 Task: Find a private room in Shanghai, China for 2 adults from 2nd to 12th August, with a price range of ₹5000 to ₹10000.
Action: Mouse moved to (479, 101)
Screenshot: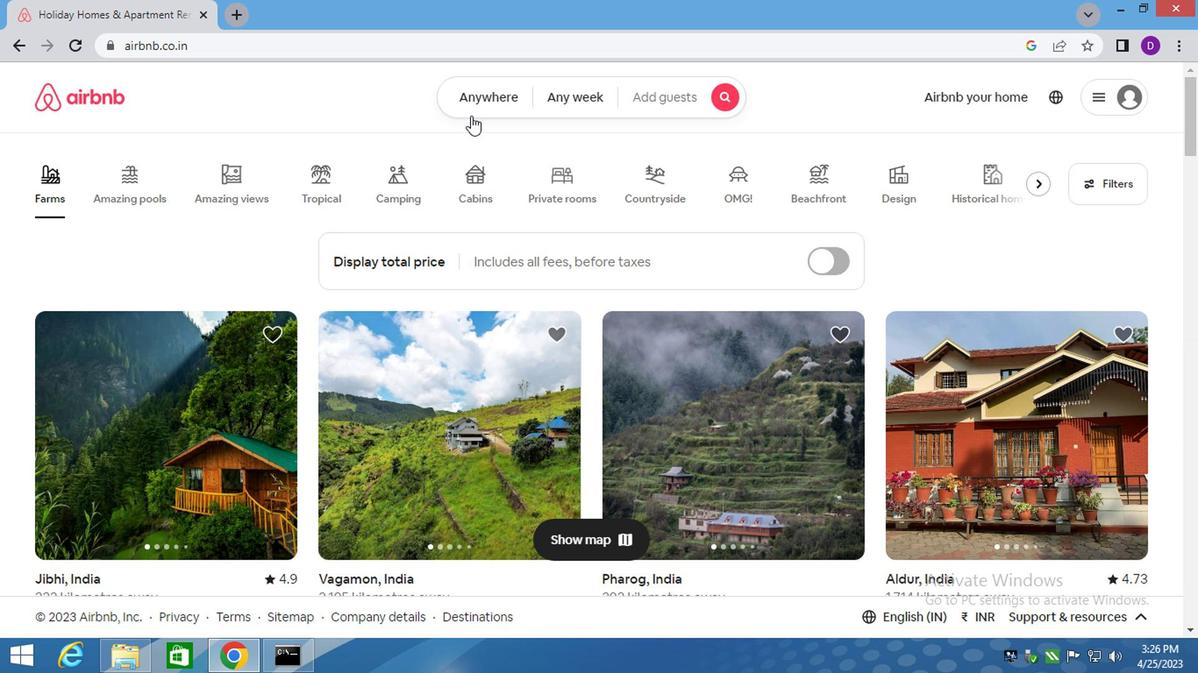
Action: Mouse pressed left at (479, 101)
Screenshot: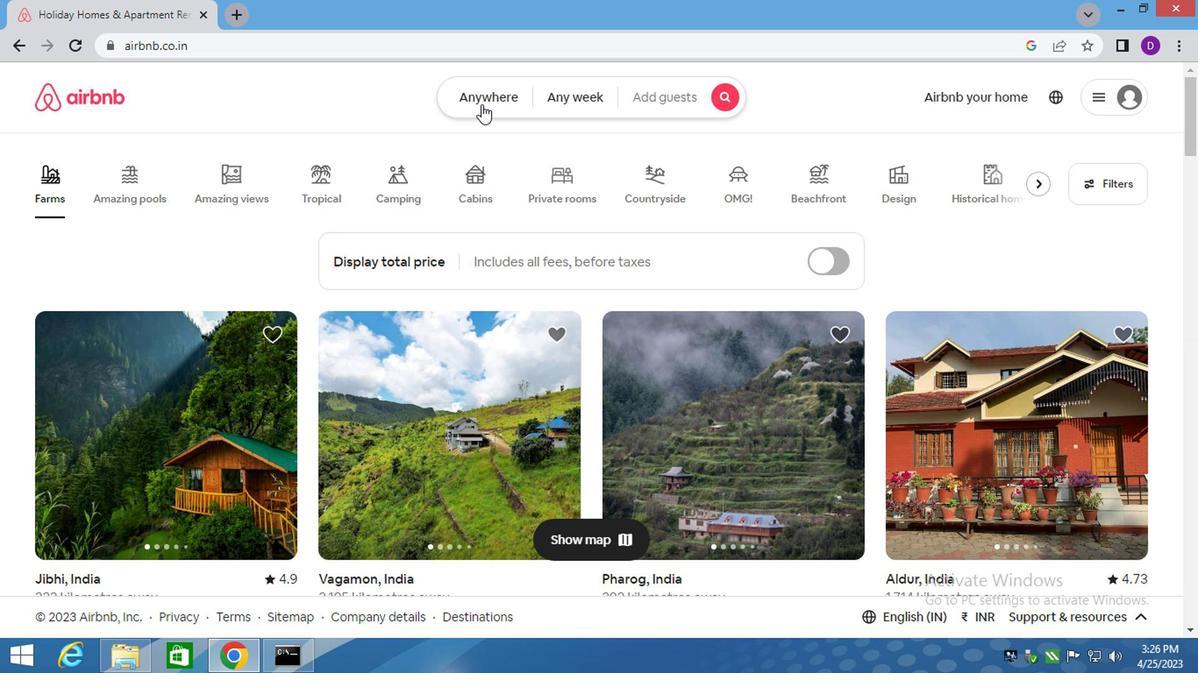 
Action: Mouse moved to (299, 167)
Screenshot: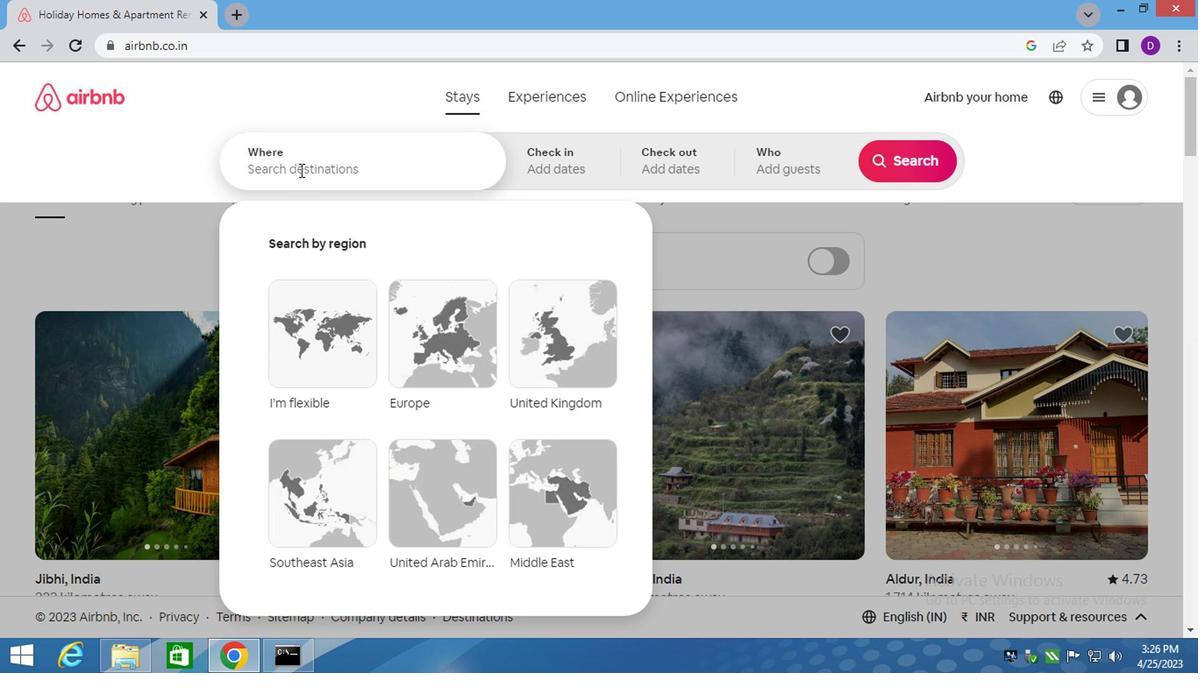 
Action: Mouse pressed left at (299, 167)
Screenshot: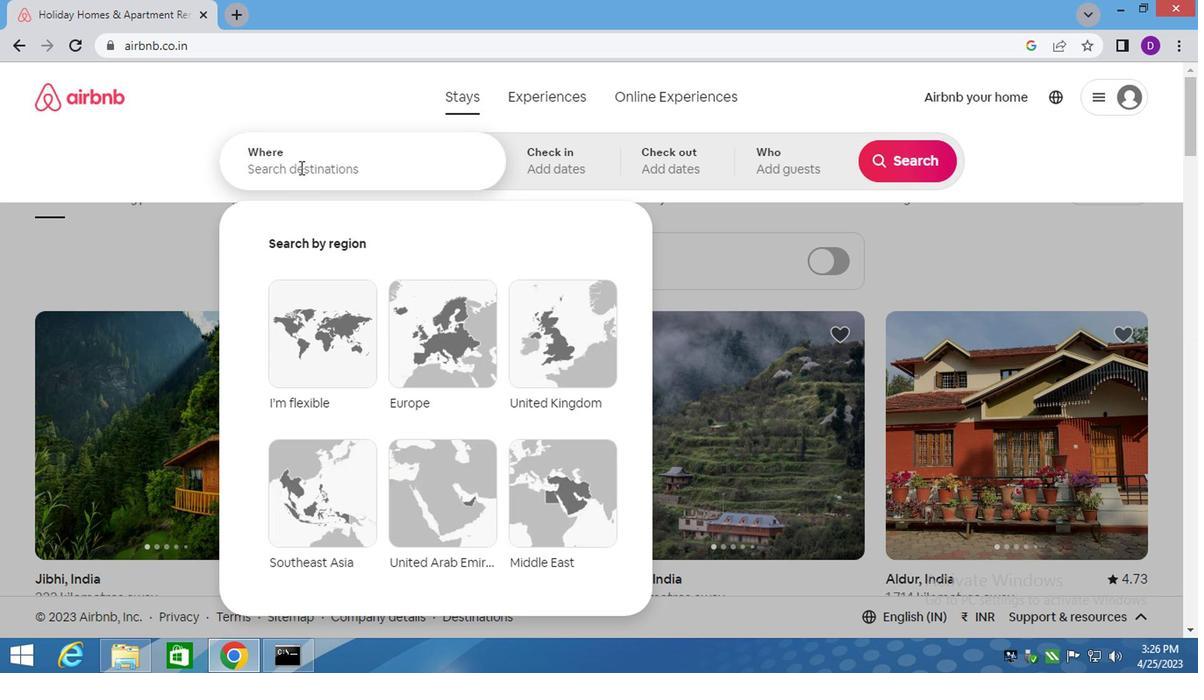 
Action: Mouse moved to (305, 174)
Screenshot: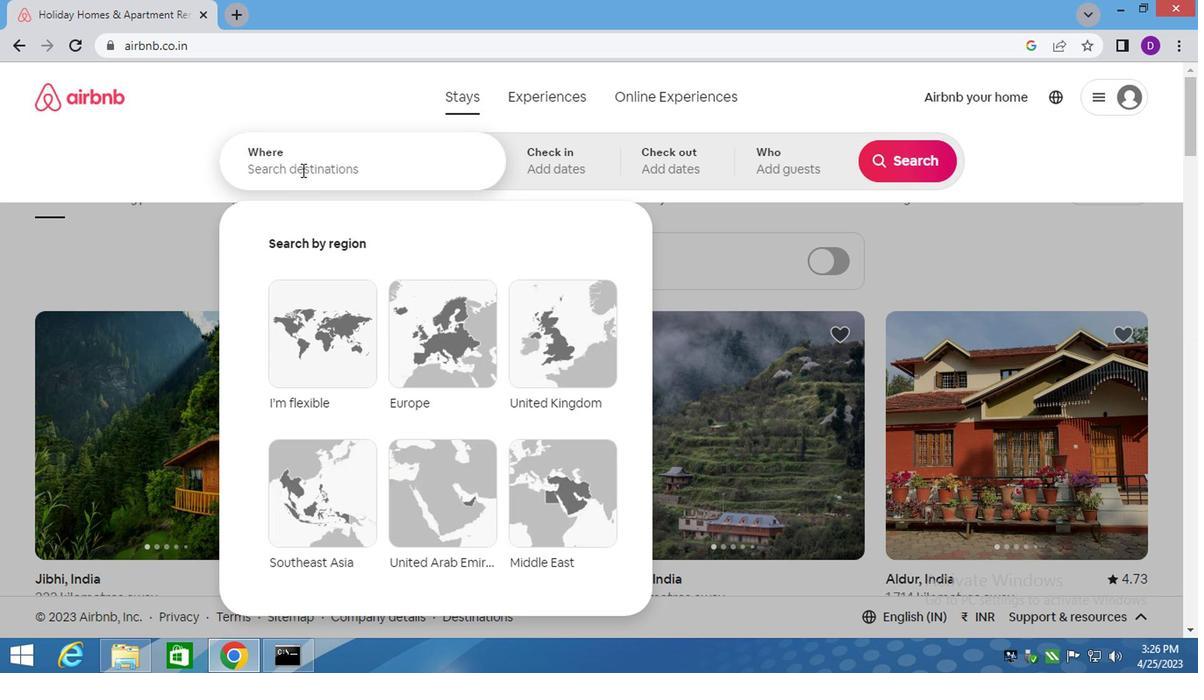 
Action: Key pressed <Key.shift>SHANGHAI,<Key.space><Key.shift>CHINA<Key.enter>
Screenshot: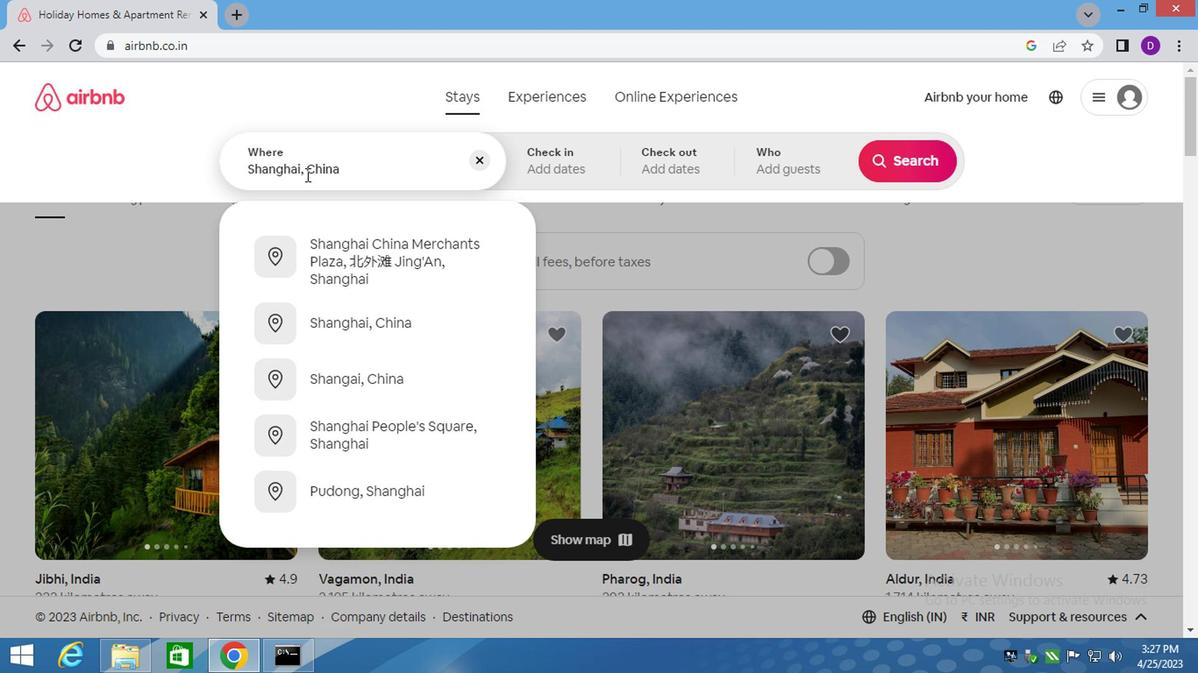 
Action: Mouse moved to (899, 306)
Screenshot: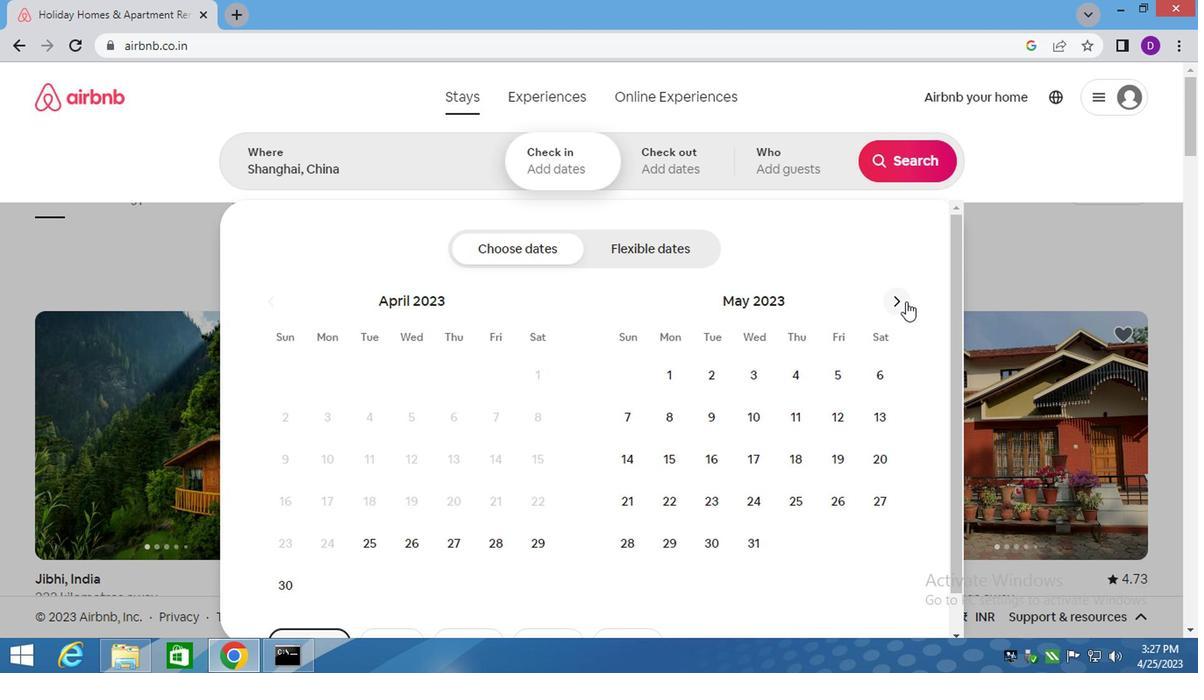 
Action: Mouse pressed left at (899, 306)
Screenshot: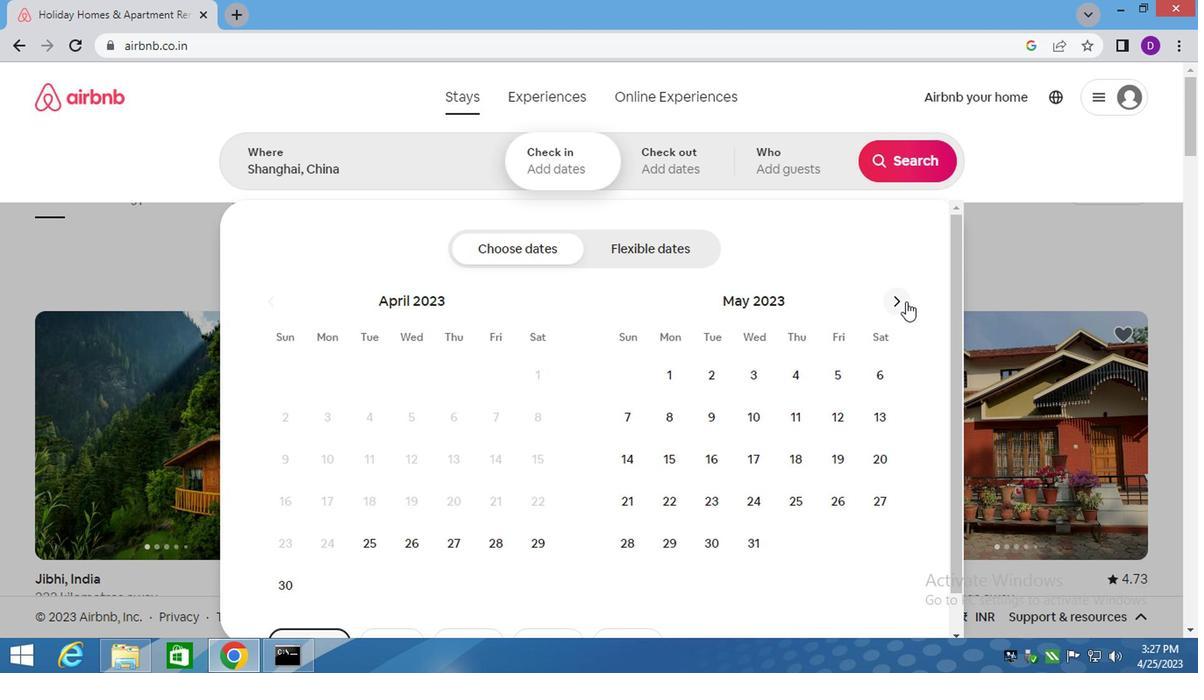 
Action: Mouse pressed left at (899, 306)
Screenshot: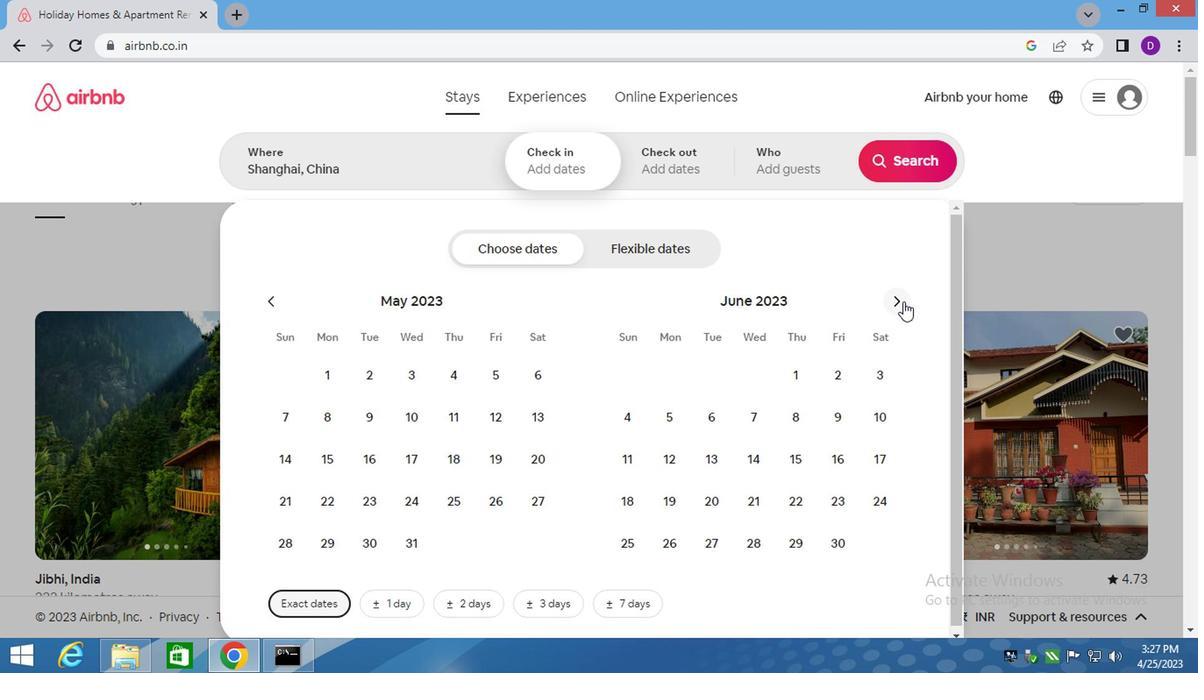 
Action: Mouse pressed left at (899, 306)
Screenshot: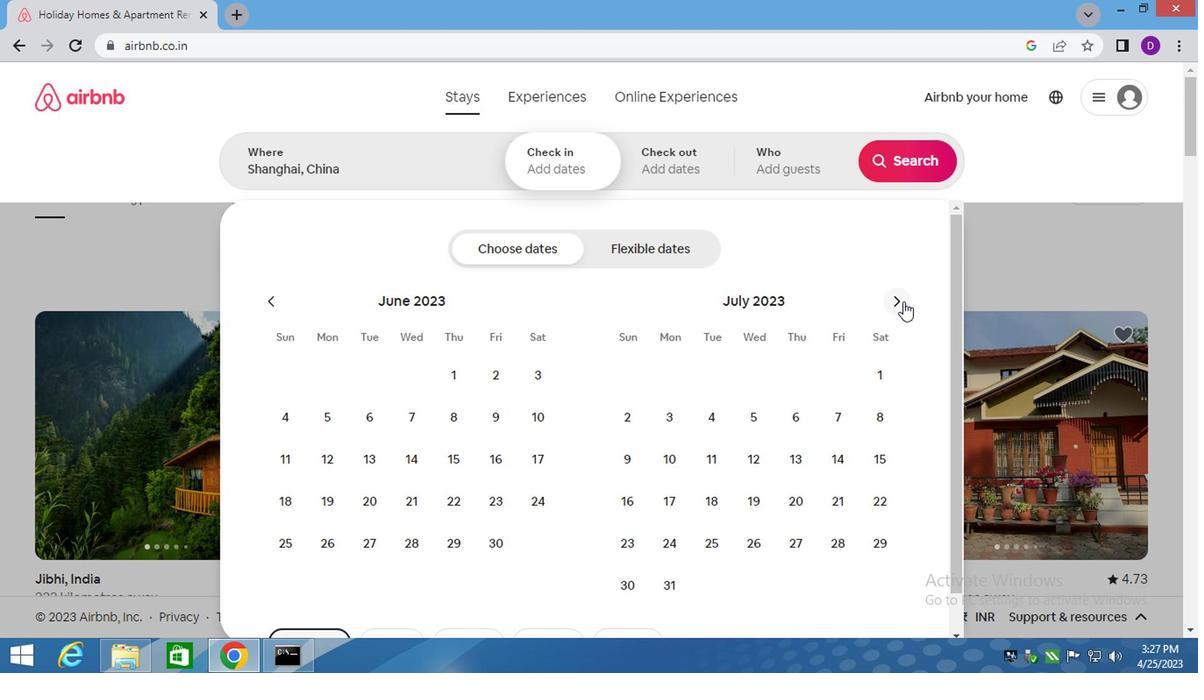 
Action: Mouse moved to (746, 384)
Screenshot: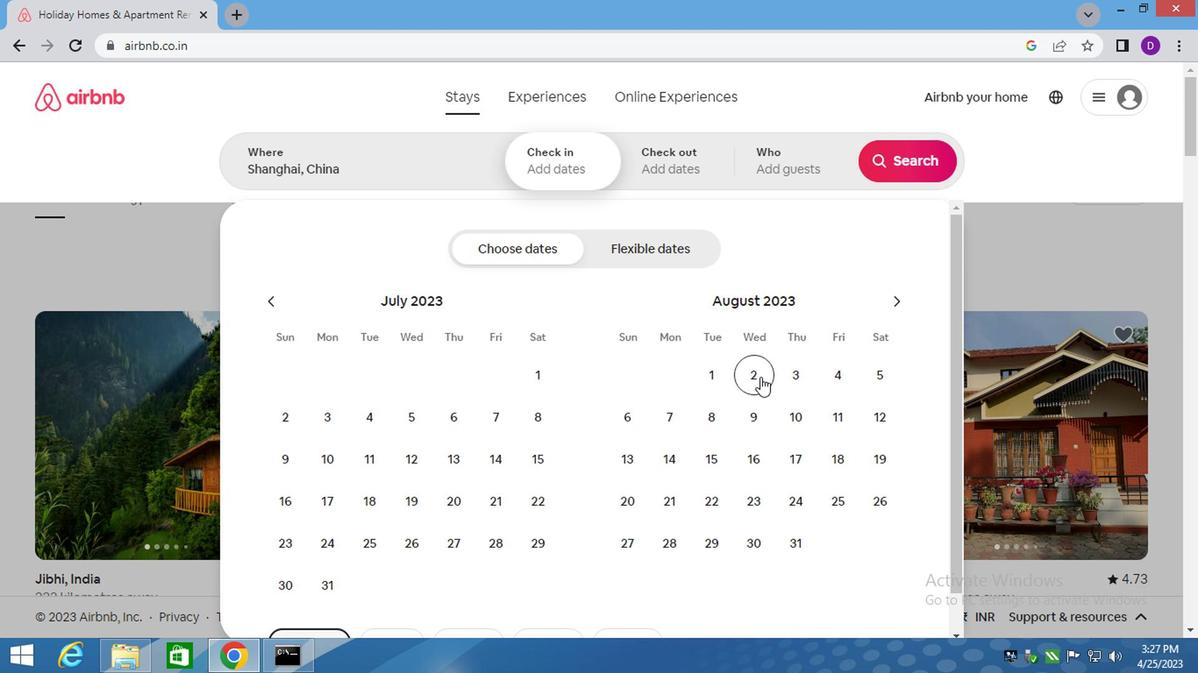 
Action: Mouse pressed left at (746, 384)
Screenshot: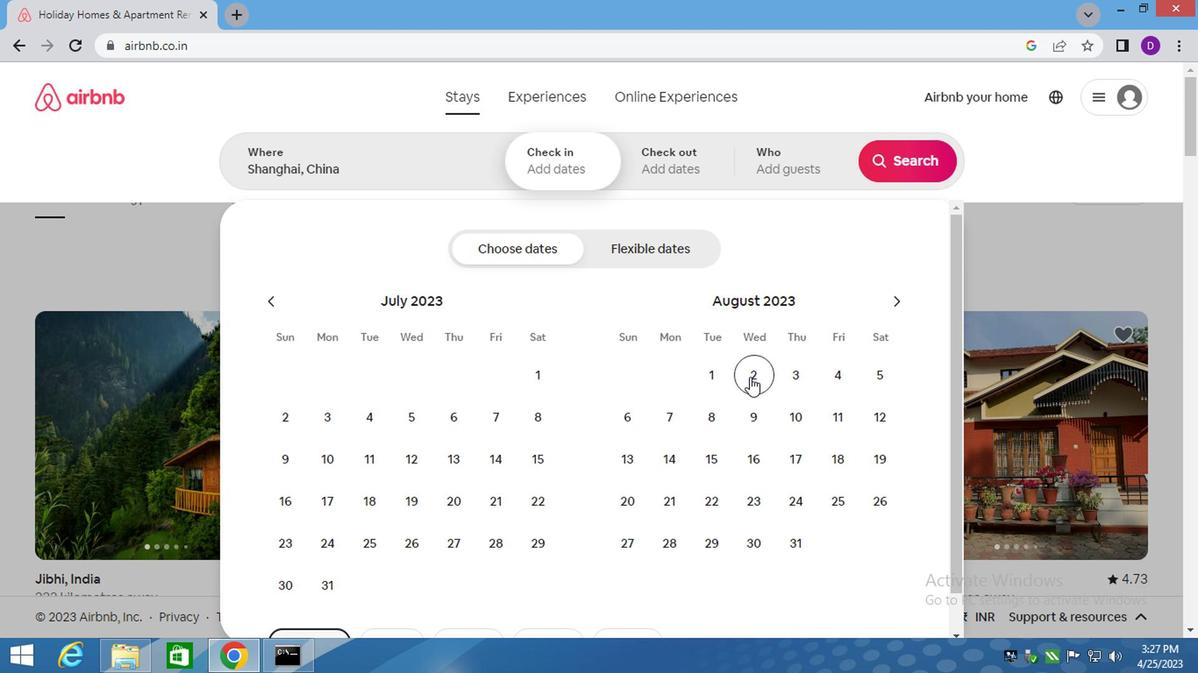 
Action: Mouse moved to (862, 427)
Screenshot: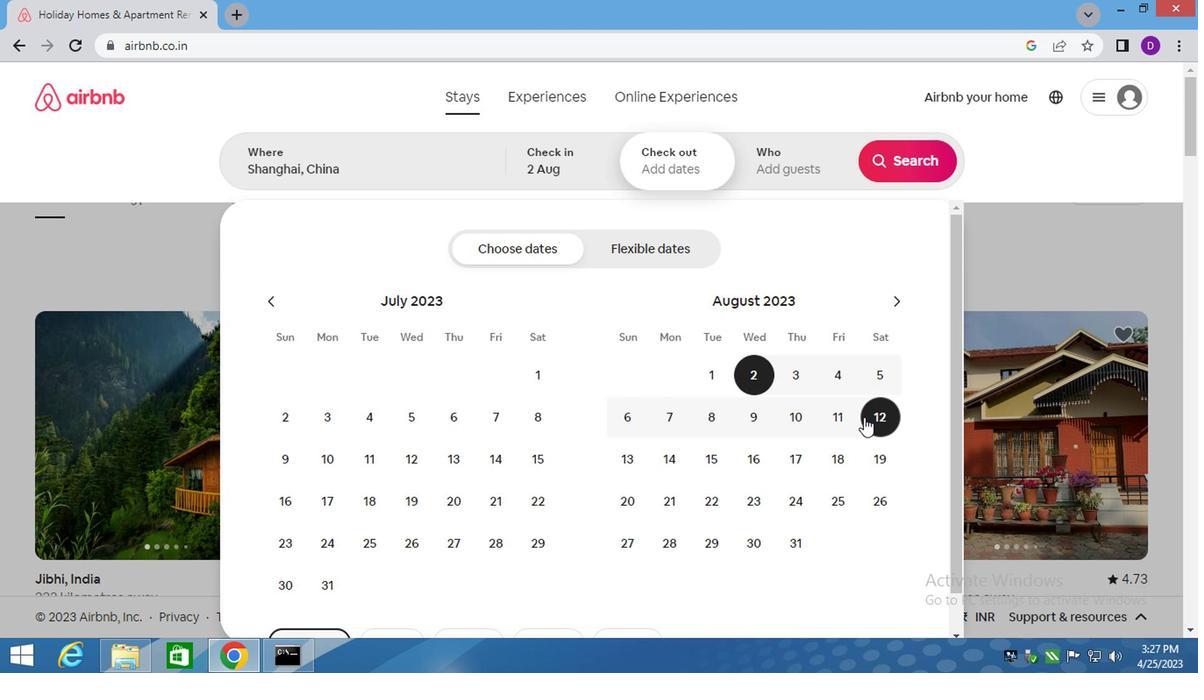 
Action: Mouse pressed left at (862, 427)
Screenshot: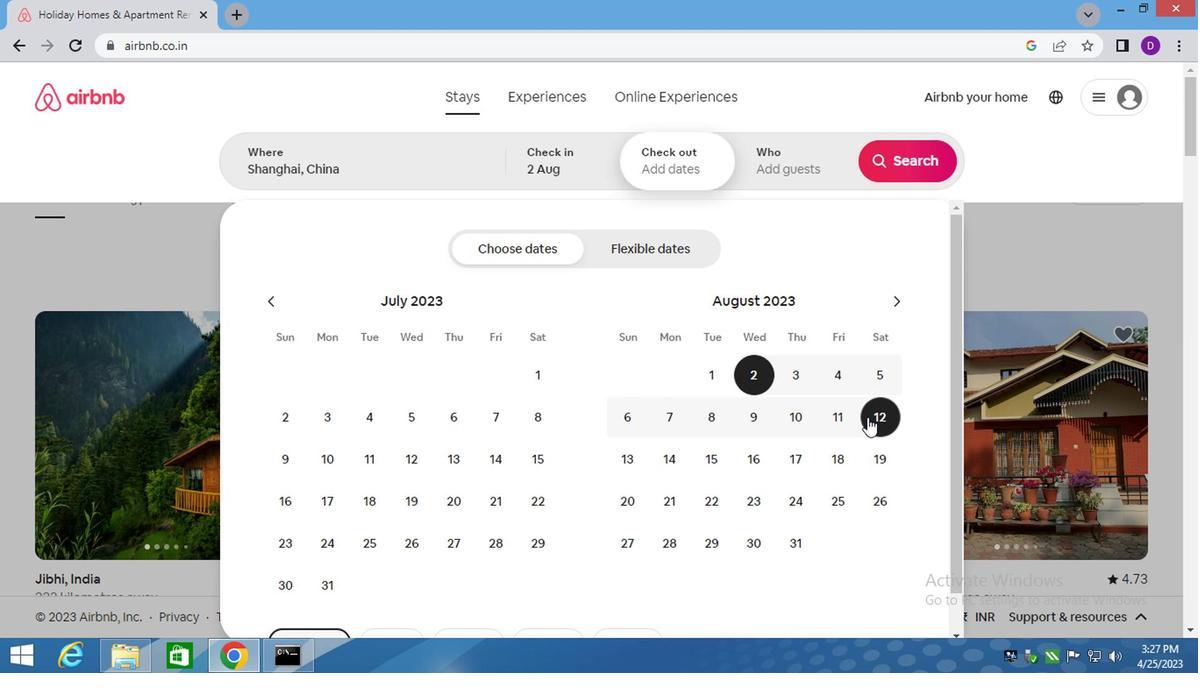 
Action: Mouse moved to (784, 154)
Screenshot: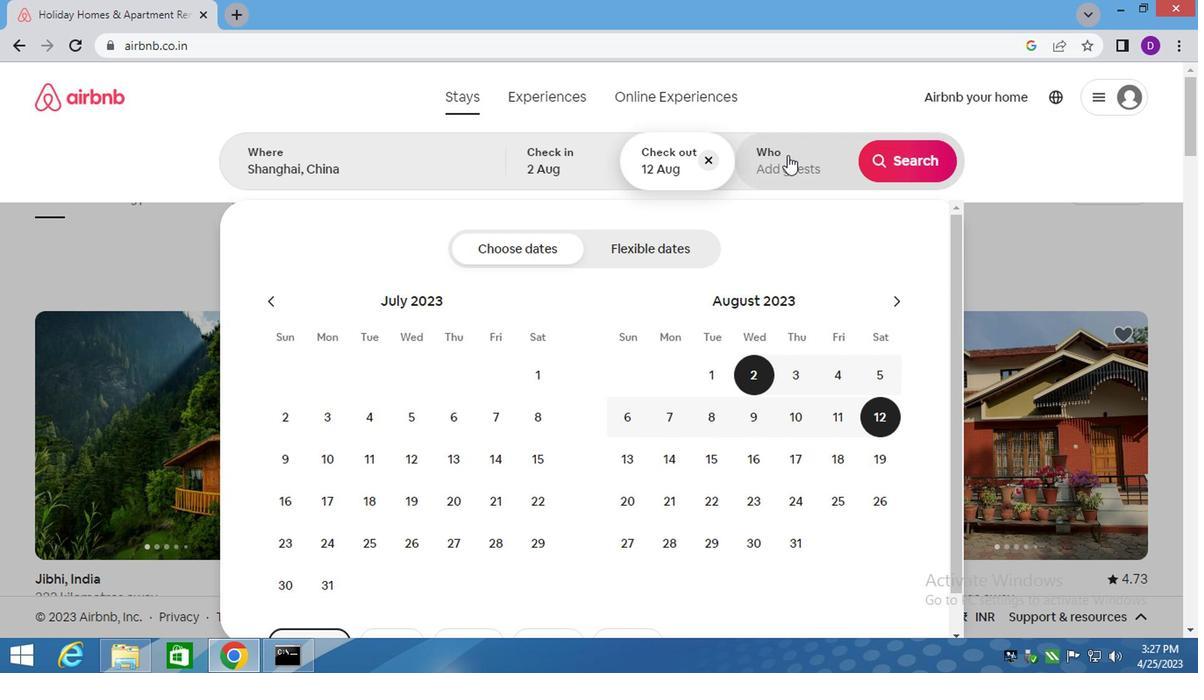 
Action: Mouse pressed left at (784, 154)
Screenshot: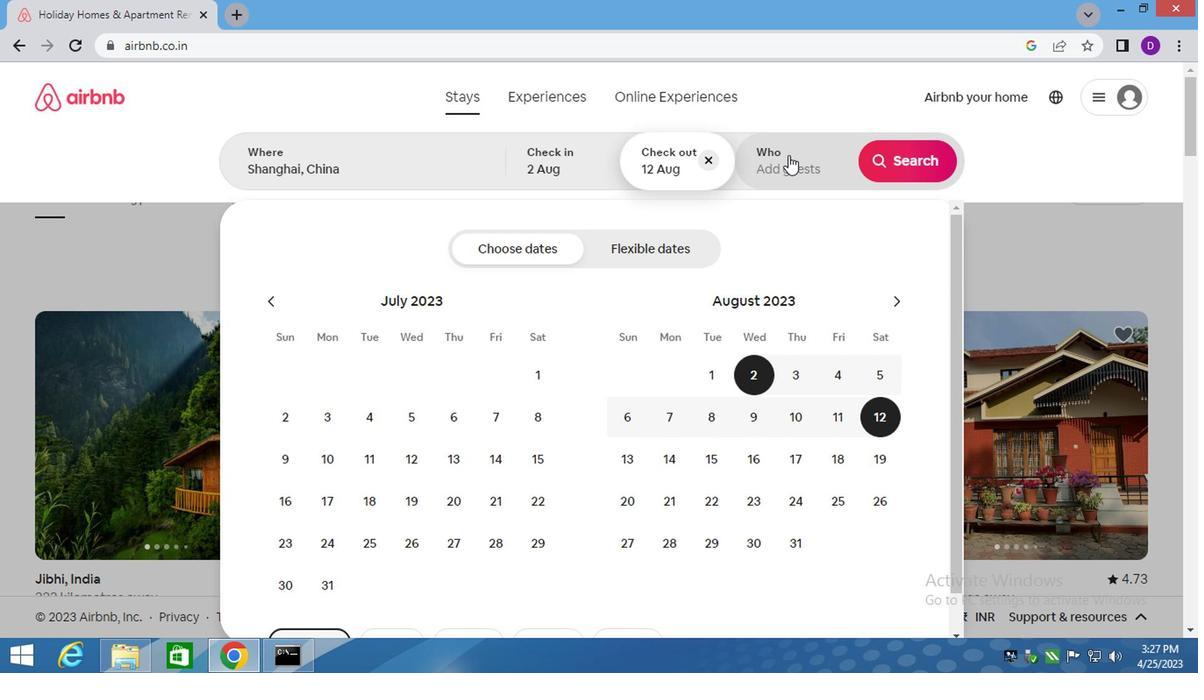 
Action: Mouse moved to (917, 250)
Screenshot: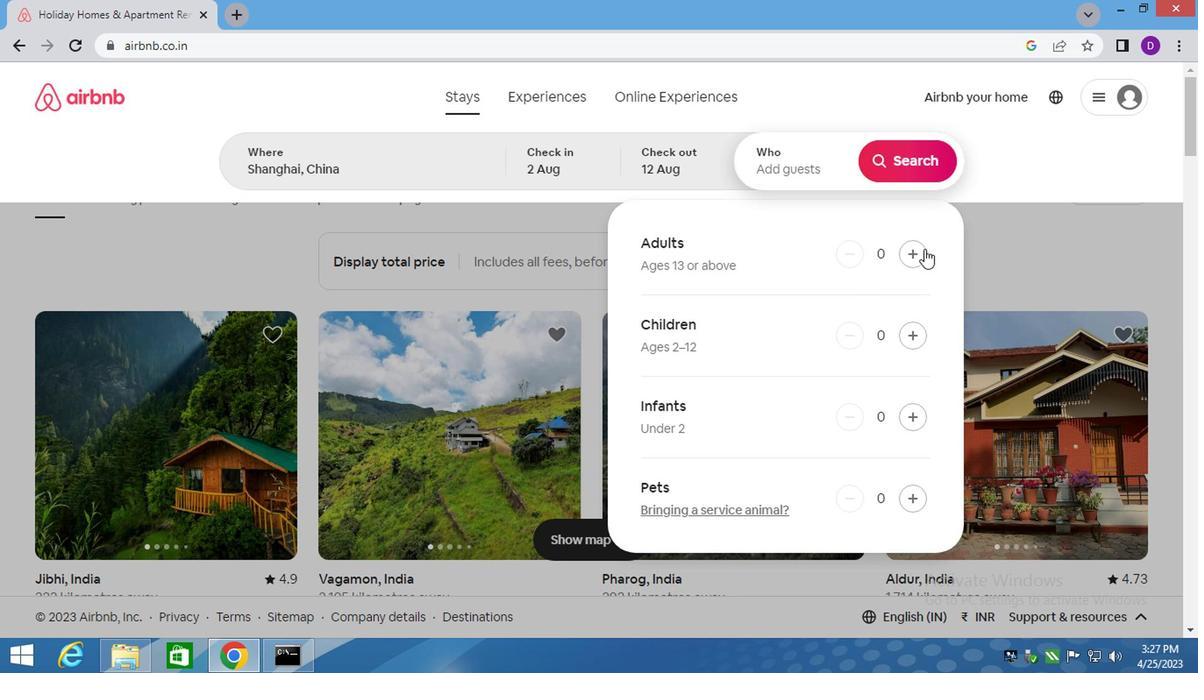 
Action: Mouse pressed left at (917, 250)
Screenshot: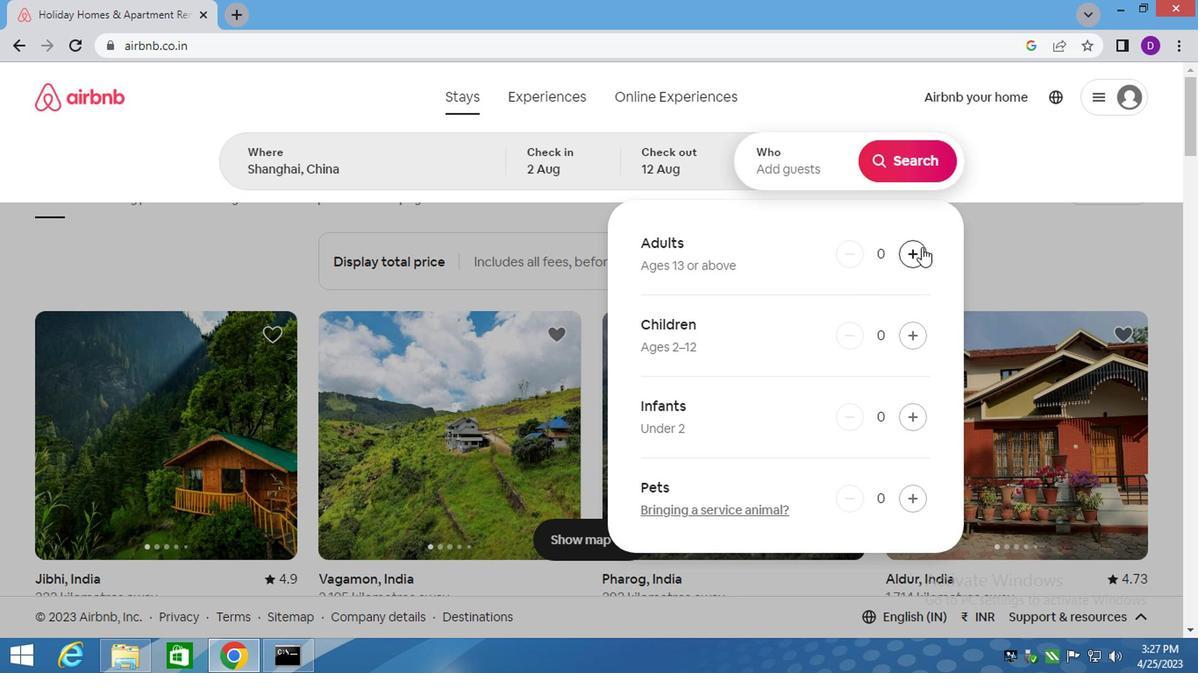 
Action: Mouse pressed left at (917, 250)
Screenshot: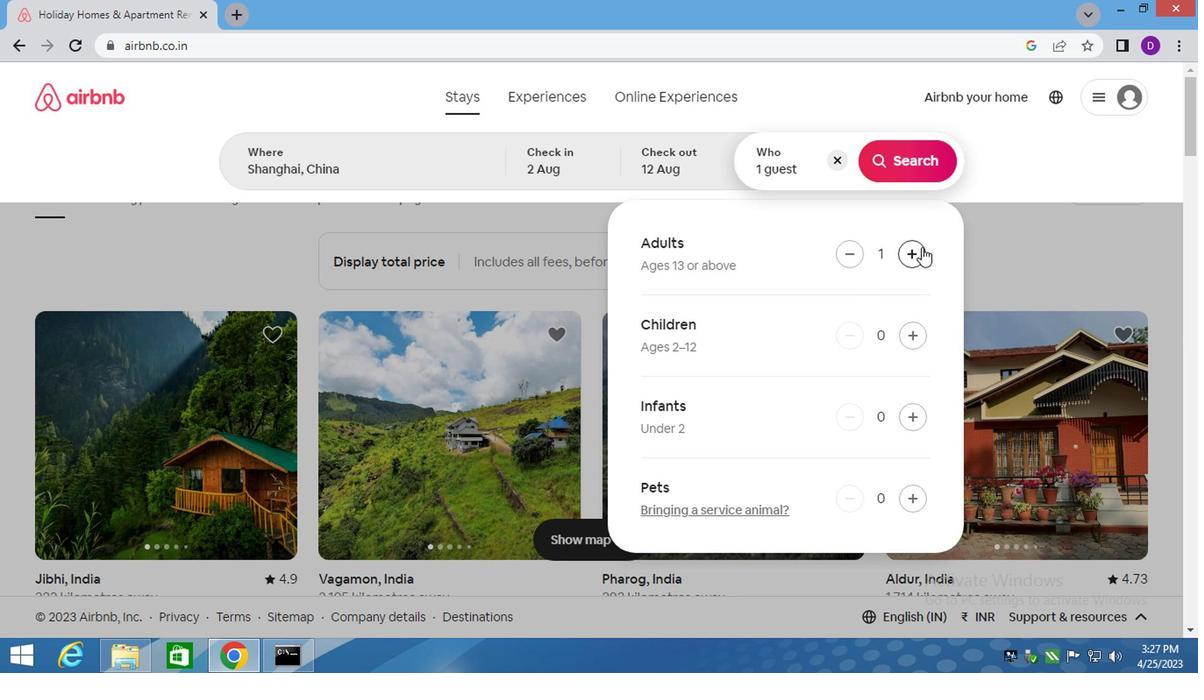 
Action: Mouse moved to (897, 173)
Screenshot: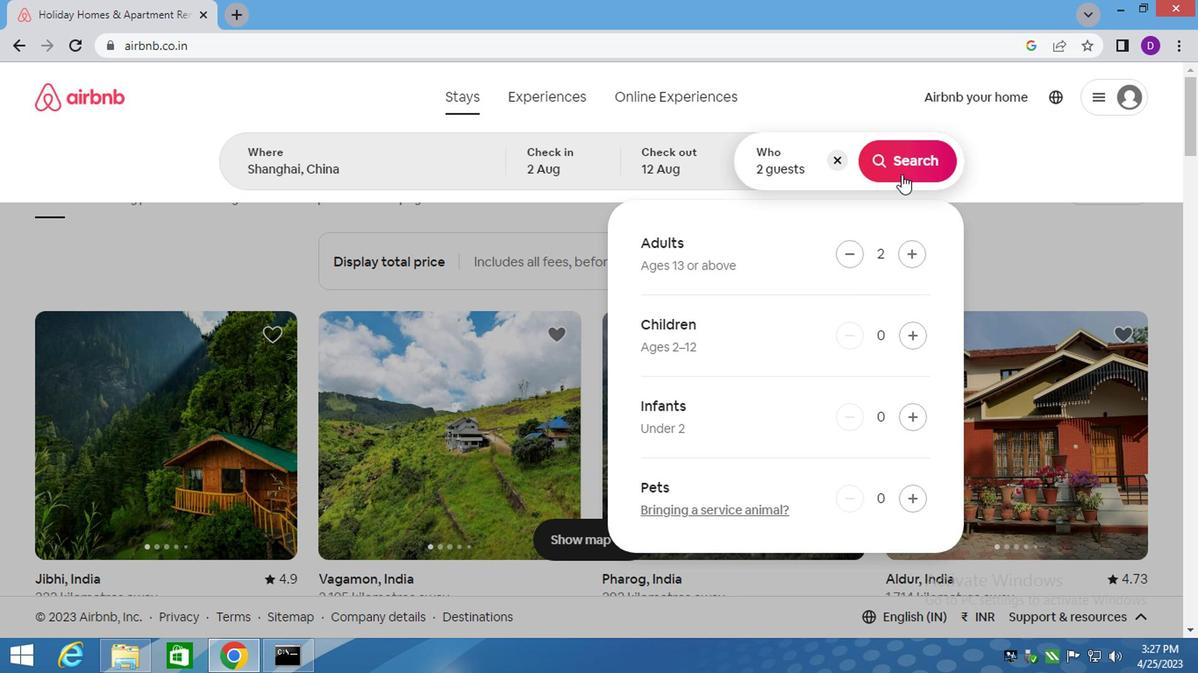 
Action: Mouse pressed left at (897, 173)
Screenshot: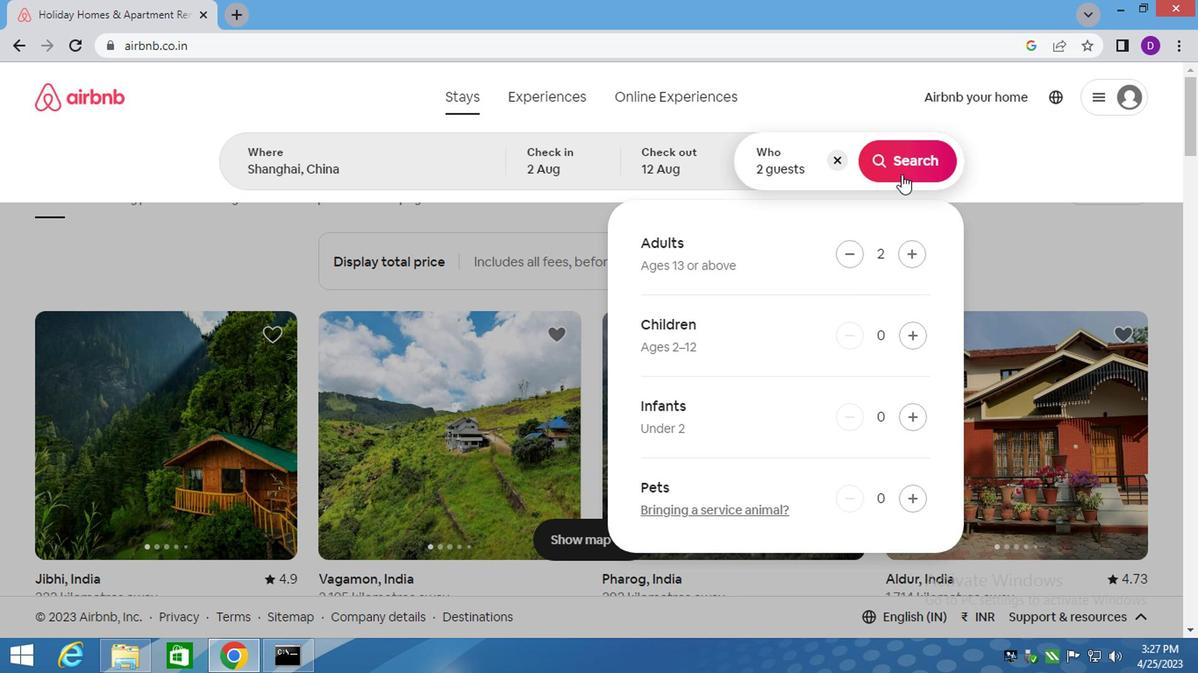 
Action: Mouse moved to (1091, 167)
Screenshot: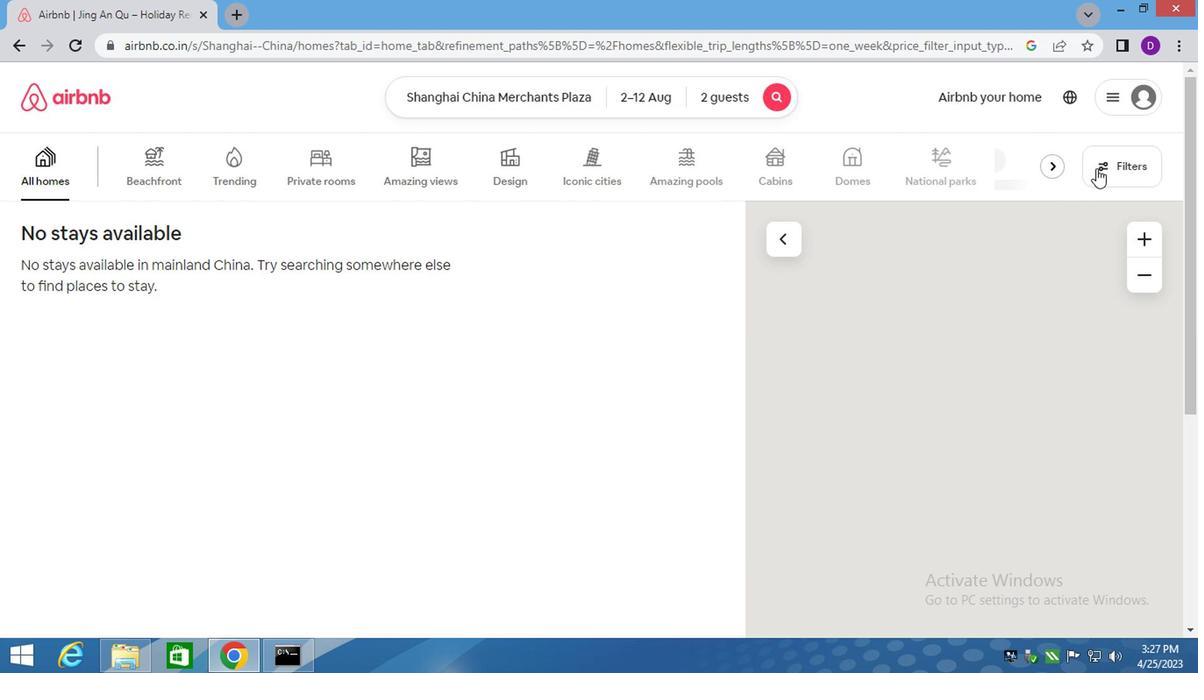 
Action: Mouse pressed left at (1091, 167)
Screenshot: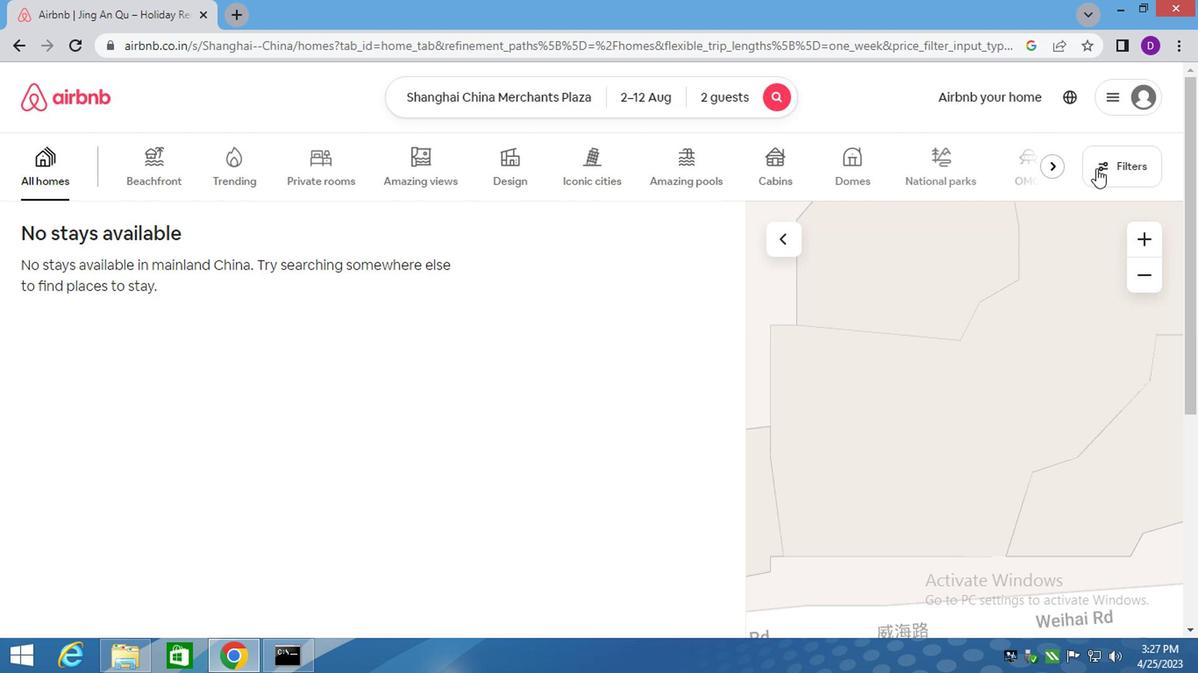 
Action: Mouse moved to (368, 264)
Screenshot: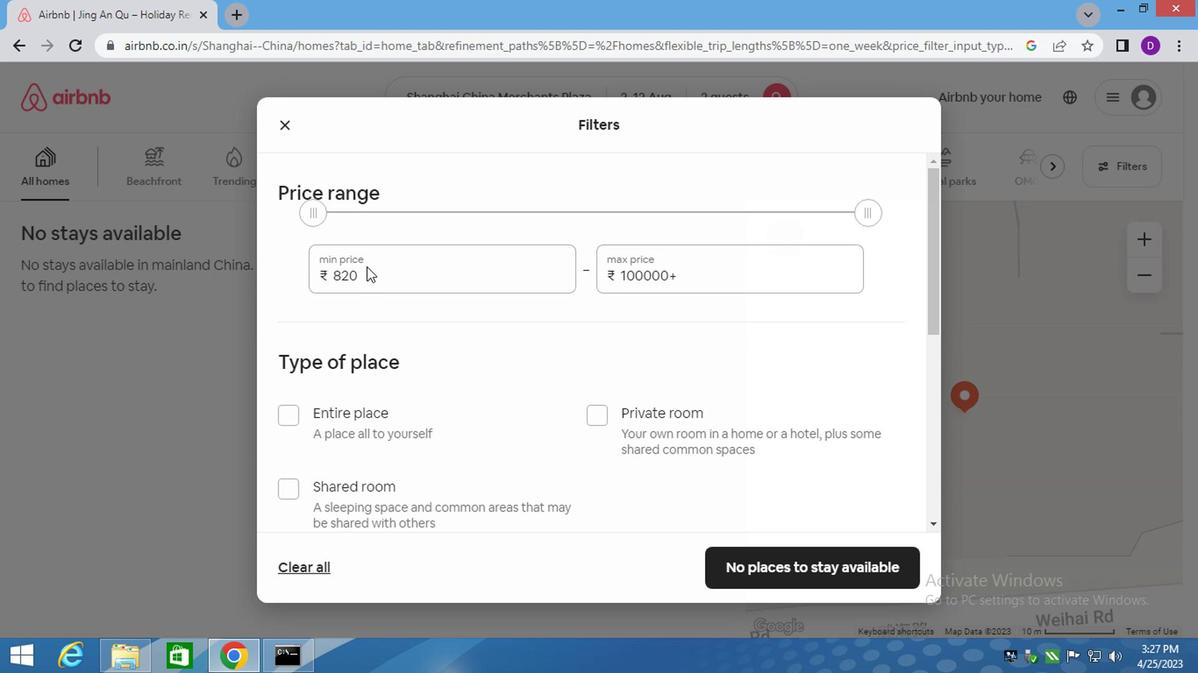
Action: Mouse pressed left at (368, 264)
Screenshot: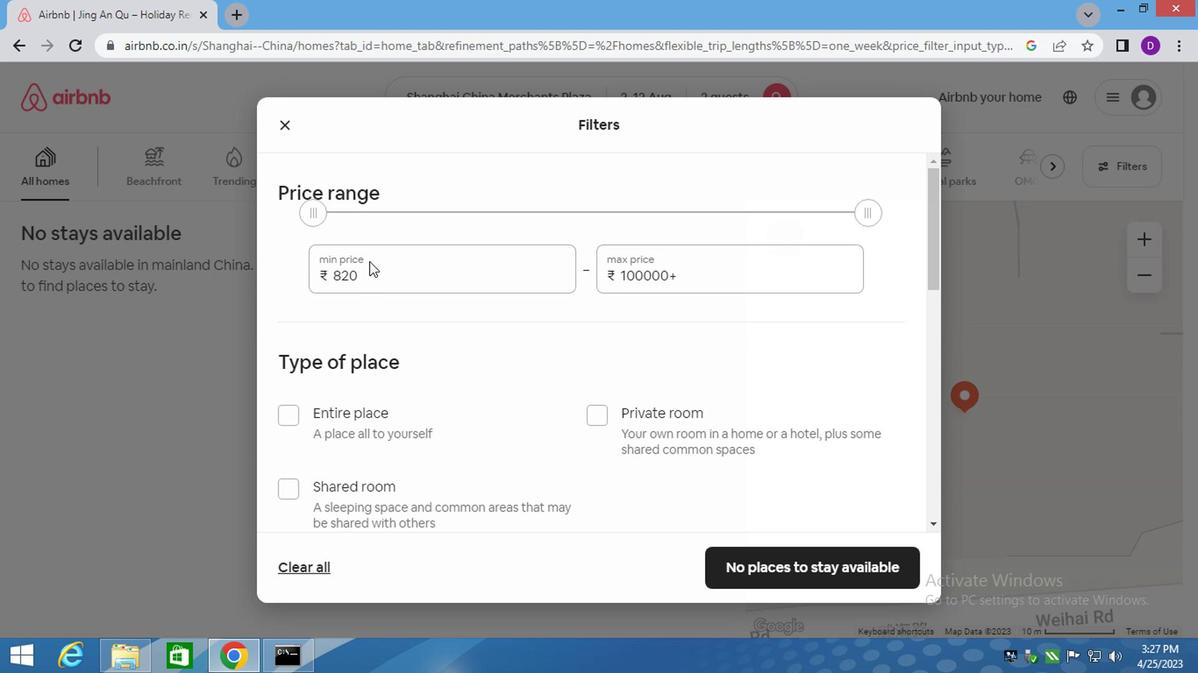
Action: Mouse moved to (367, 280)
Screenshot: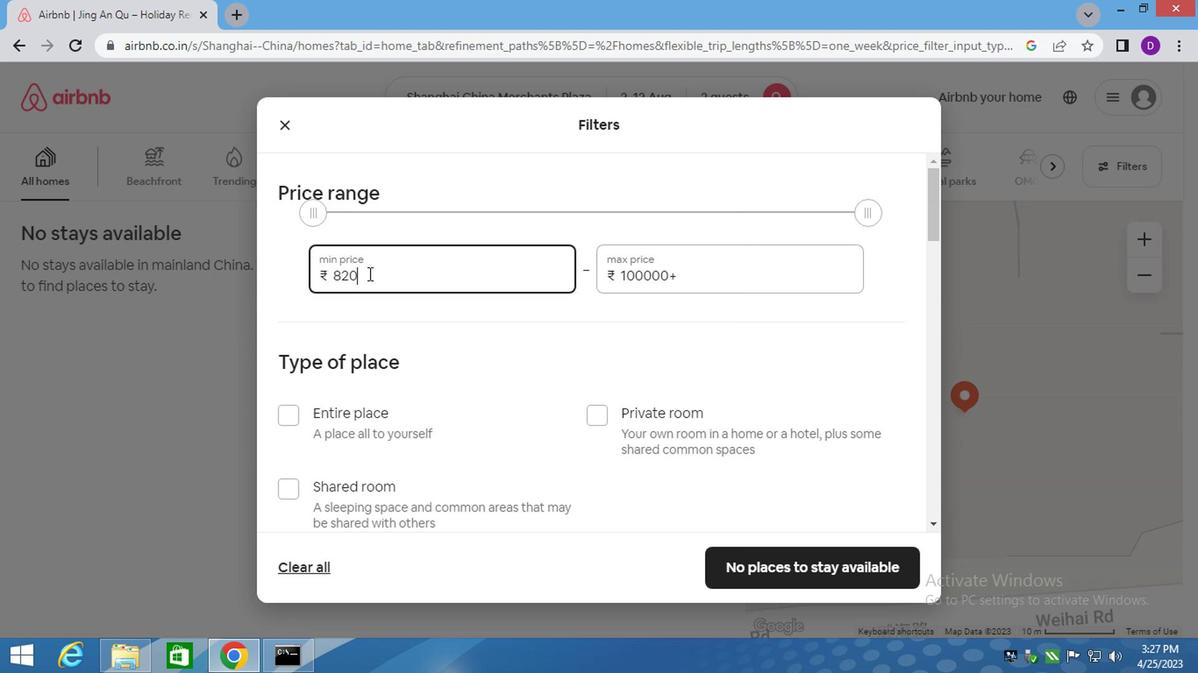 
Action: Mouse pressed left at (367, 280)
Screenshot: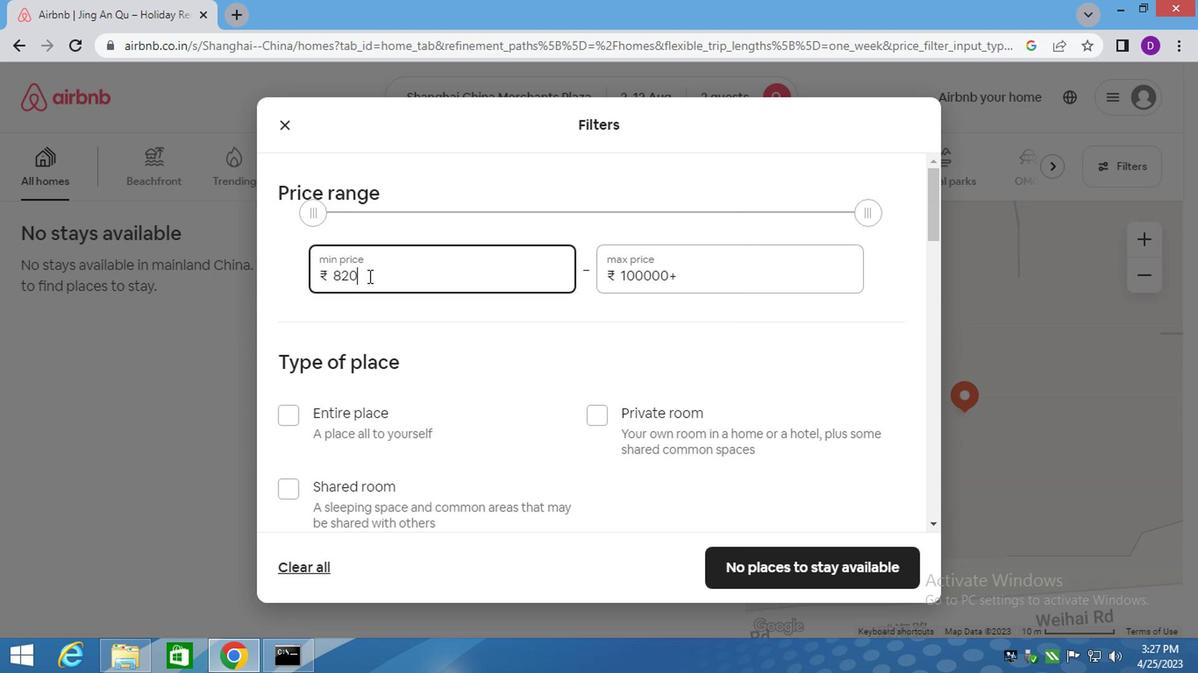 
Action: Mouse pressed left at (367, 280)
Screenshot: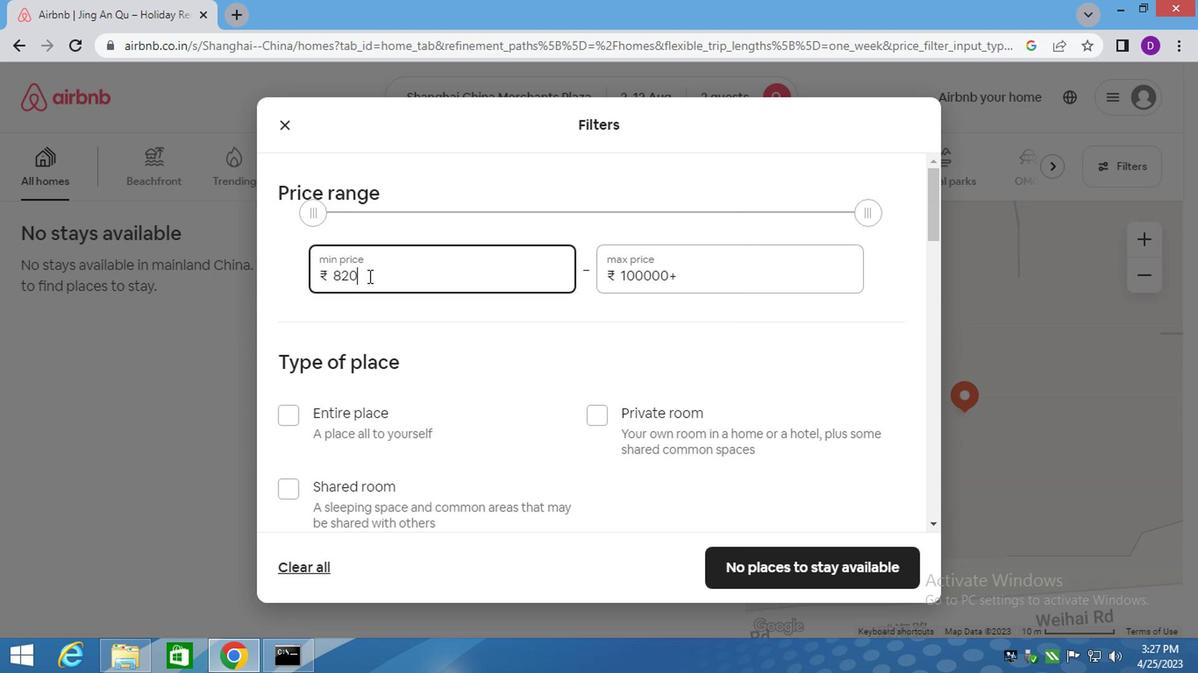 
Action: Mouse moved to (366, 280)
Screenshot: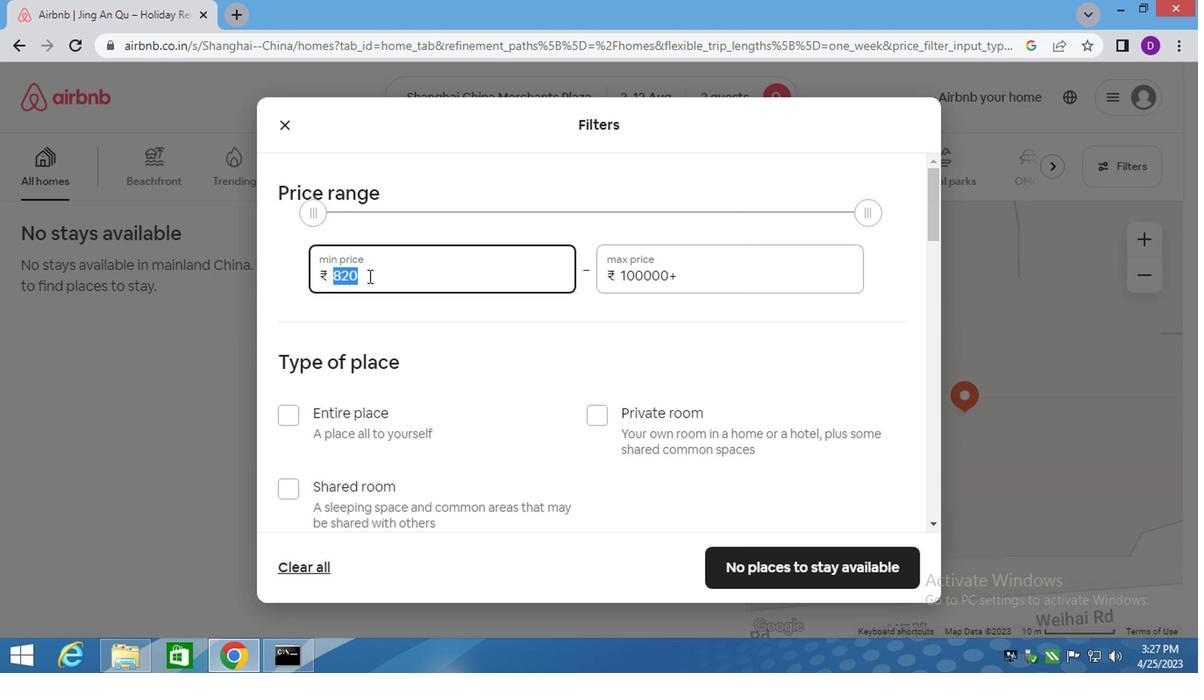 
Action: Key pressed 5000<Key.tab>10000
Screenshot: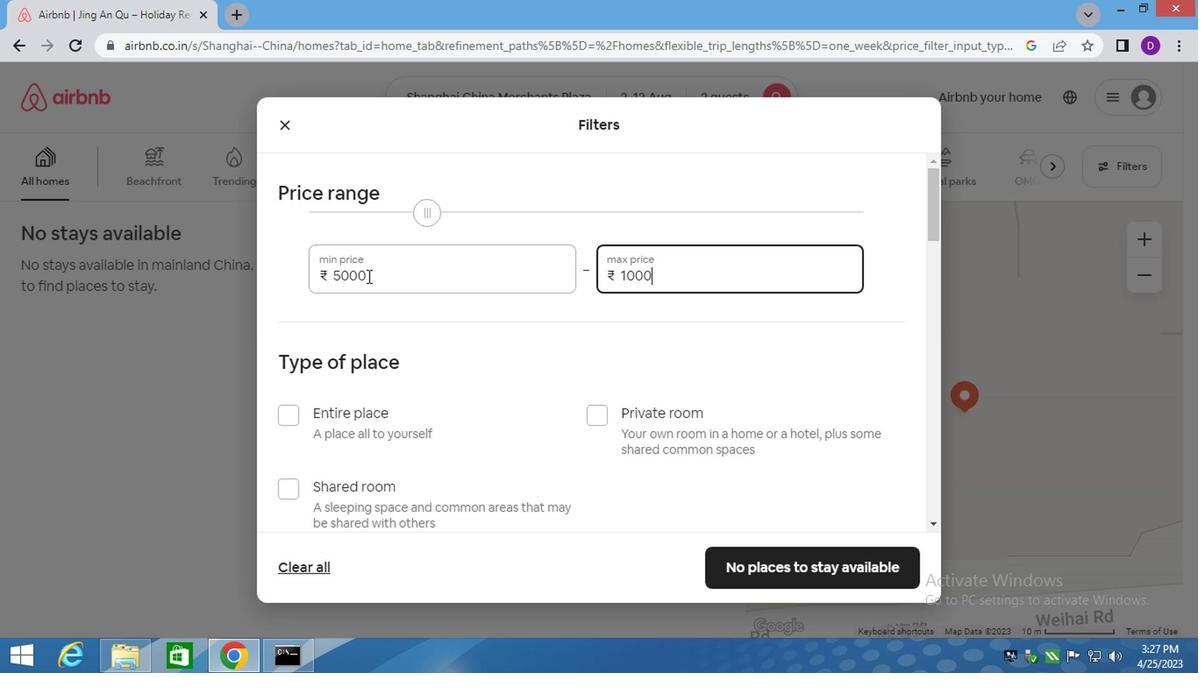 
Action: Mouse moved to (355, 340)
Screenshot: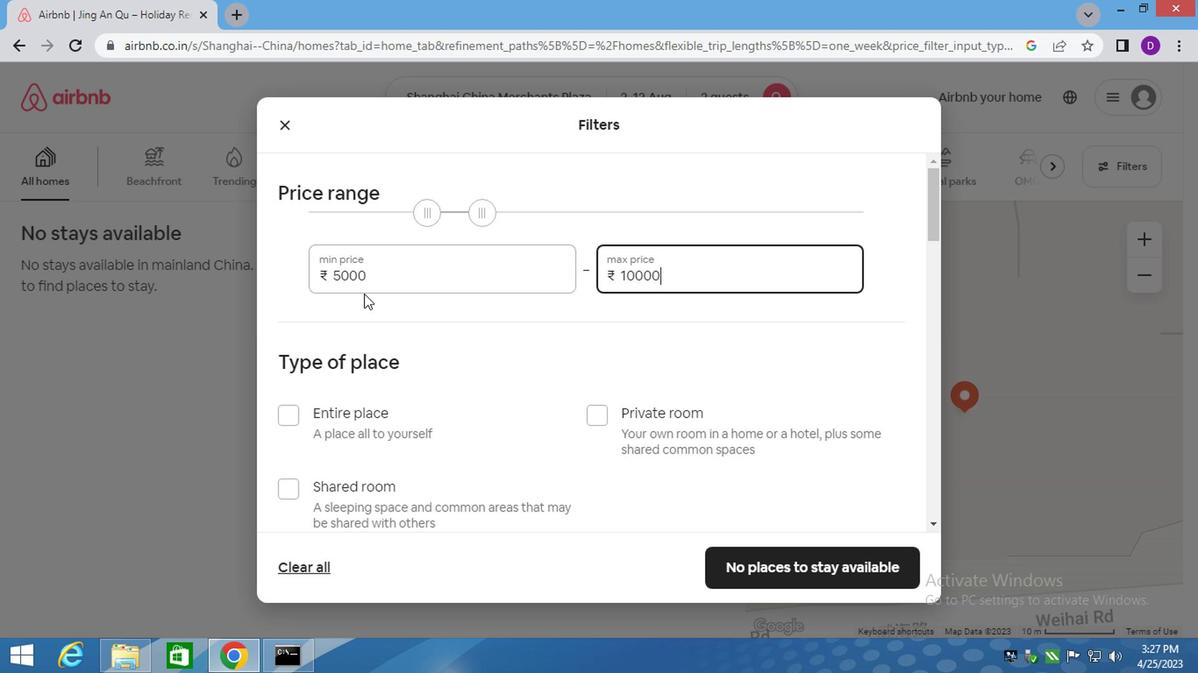 
Action: Mouse scrolled (355, 339) with delta (0, -1)
Screenshot: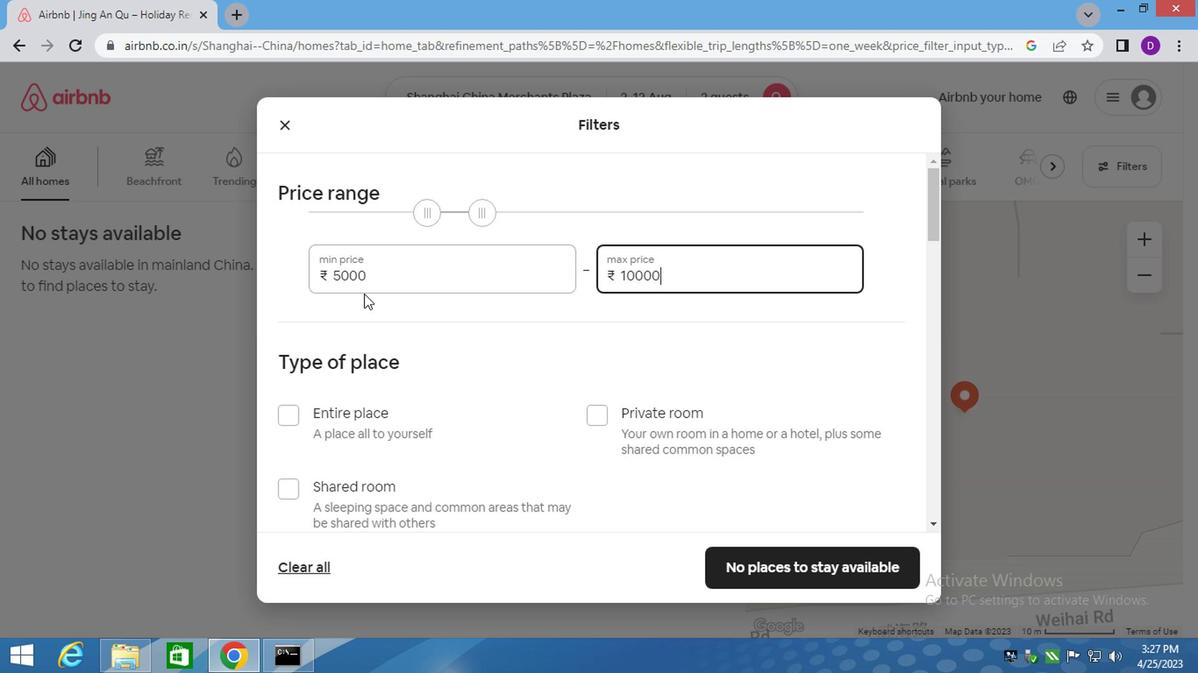 
Action: Mouse moved to (350, 366)
Screenshot: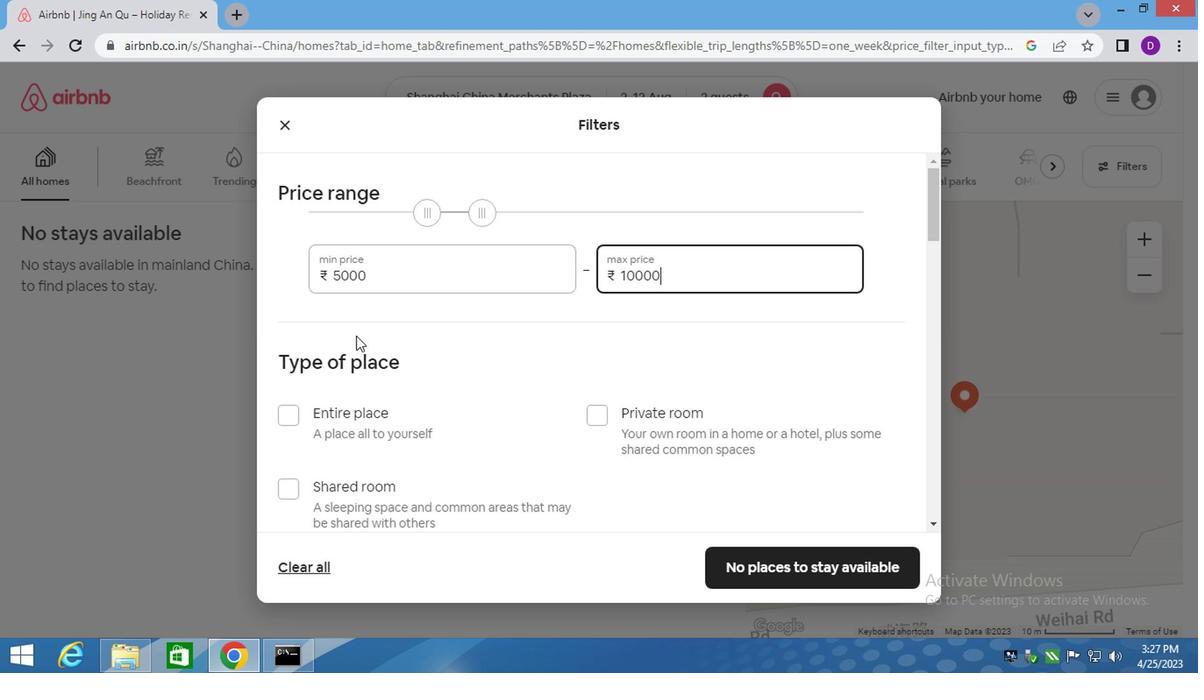 
Action: Mouse scrolled (350, 366) with delta (0, 0)
Screenshot: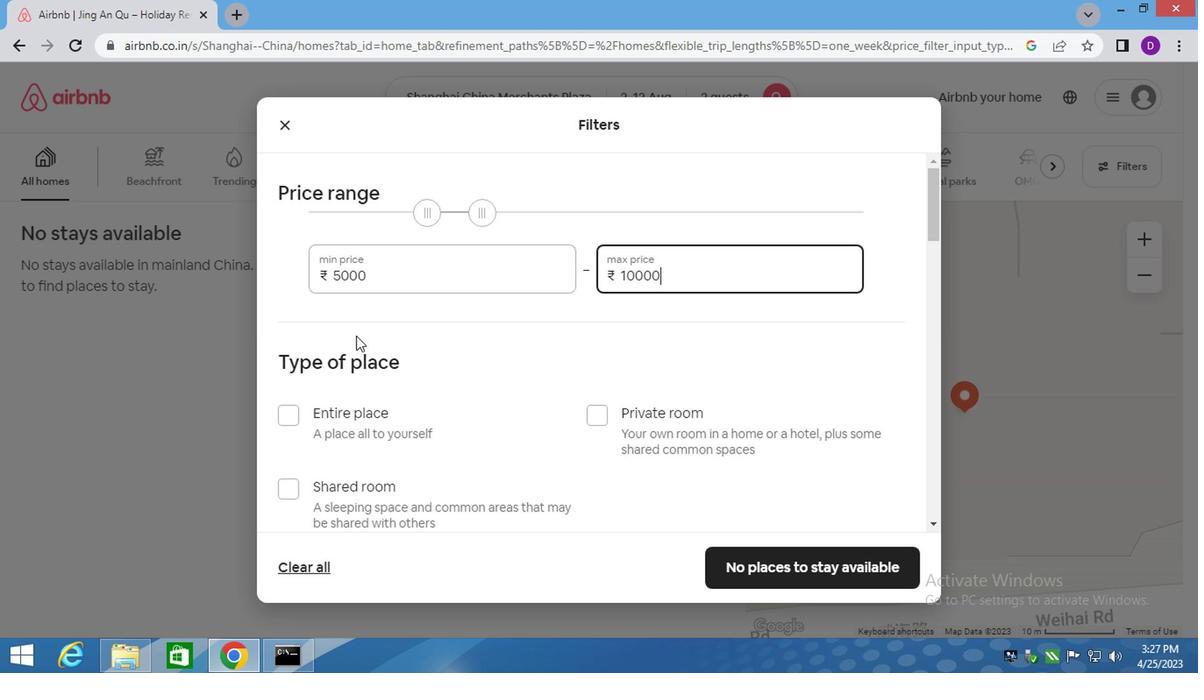 
Action: Mouse moved to (592, 246)
Screenshot: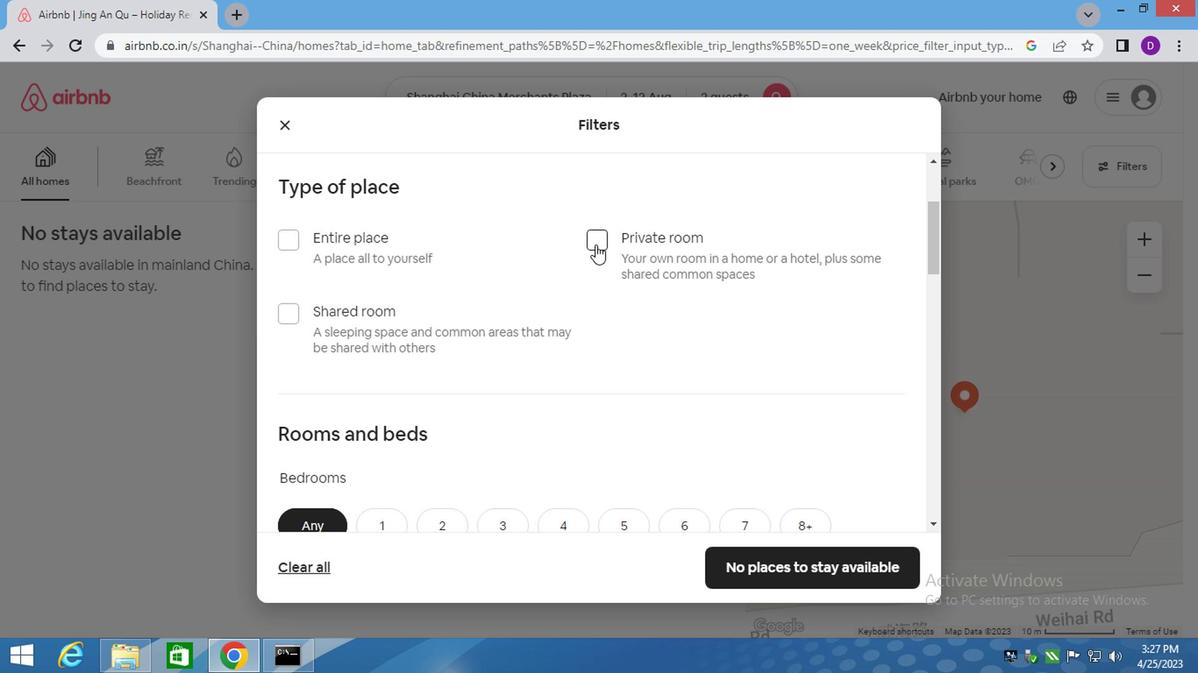 
Action: Mouse pressed left at (592, 246)
Screenshot: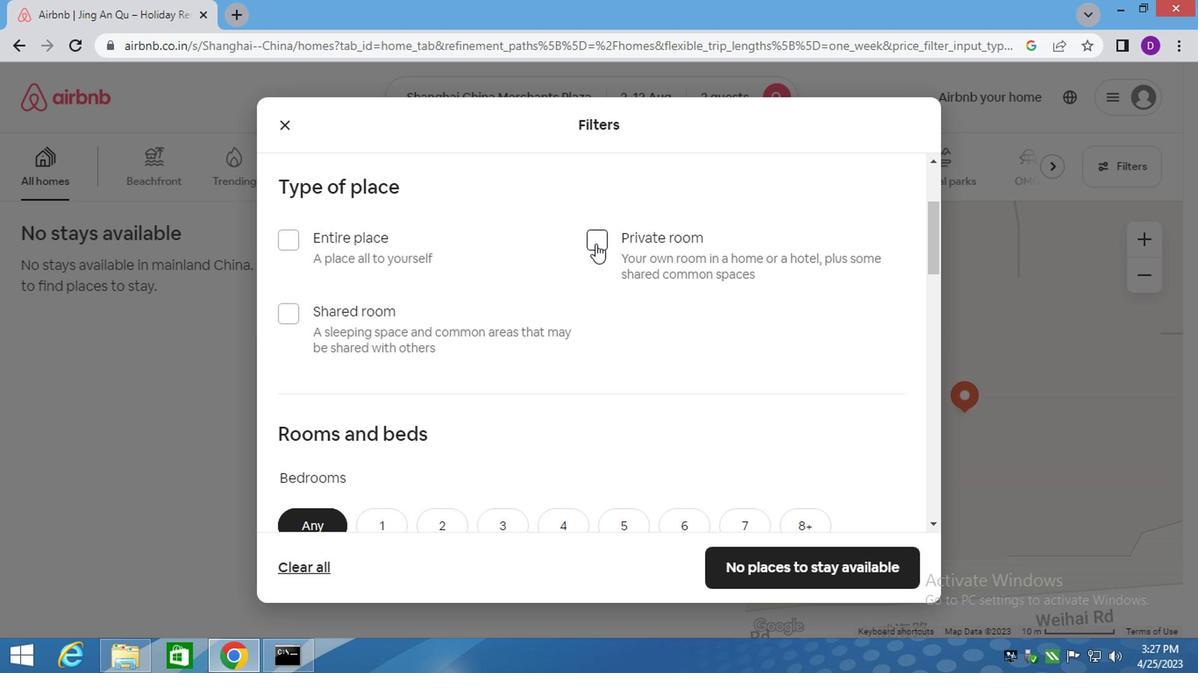 
Action: Mouse moved to (358, 505)
Screenshot: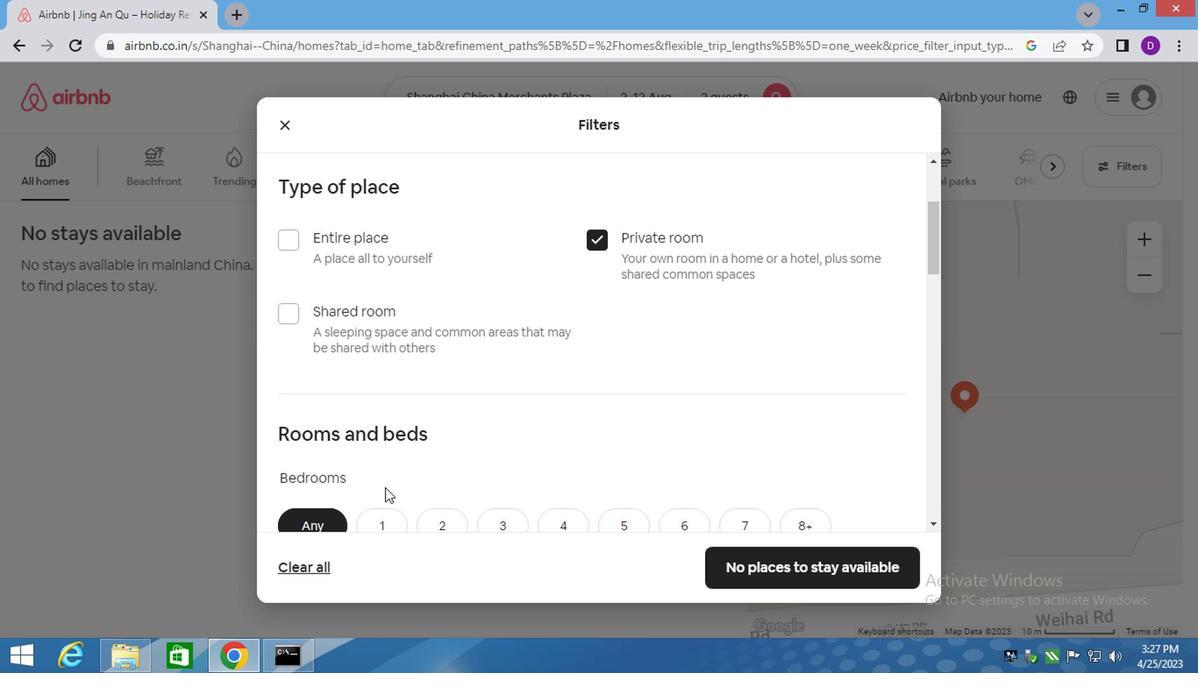 
Action: Mouse scrolled (361, 503) with delta (0, -1)
Screenshot: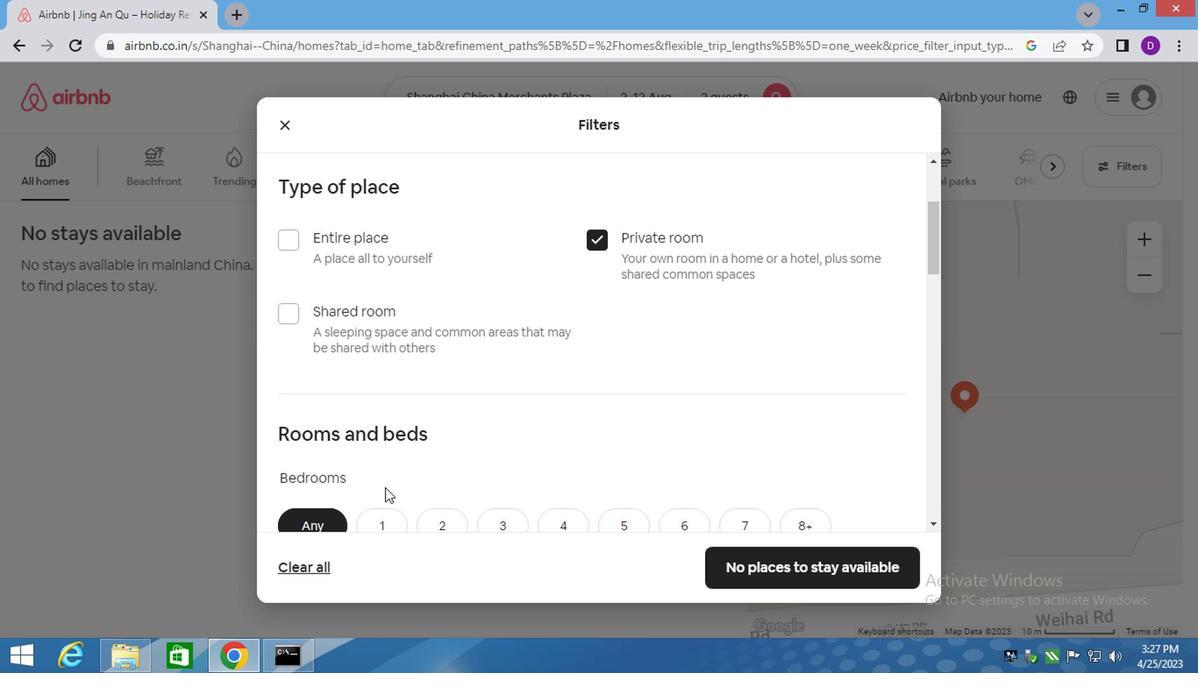 
Action: Mouse moved to (355, 505)
Screenshot: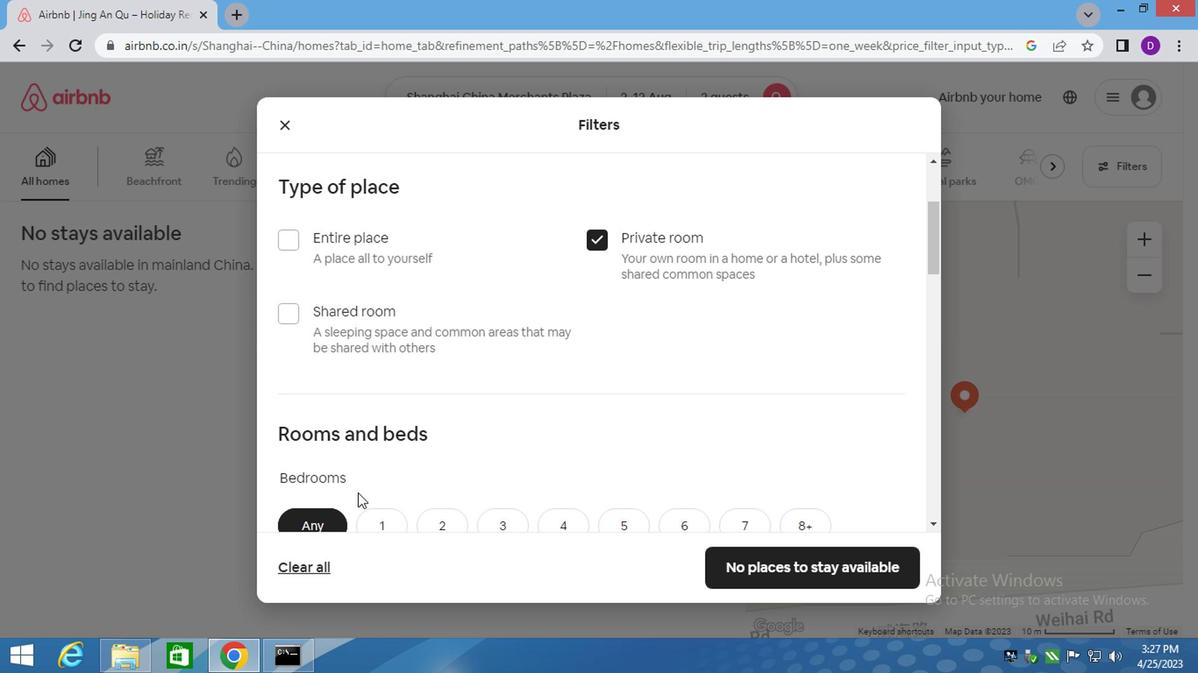 
Action: Mouse scrolled (355, 504) with delta (0, 0)
Screenshot: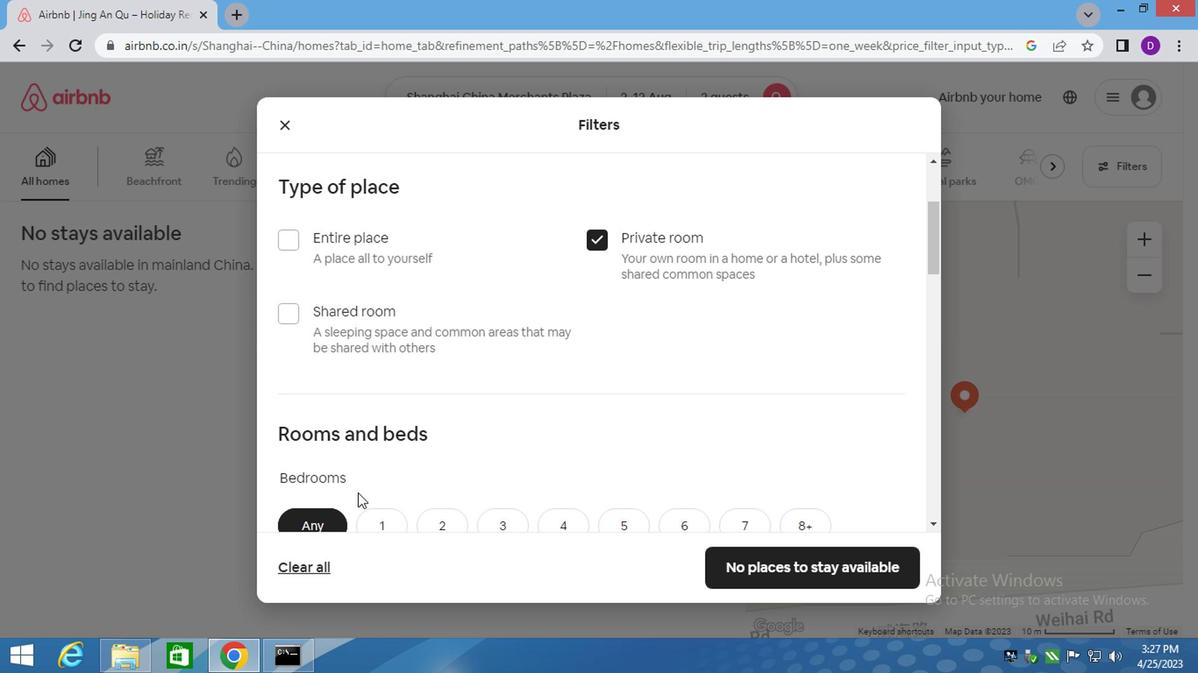 
Action: Mouse moved to (388, 479)
Screenshot: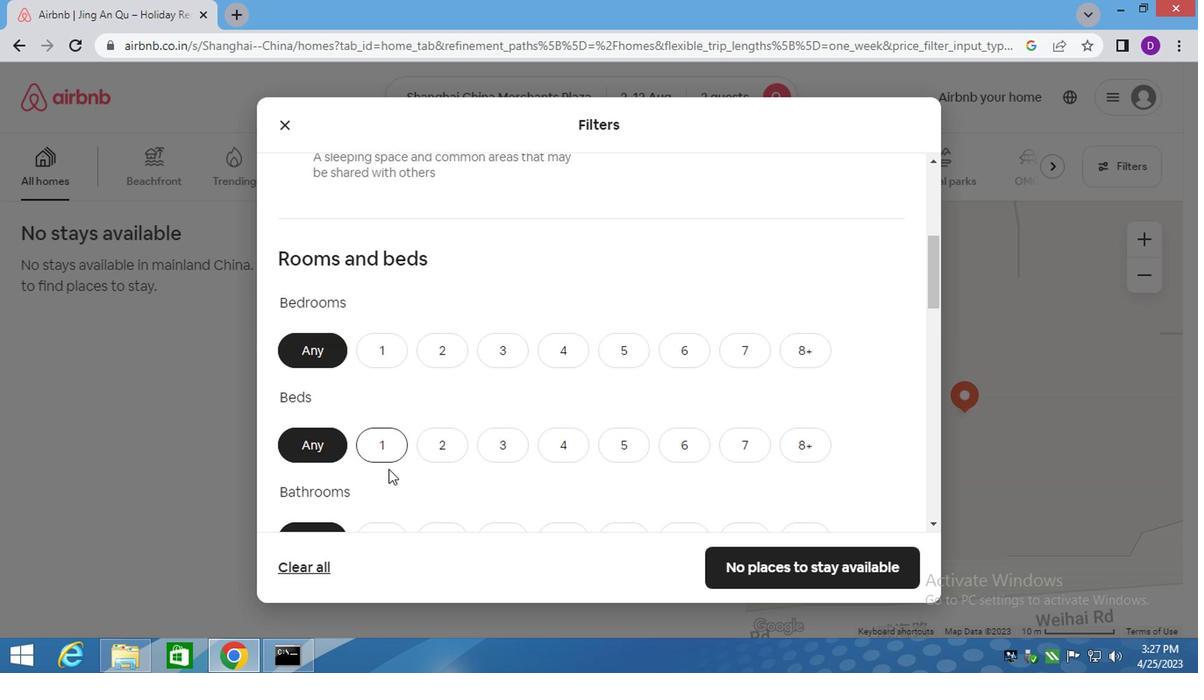 
Action: Mouse scrolled (388, 477) with delta (0, -1)
Screenshot: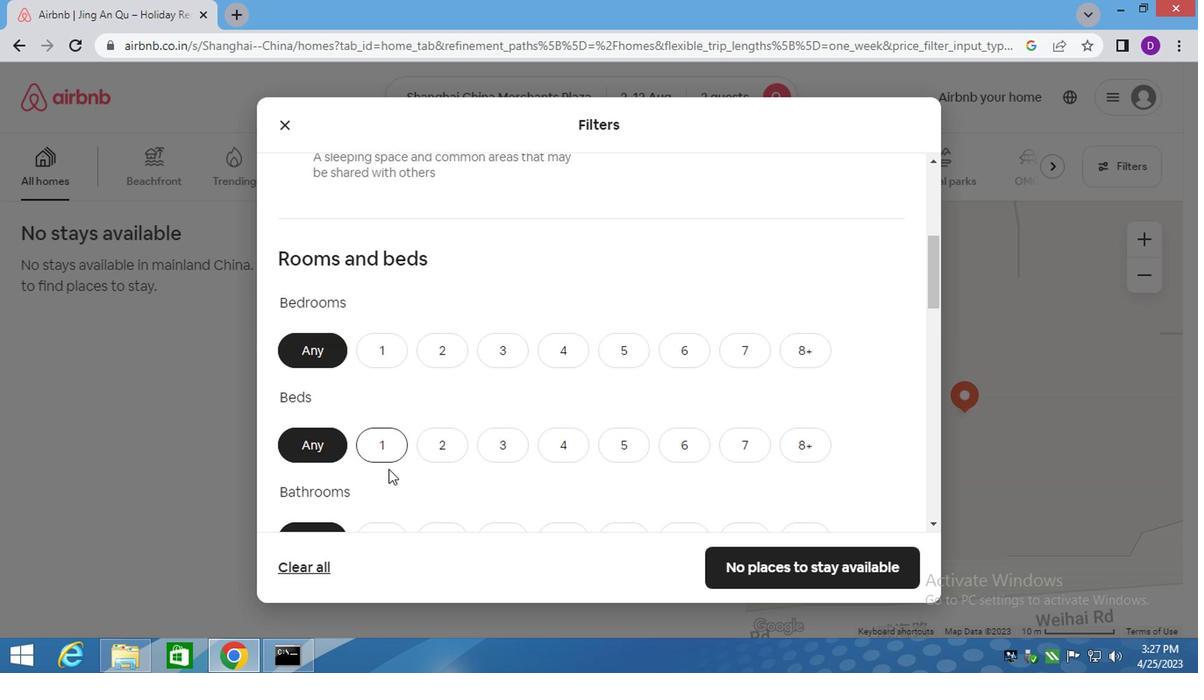 
Action: Mouse moved to (384, 267)
Screenshot: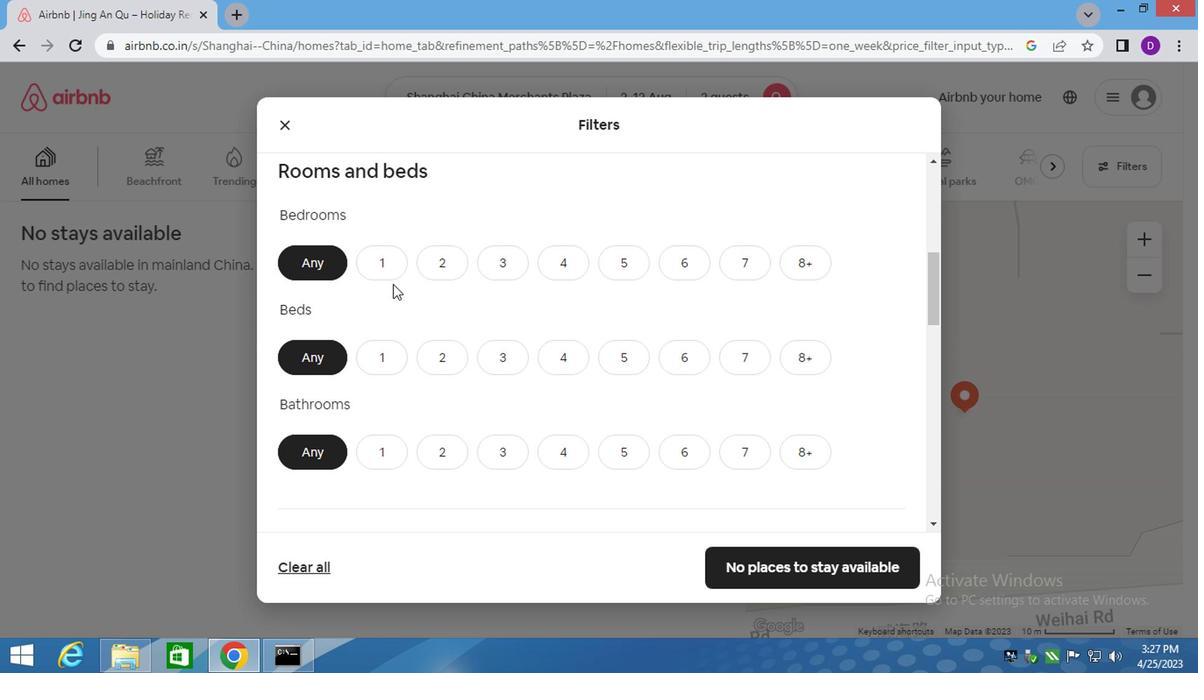 
Action: Mouse pressed left at (384, 267)
Screenshot: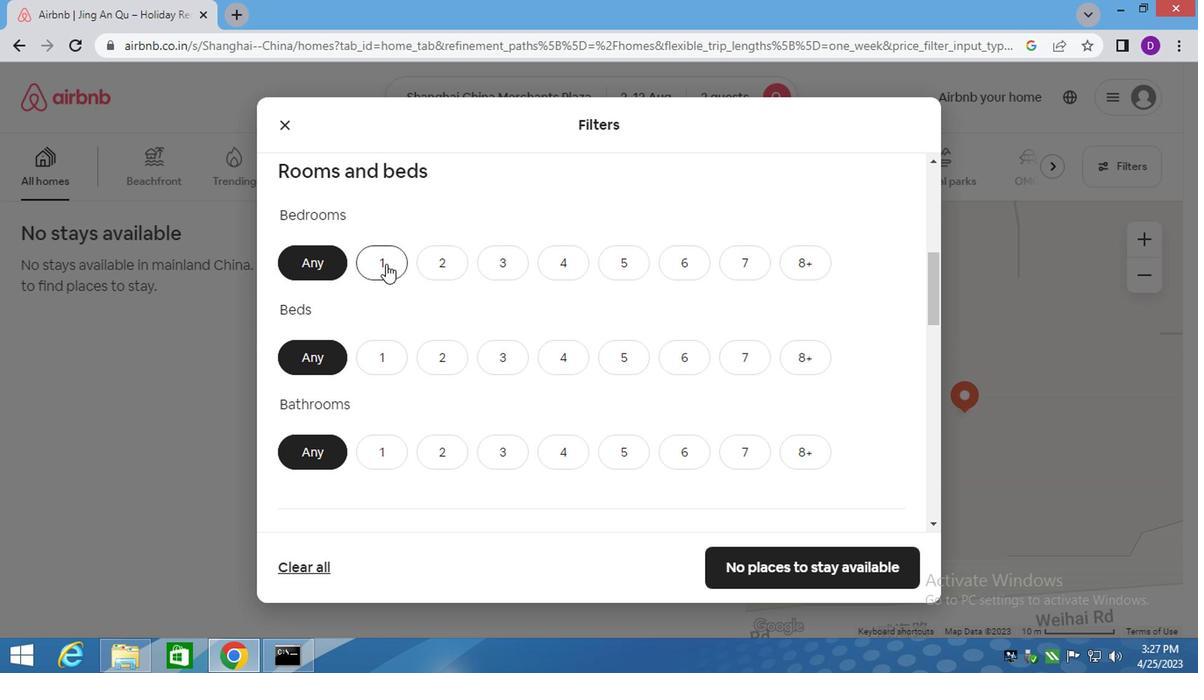 
Action: Mouse moved to (389, 376)
Screenshot: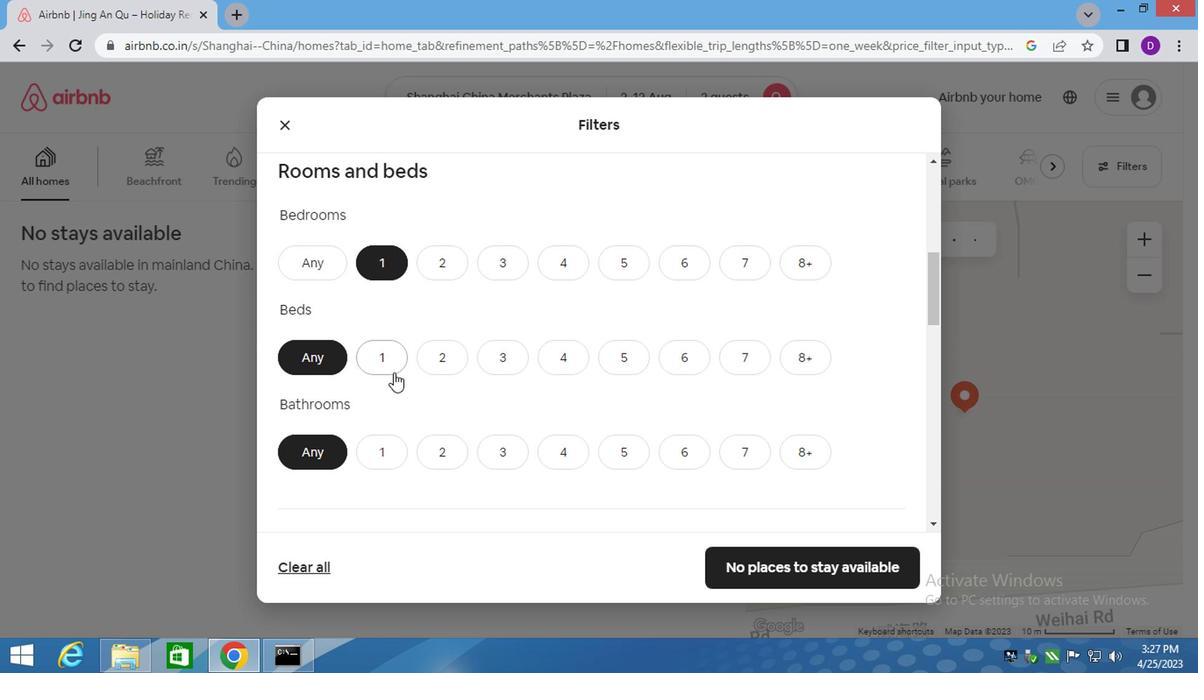 
Action: Mouse pressed left at (389, 376)
Screenshot: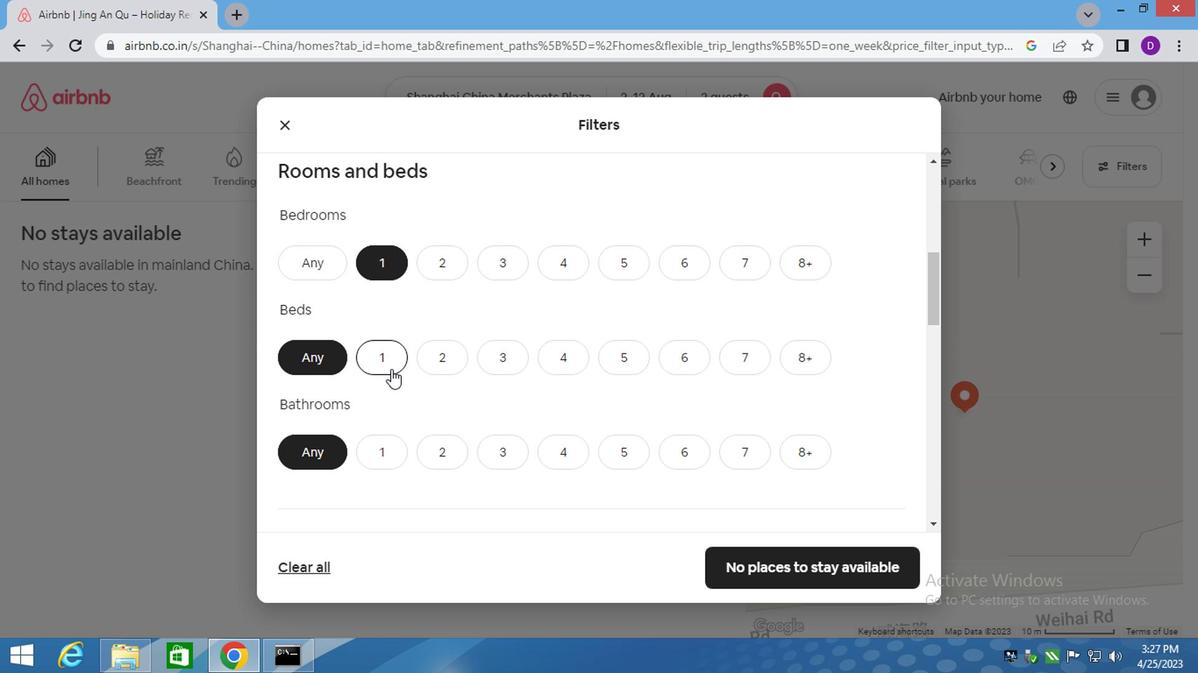 
Action: Mouse moved to (378, 455)
Screenshot: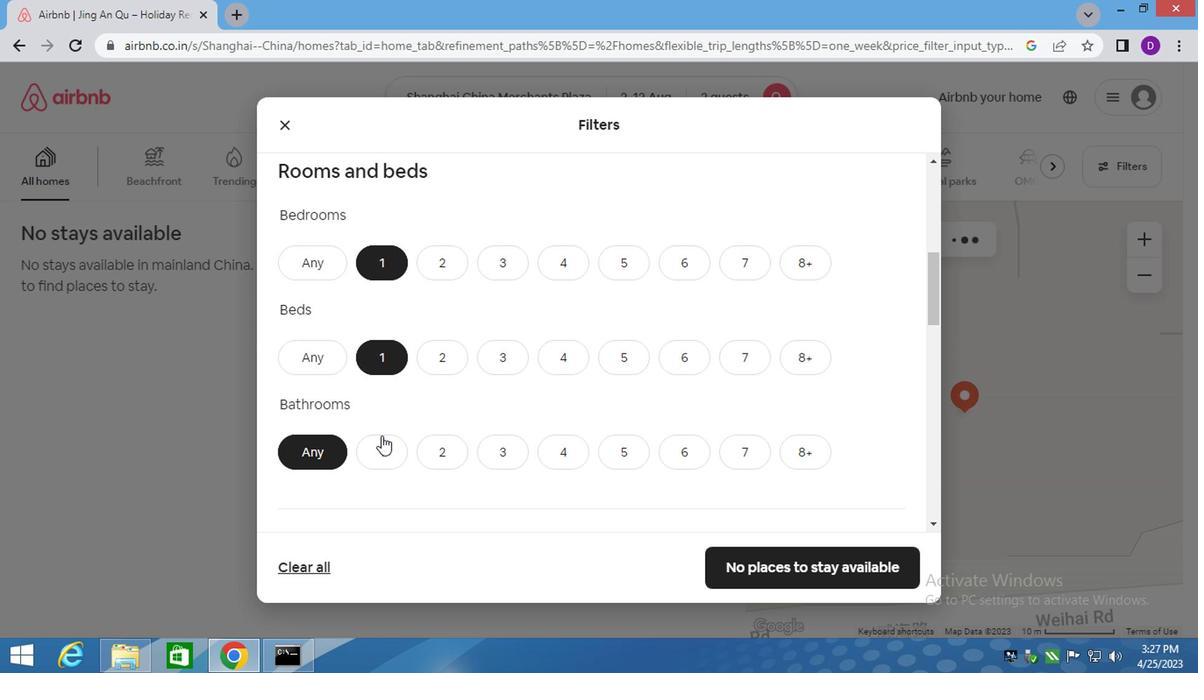 
Action: Mouse pressed left at (378, 455)
Screenshot: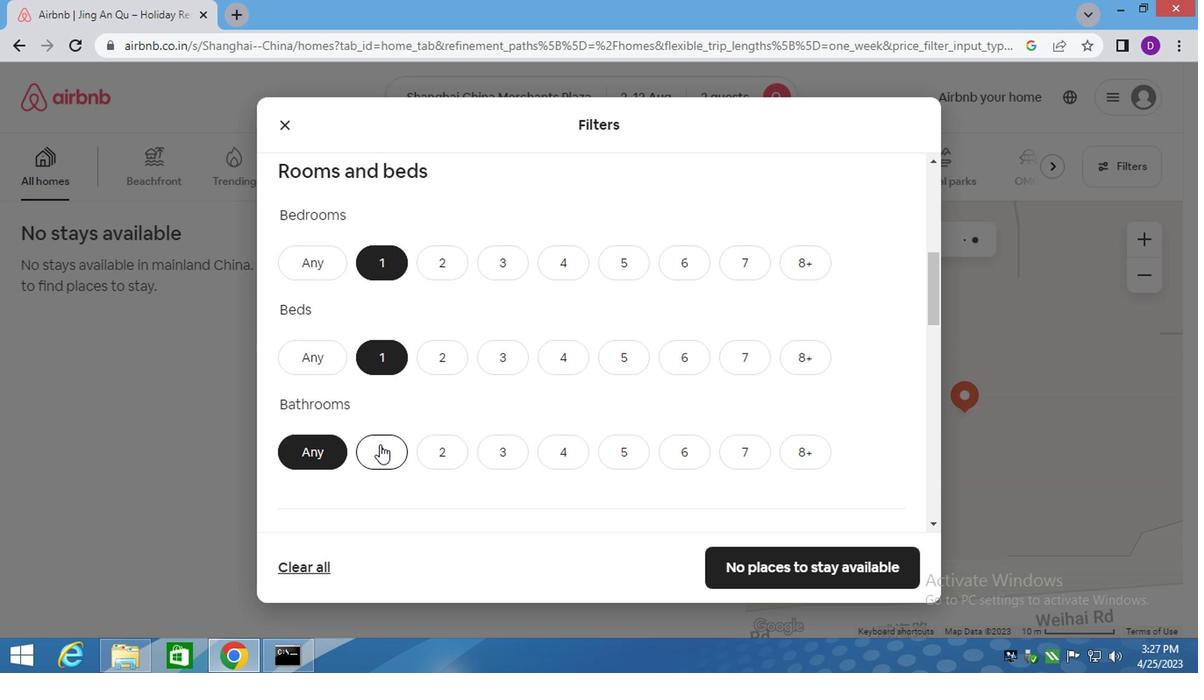 
Action: Mouse moved to (384, 459)
Screenshot: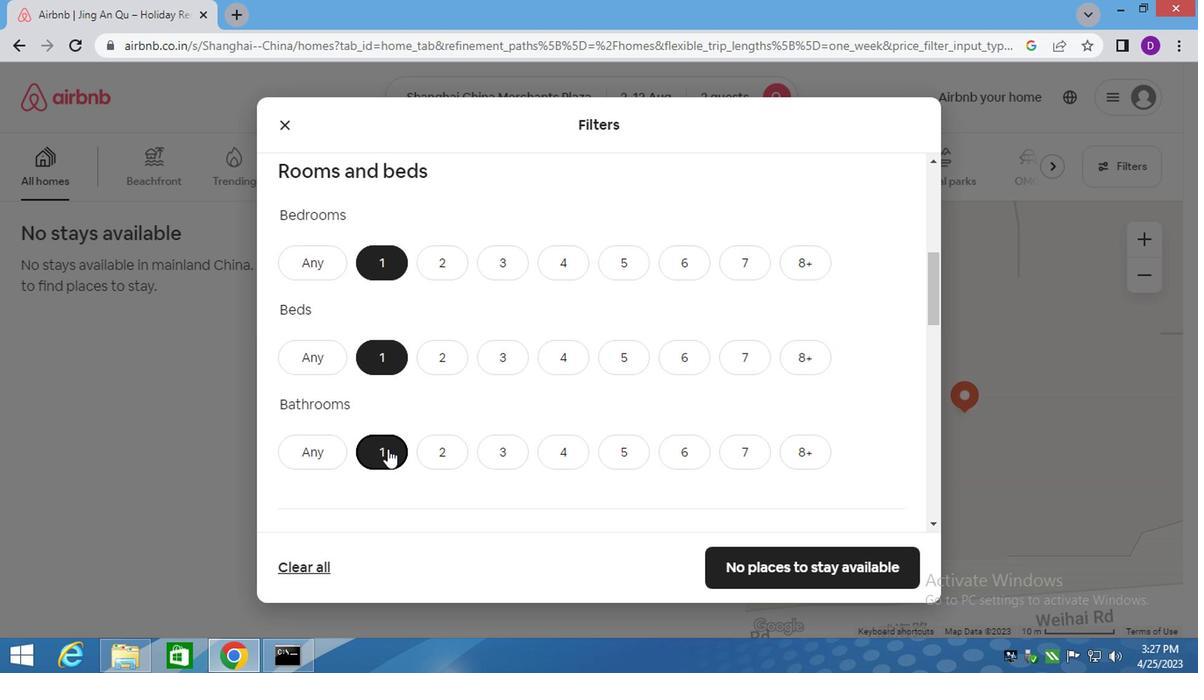 
Action: Mouse scrolled (384, 459) with delta (0, 0)
Screenshot: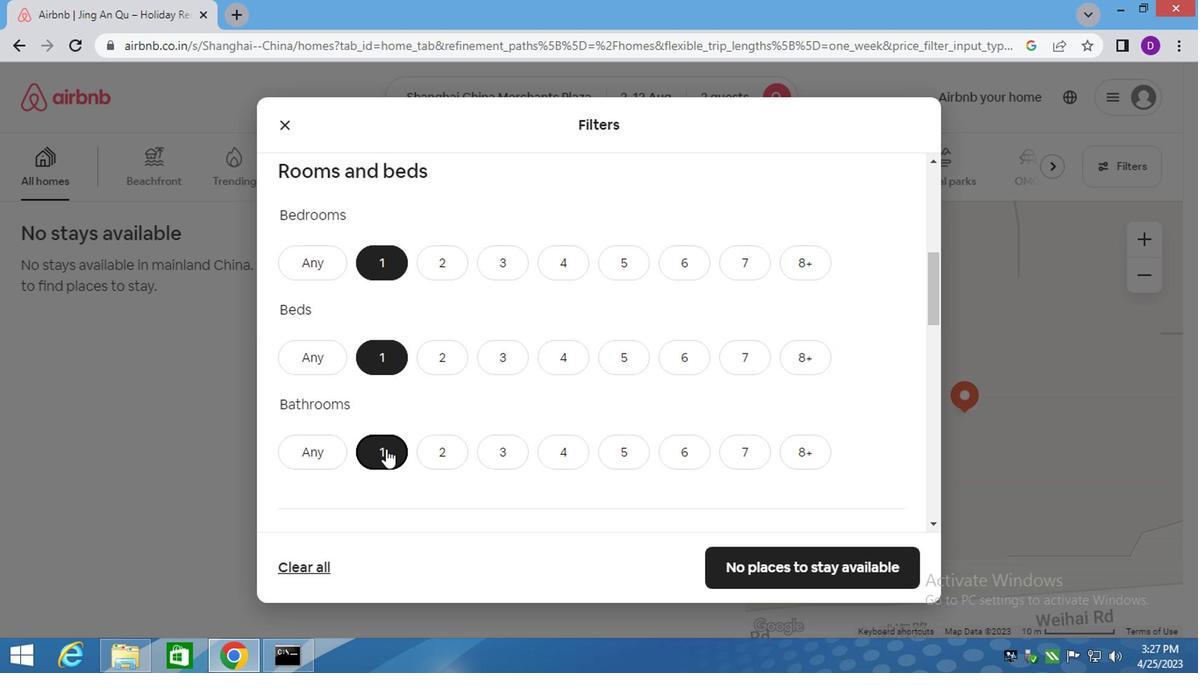 
Action: Mouse moved to (383, 459)
Screenshot: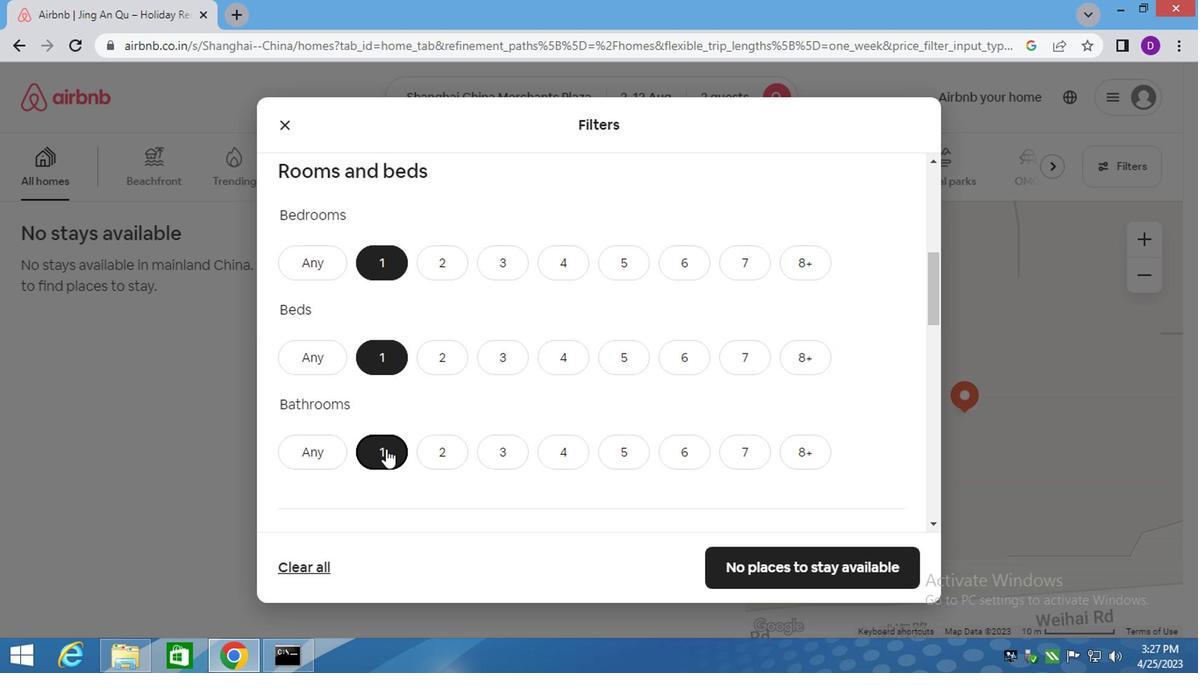 
Action: Mouse scrolled (383, 459) with delta (0, 0)
Screenshot: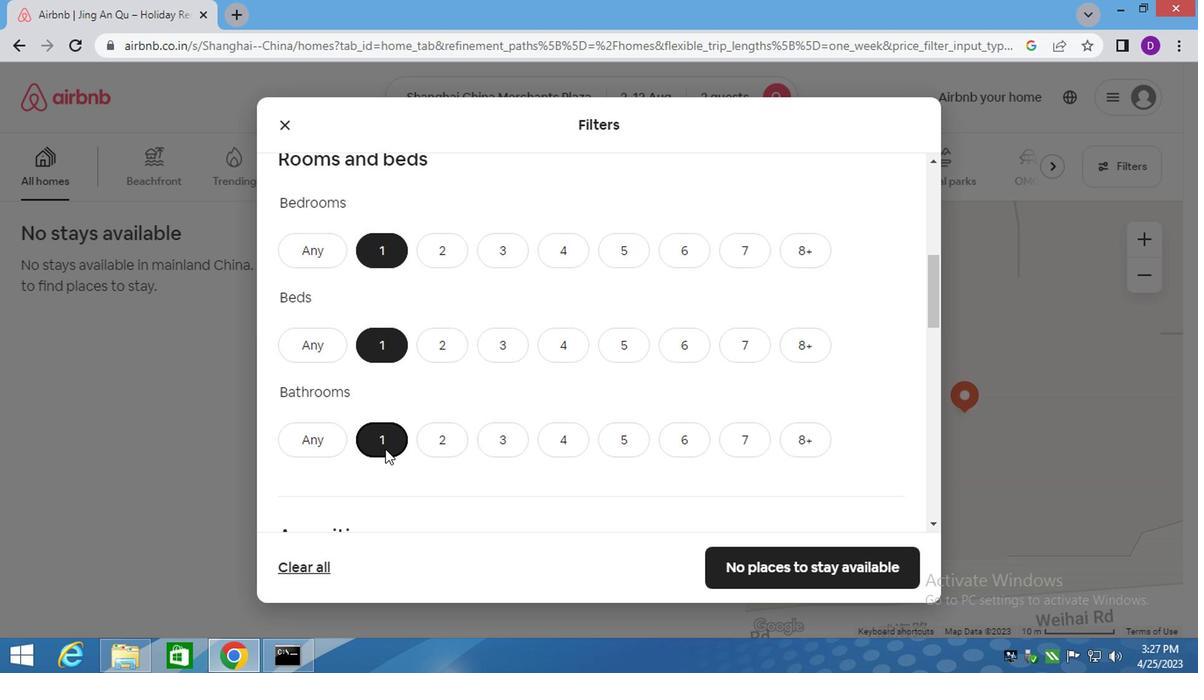 
Action: Mouse moved to (383, 459)
Screenshot: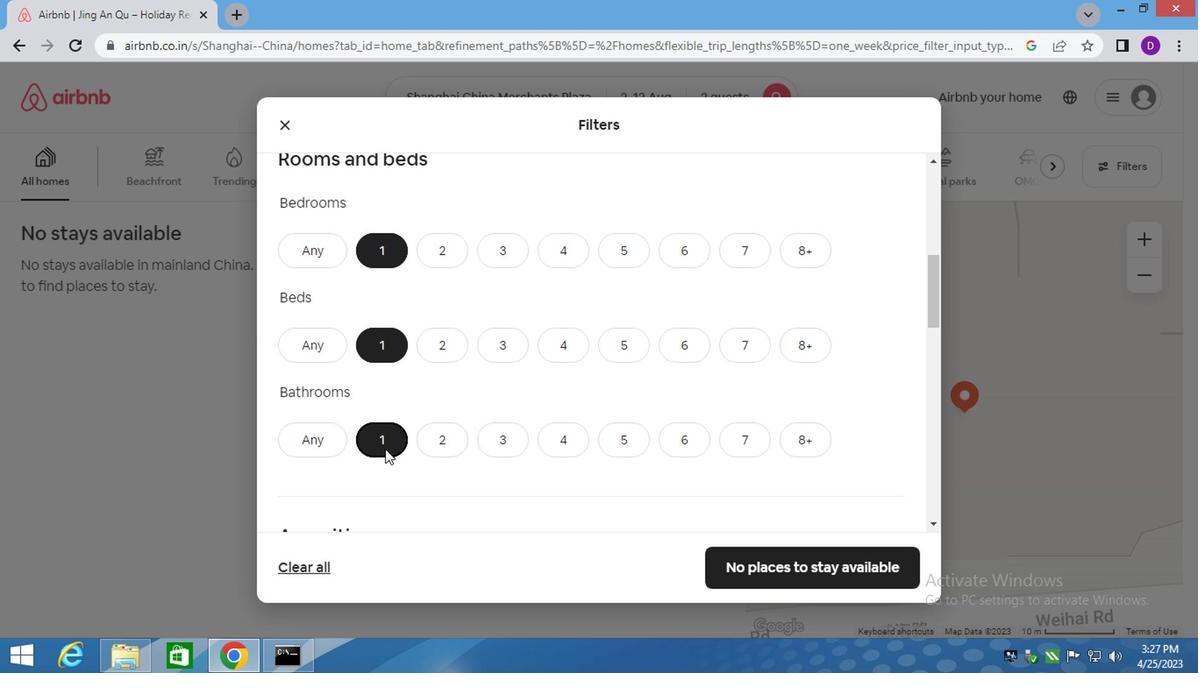 
Action: Mouse scrolled (383, 459) with delta (0, 0)
Screenshot: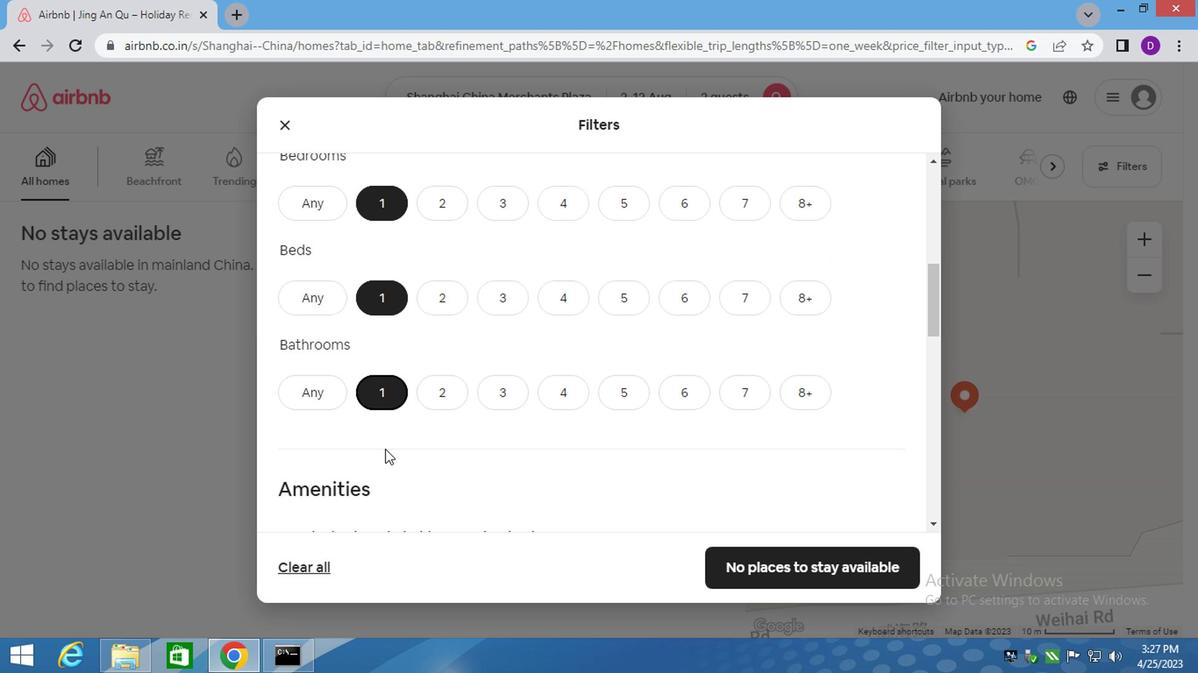 
Action: Mouse moved to (398, 449)
Screenshot: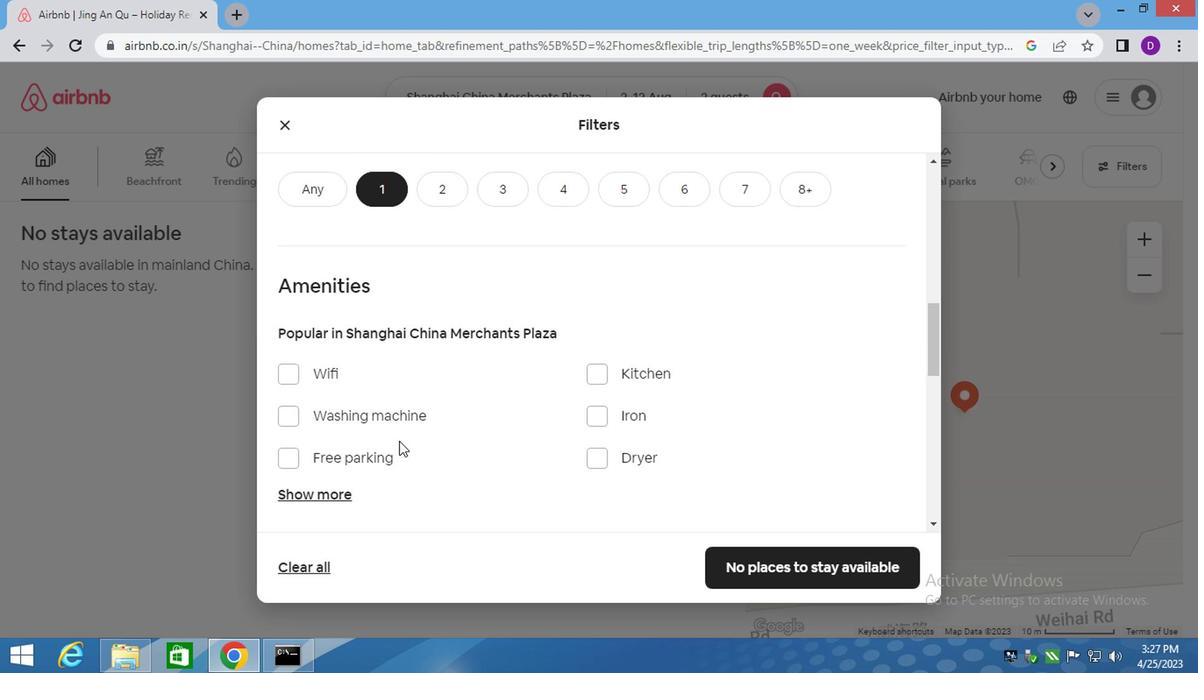 
Action: Mouse scrolled (398, 449) with delta (0, 0)
Screenshot: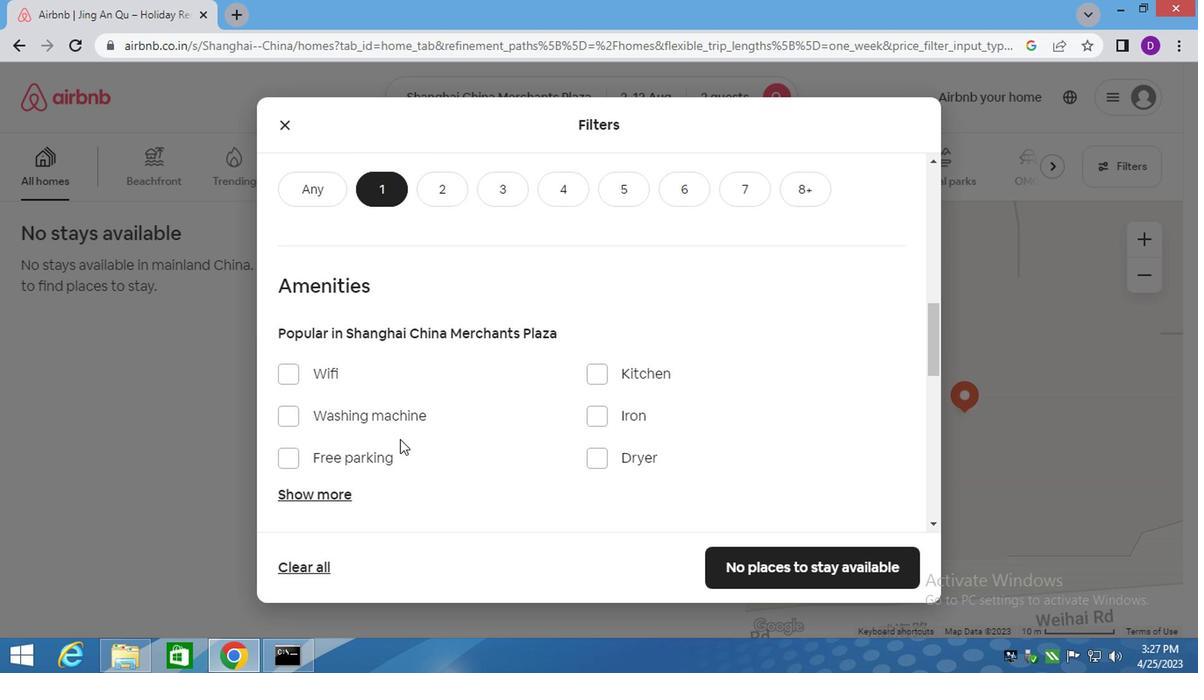 
Action: Mouse scrolled (398, 449) with delta (0, 0)
Screenshot: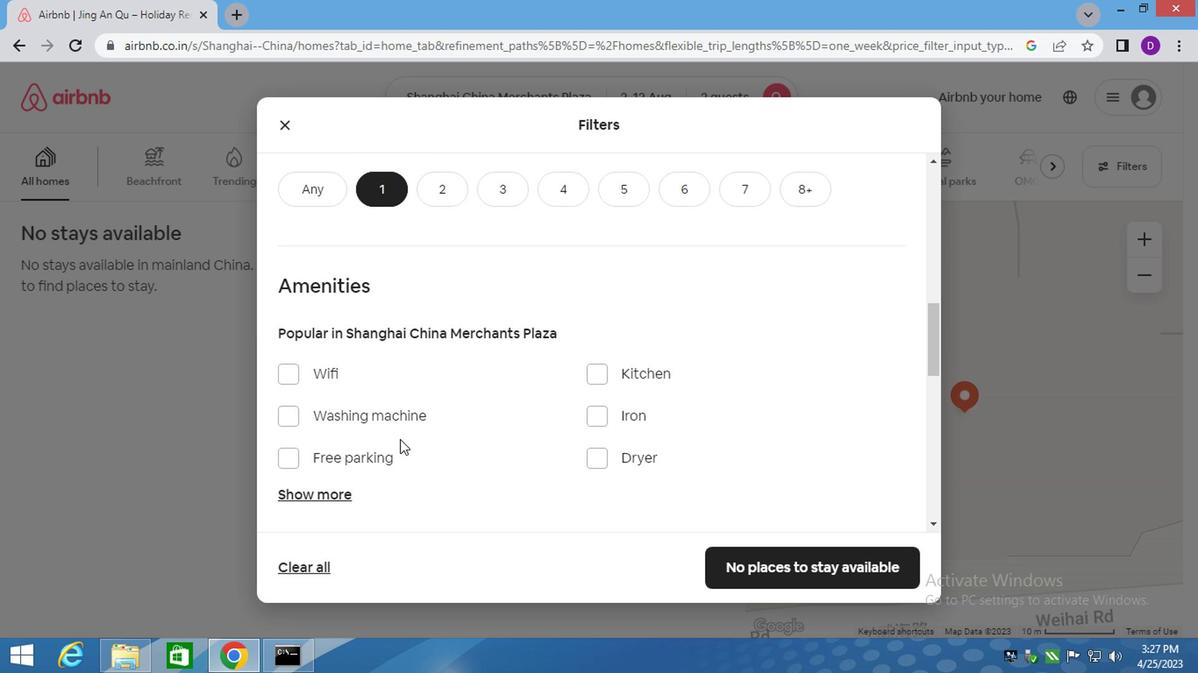 
Action: Mouse moved to (499, 449)
Screenshot: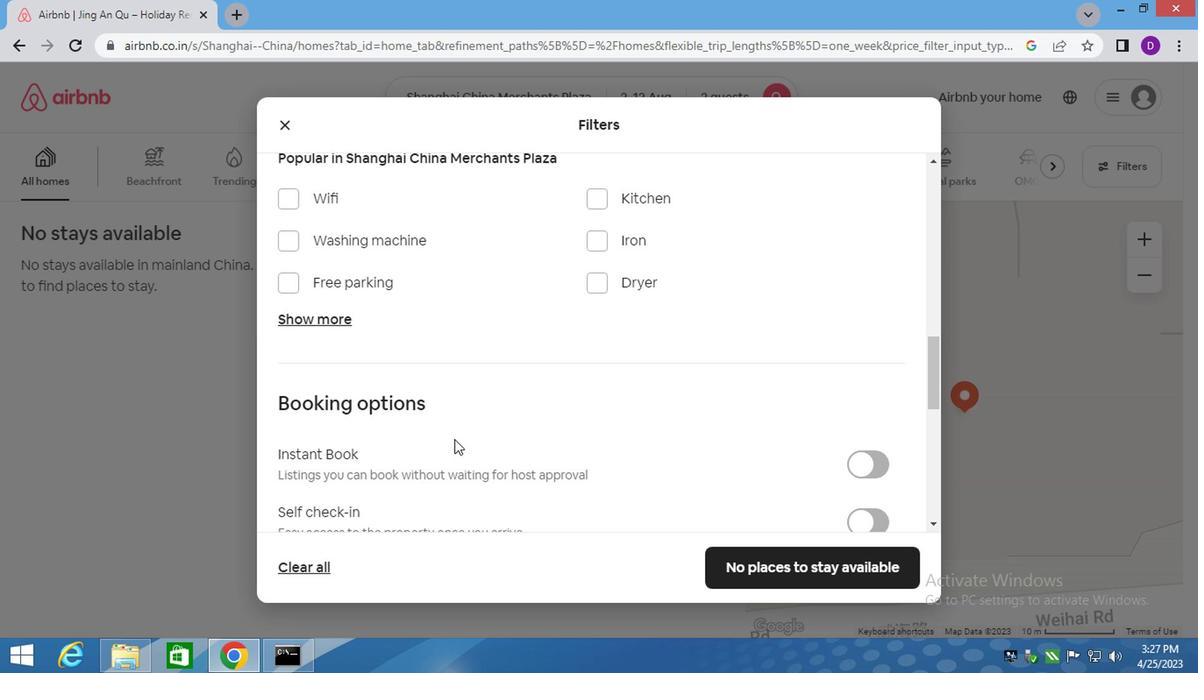 
Action: Mouse scrolled (499, 449) with delta (0, 0)
Screenshot: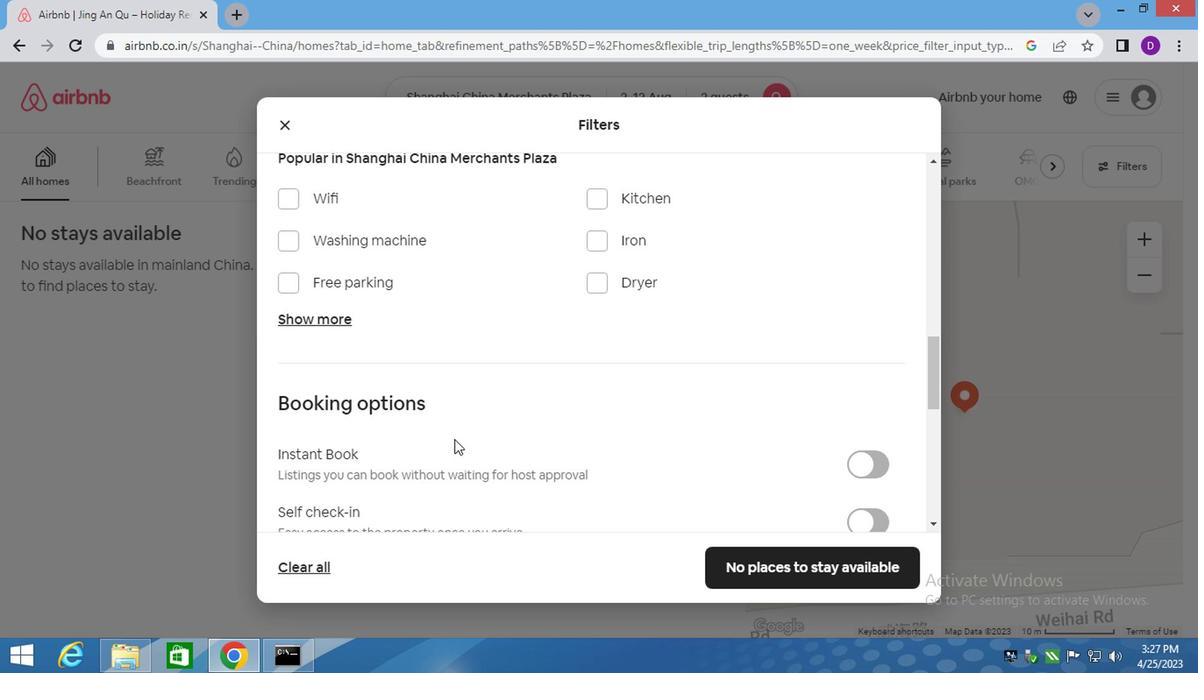 
Action: Mouse moved to (544, 449)
Screenshot: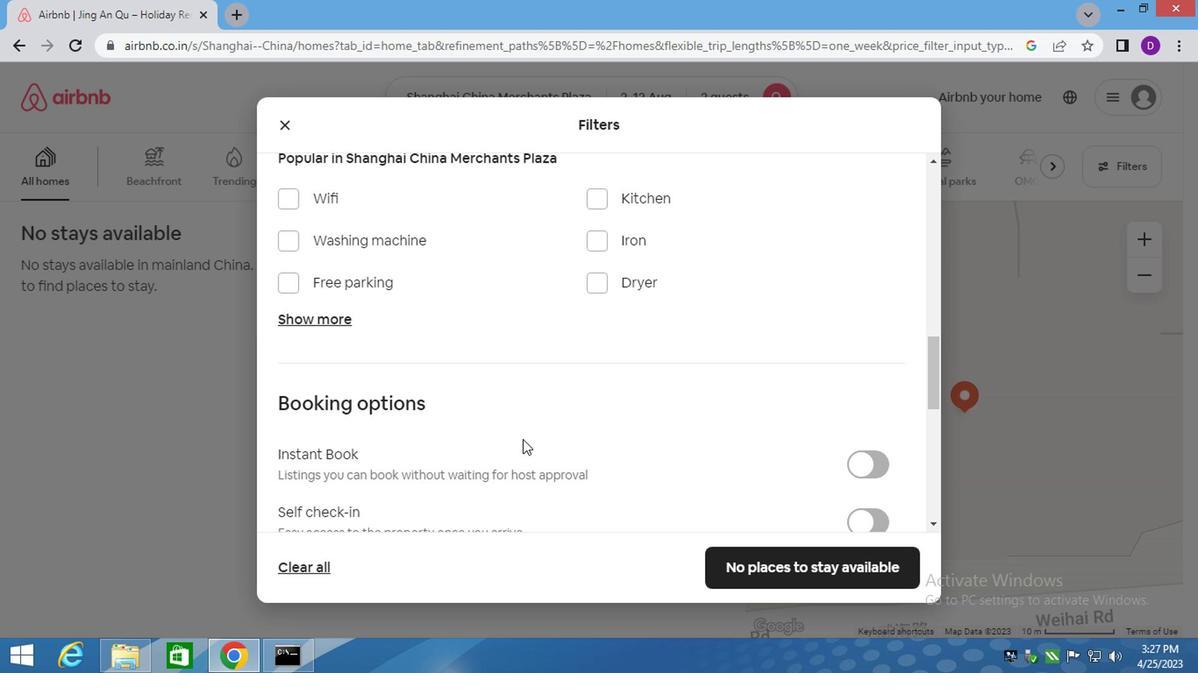 
Action: Mouse scrolled (541, 449) with delta (0, 0)
Screenshot: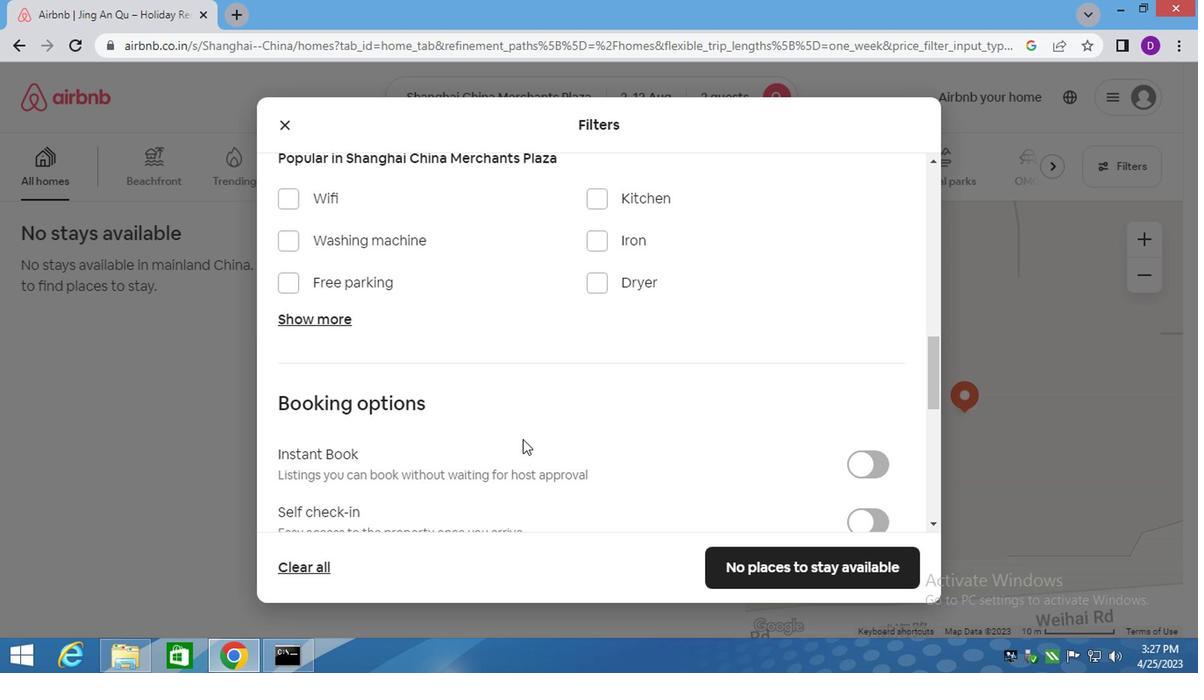 
Action: Mouse moved to (852, 359)
Screenshot: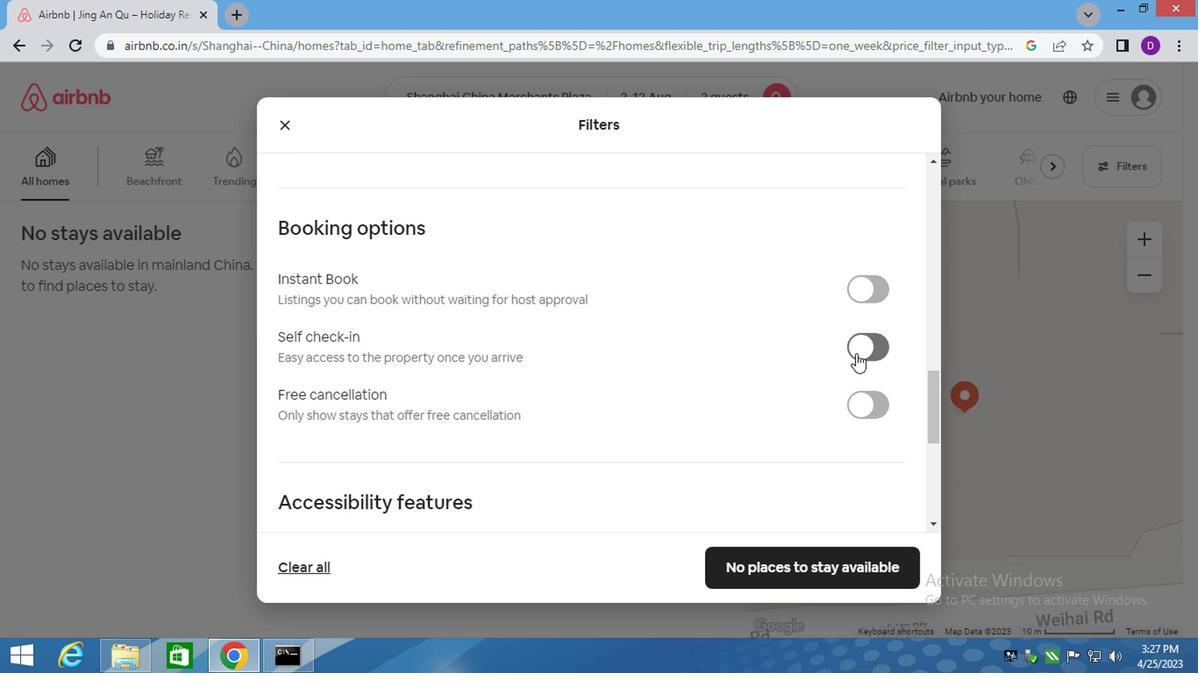 
Action: Mouse pressed left at (852, 359)
Screenshot: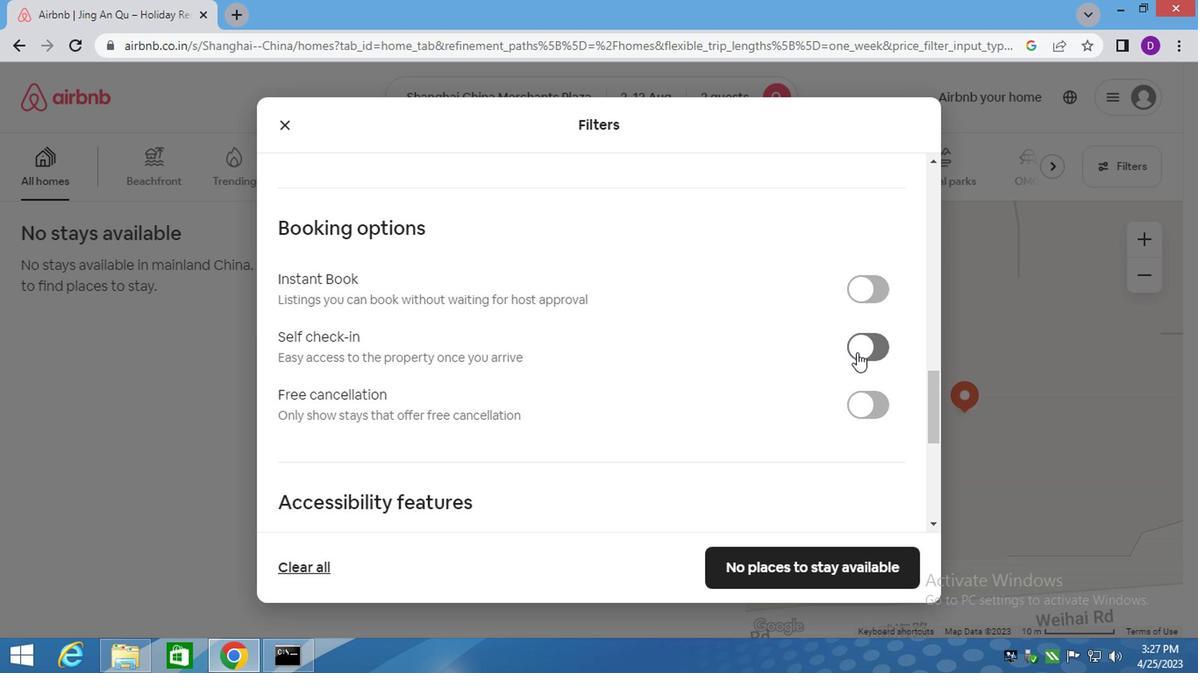 
Action: Mouse moved to (557, 402)
Screenshot: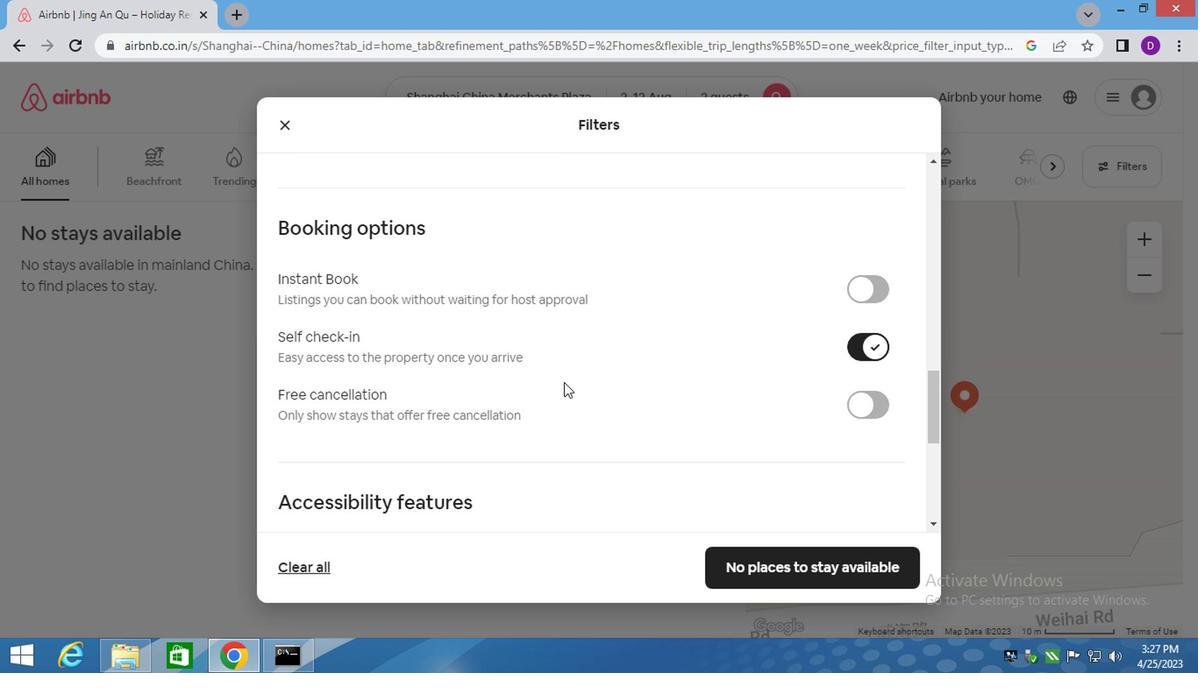 
Action: Mouse scrolled (557, 401) with delta (0, 0)
Screenshot: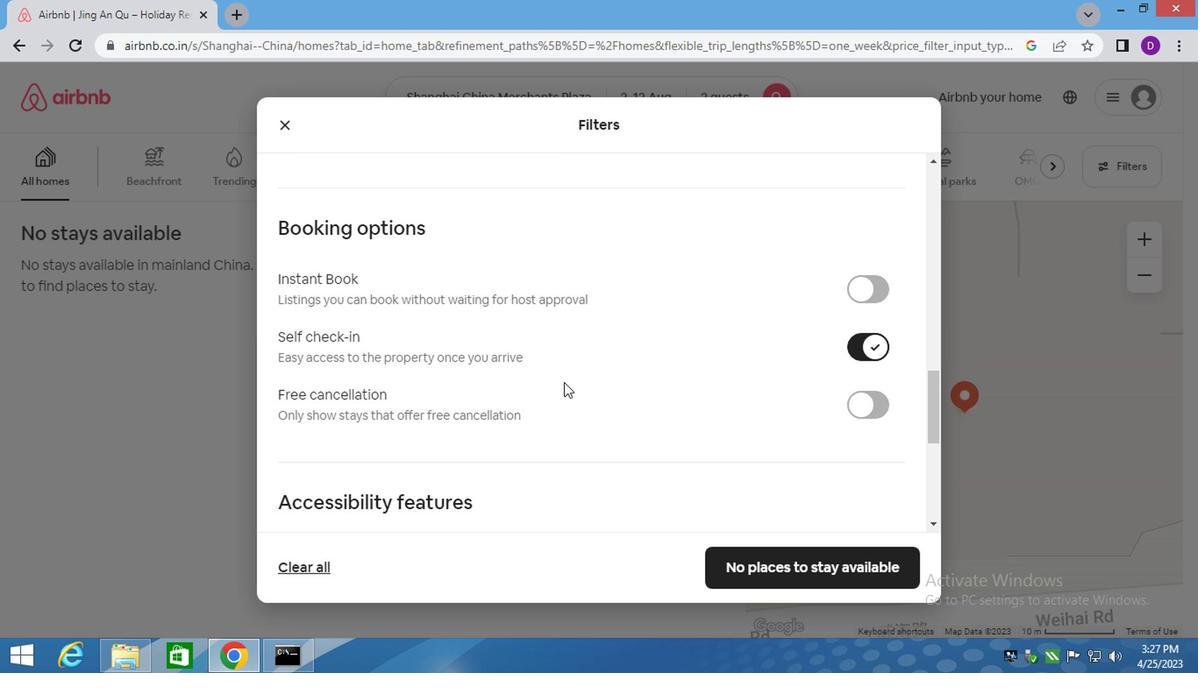 
Action: Mouse moved to (555, 410)
Screenshot: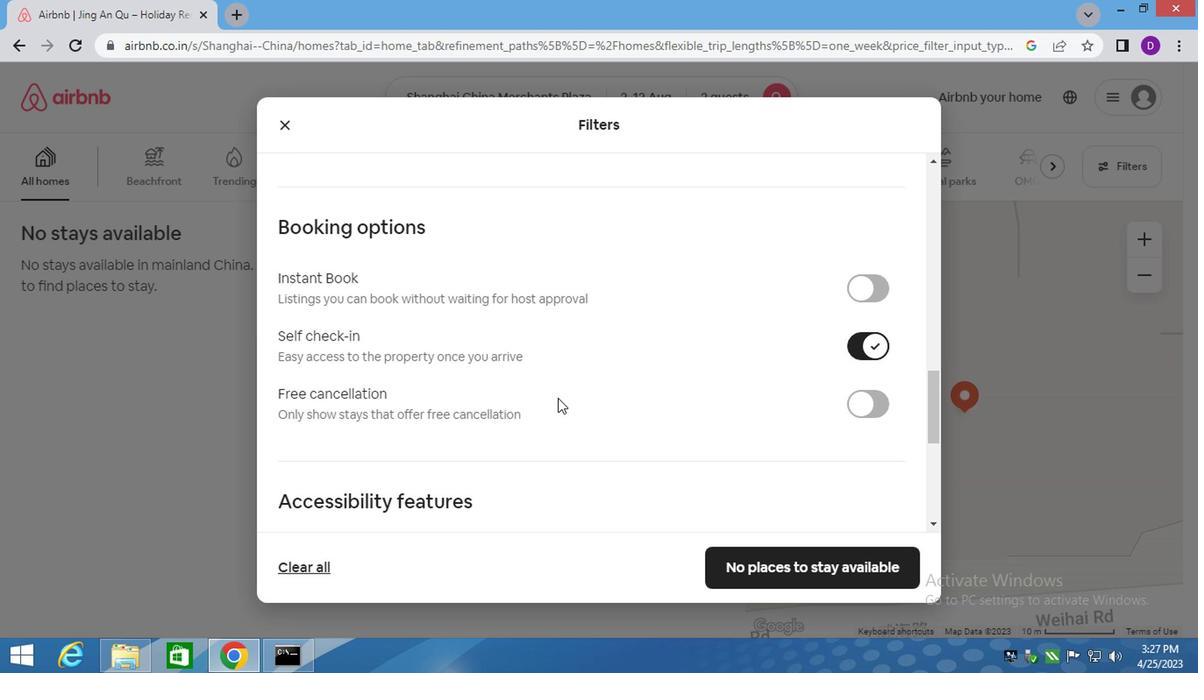 
Action: Mouse scrolled (555, 406) with delta (0, -1)
Screenshot: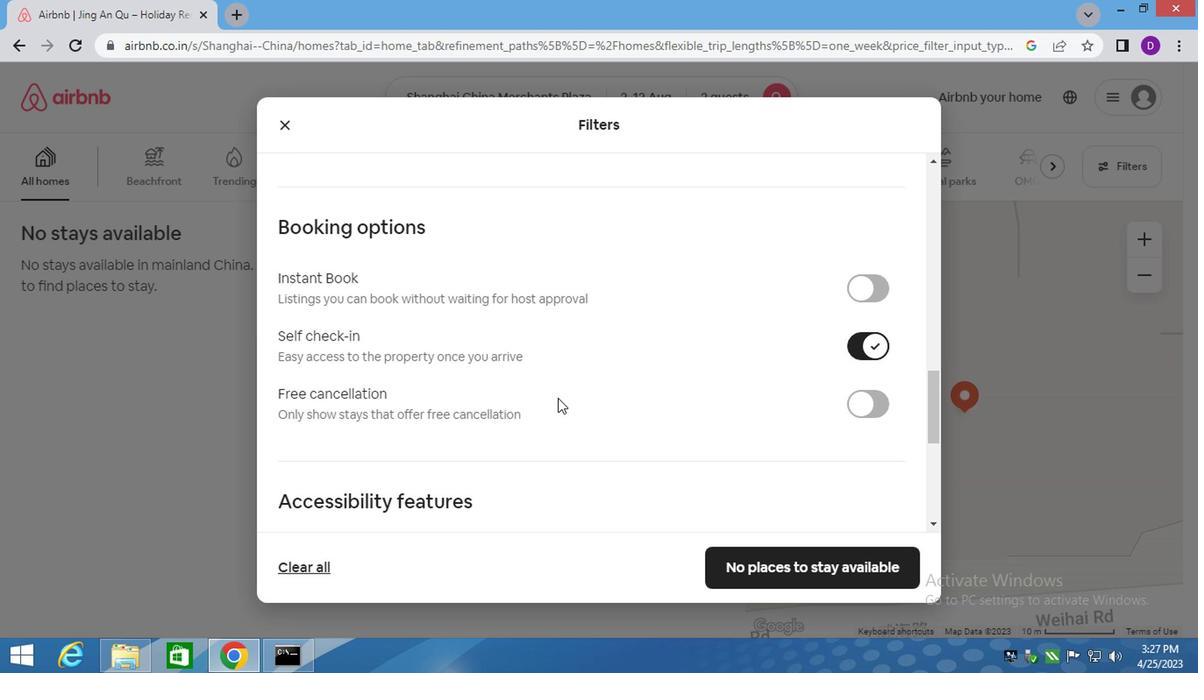 
Action: Mouse scrolled (555, 409) with delta (0, 0)
Screenshot: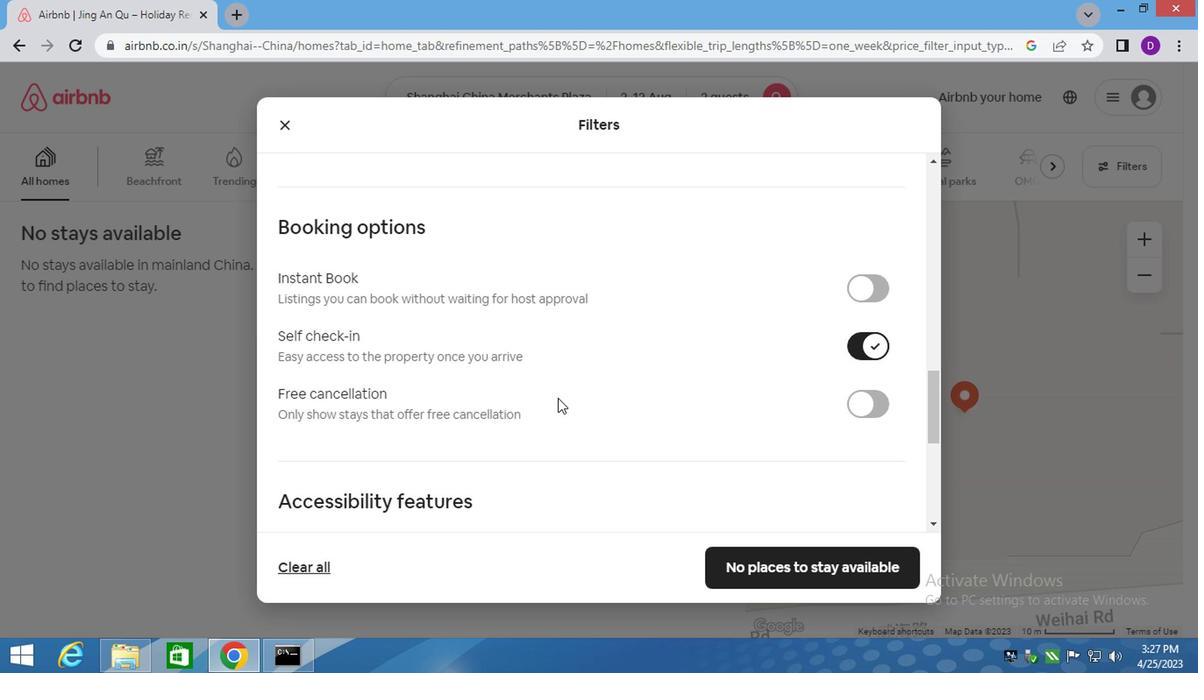 
Action: Mouse moved to (555, 418)
Screenshot: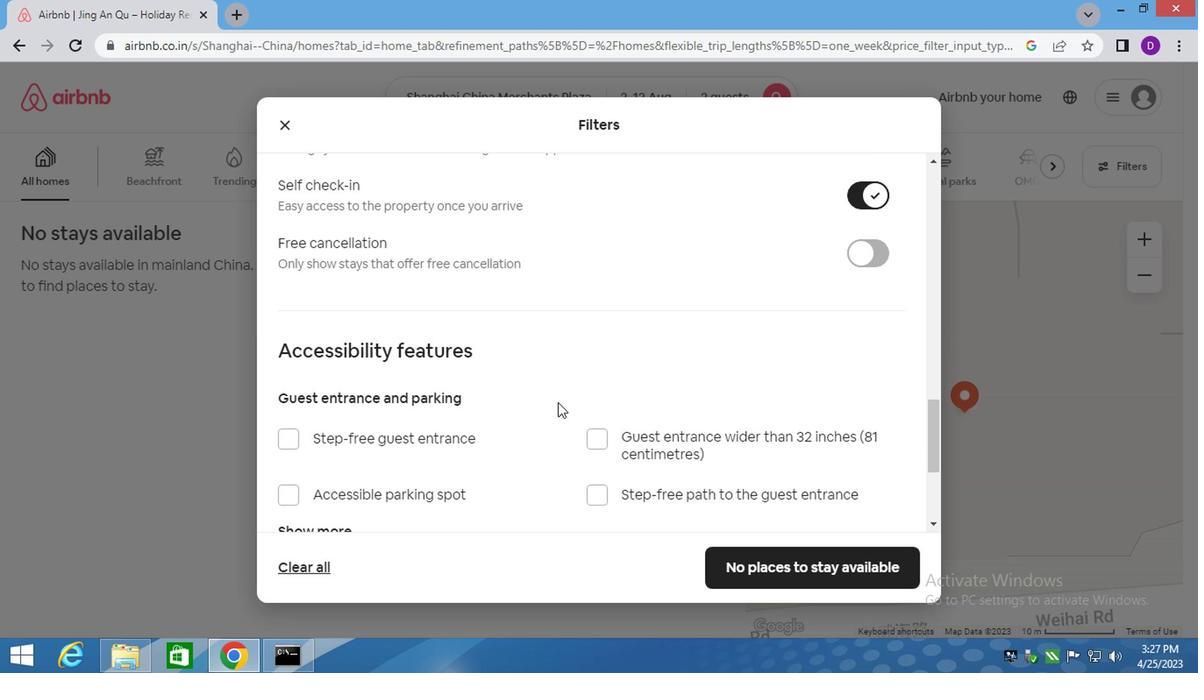 
Action: Mouse scrolled (555, 411) with delta (0, 0)
Screenshot: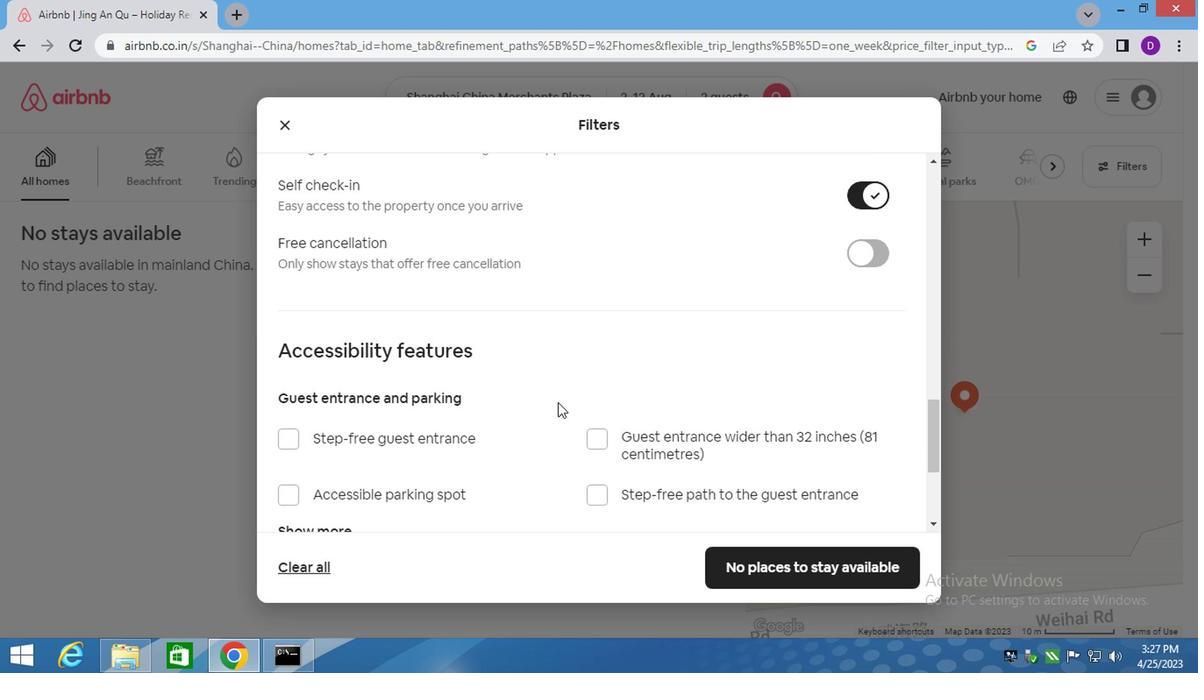 
Action: Mouse scrolled (555, 414) with delta (0, -1)
Screenshot: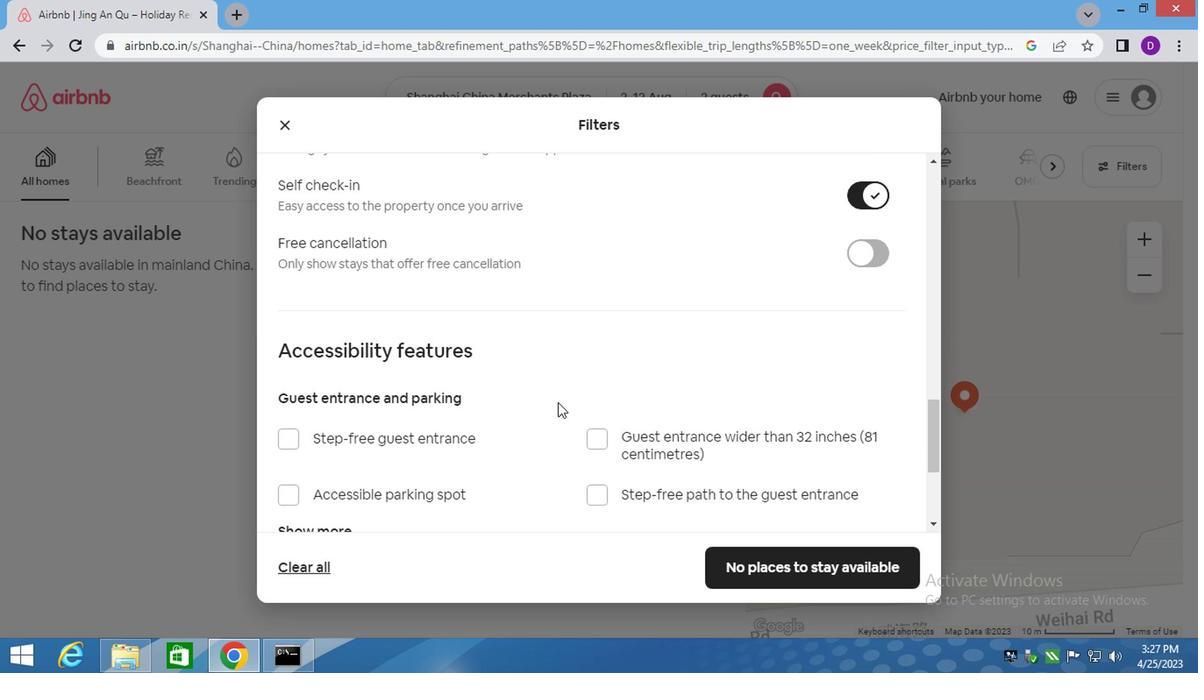 
Action: Mouse moved to (555, 430)
Screenshot: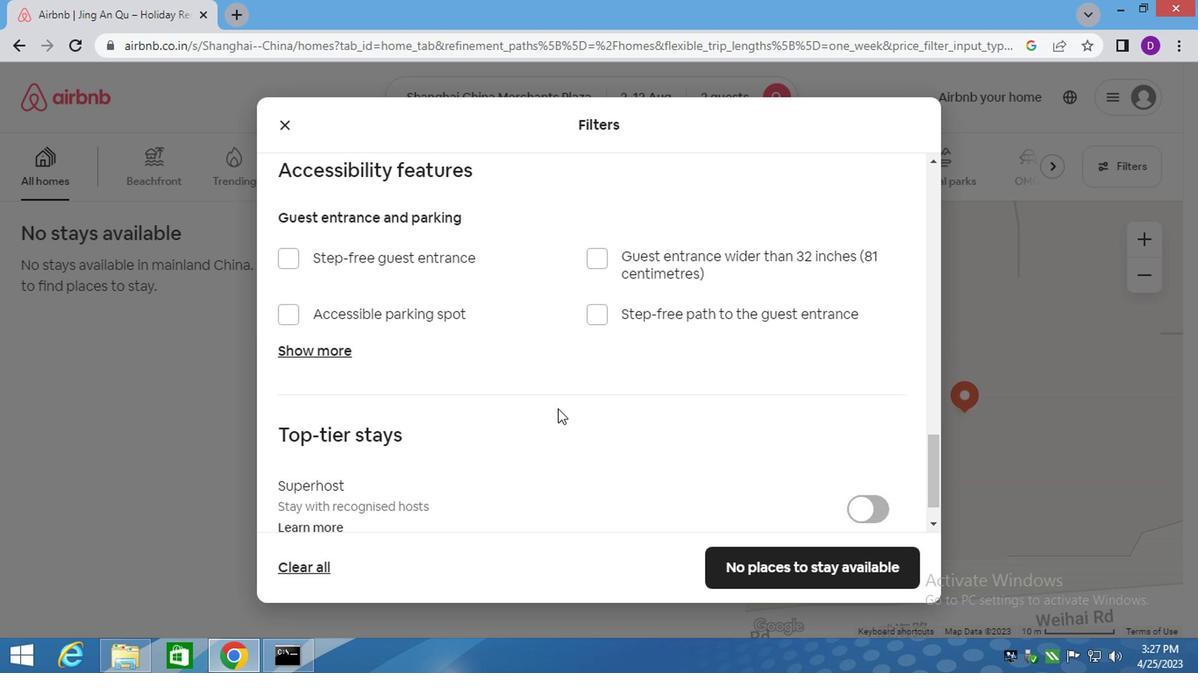 
Action: Mouse scrolled (555, 420) with delta (0, -1)
Screenshot: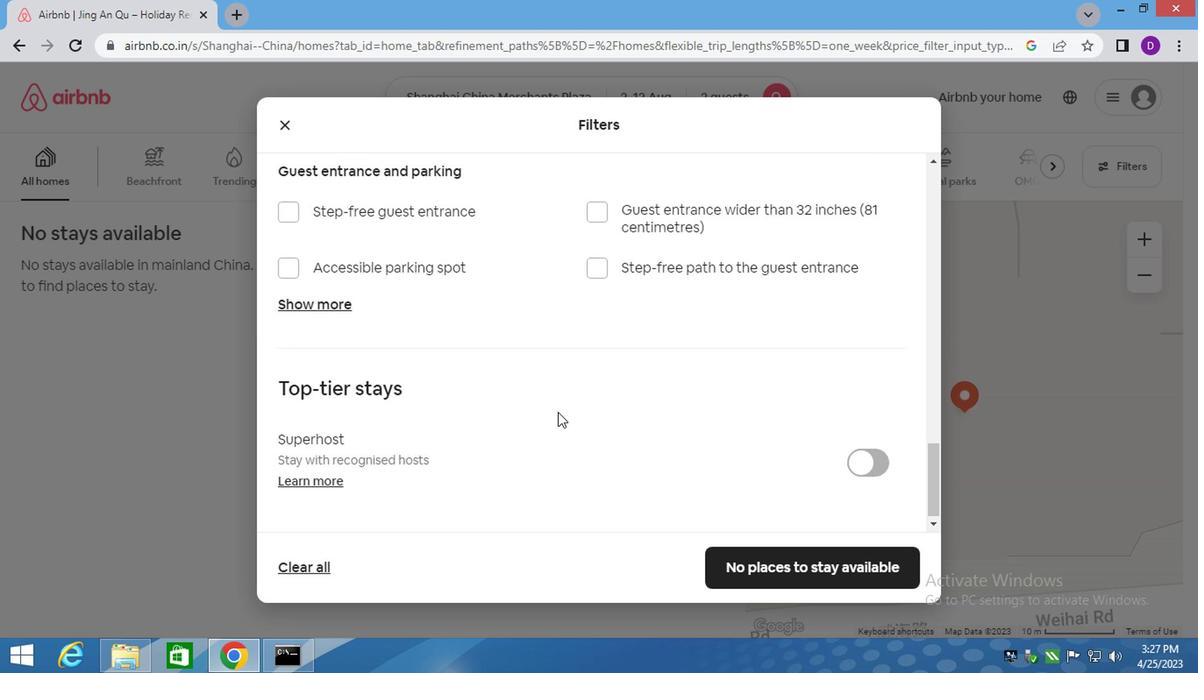 
Action: Mouse moved to (555, 432)
Screenshot: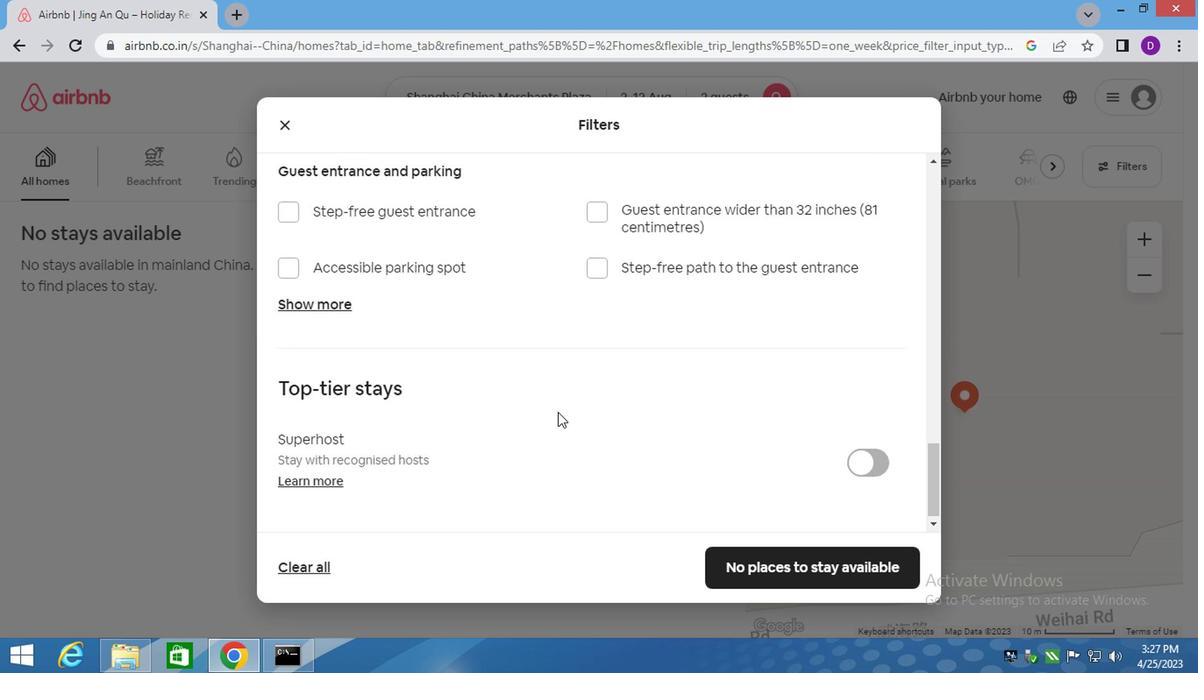 
Action: Mouse scrolled (555, 427) with delta (0, 0)
Screenshot: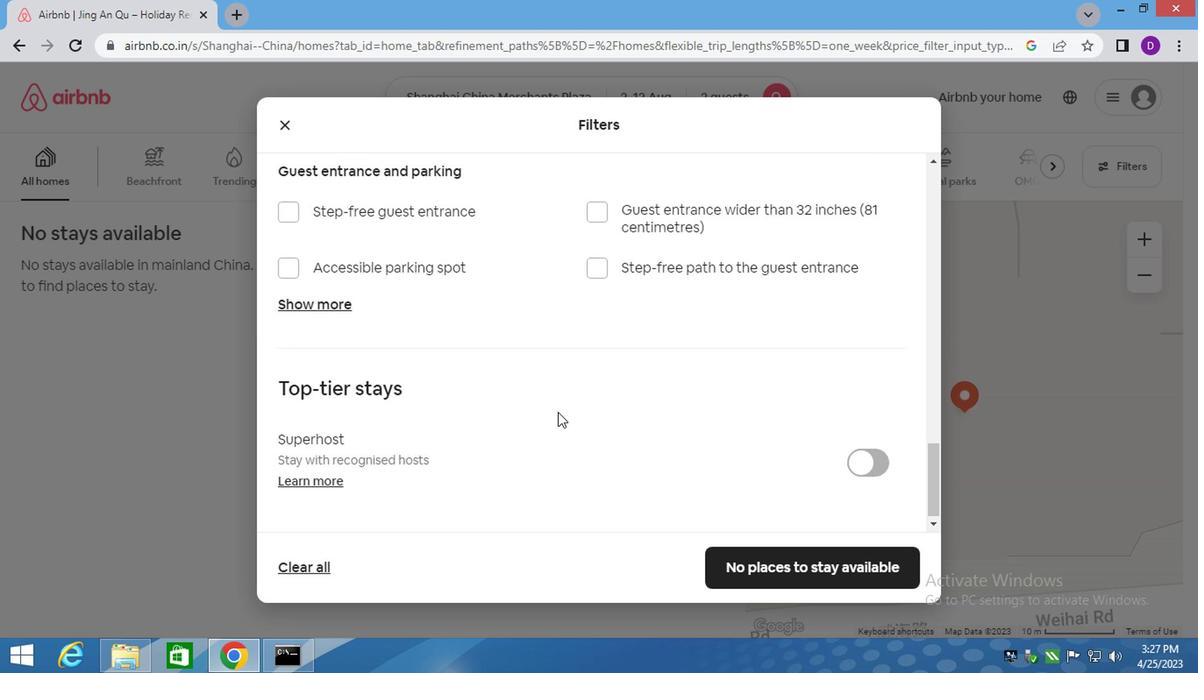 
Action: Mouse moved to (555, 432)
Screenshot: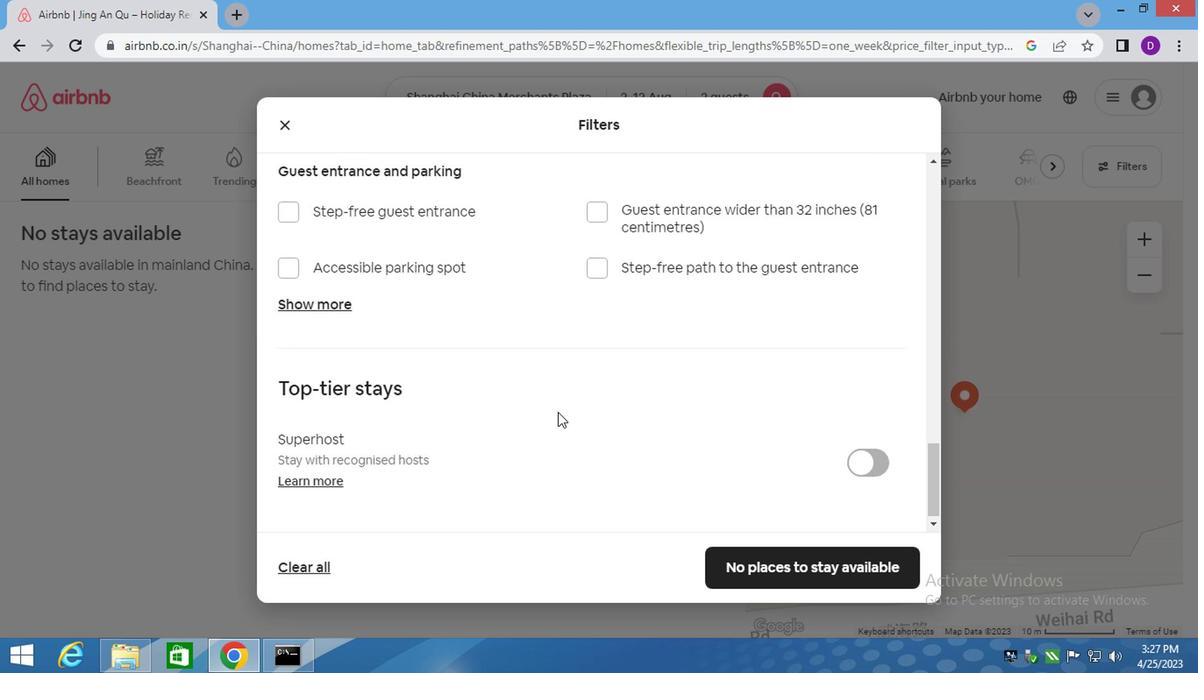 
Action: Mouse scrolled (555, 431) with delta (0, 0)
Screenshot: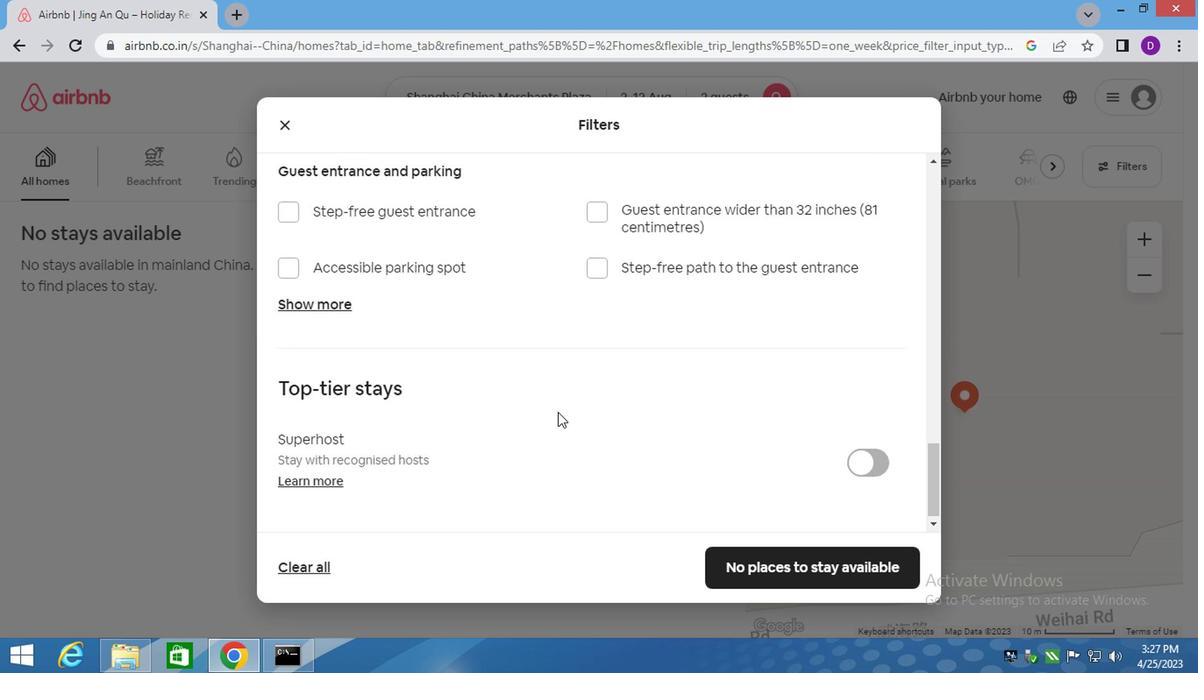 
Action: Mouse moved to (555, 436)
Screenshot: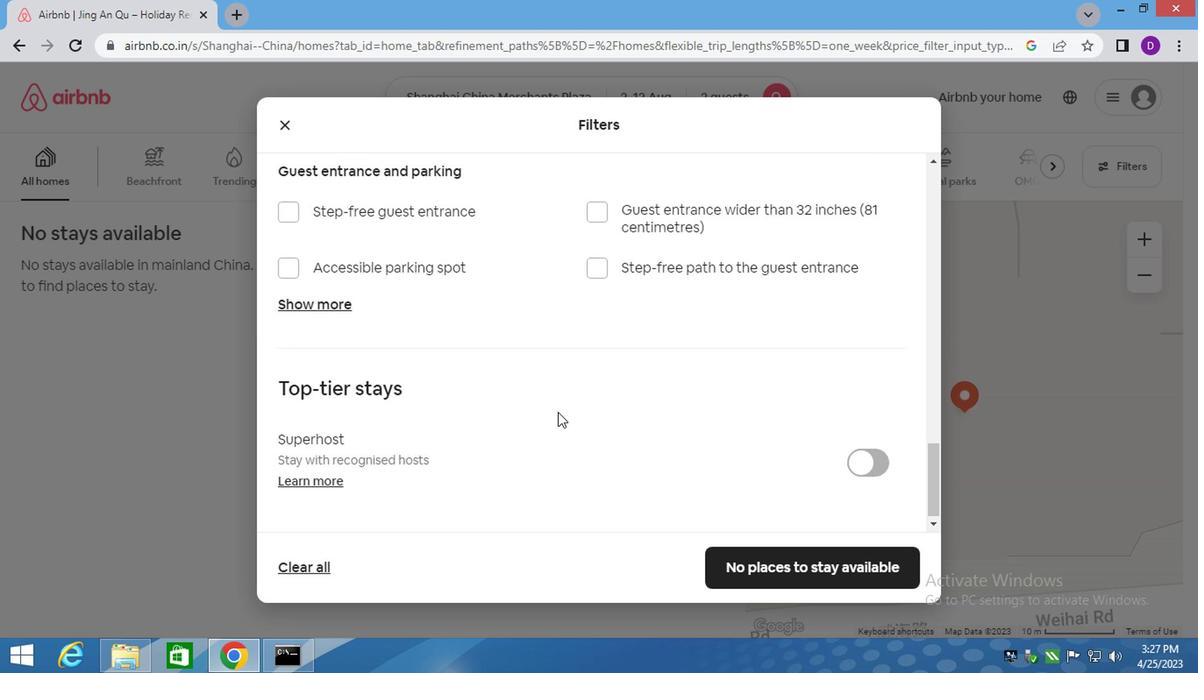 
Action: Mouse scrolled (555, 434) with delta (0, -1)
Screenshot: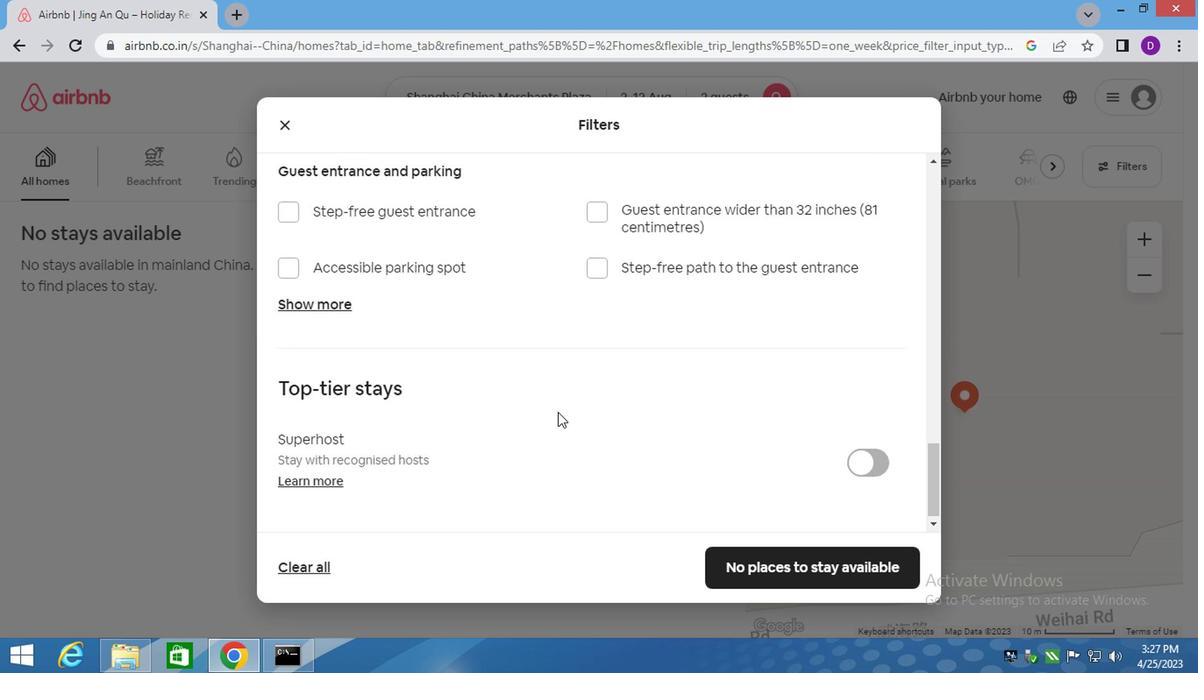 
Action: Mouse scrolled (555, 435) with delta (0, 0)
Screenshot: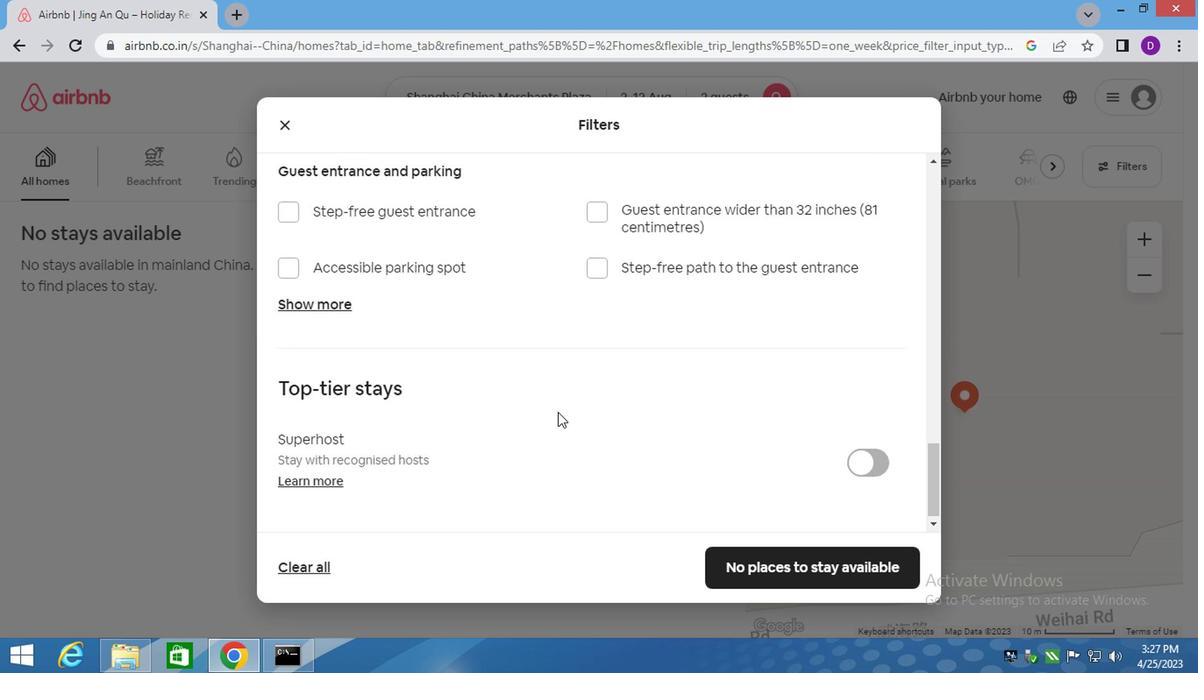 
Action: Mouse moved to (596, 471)
Screenshot: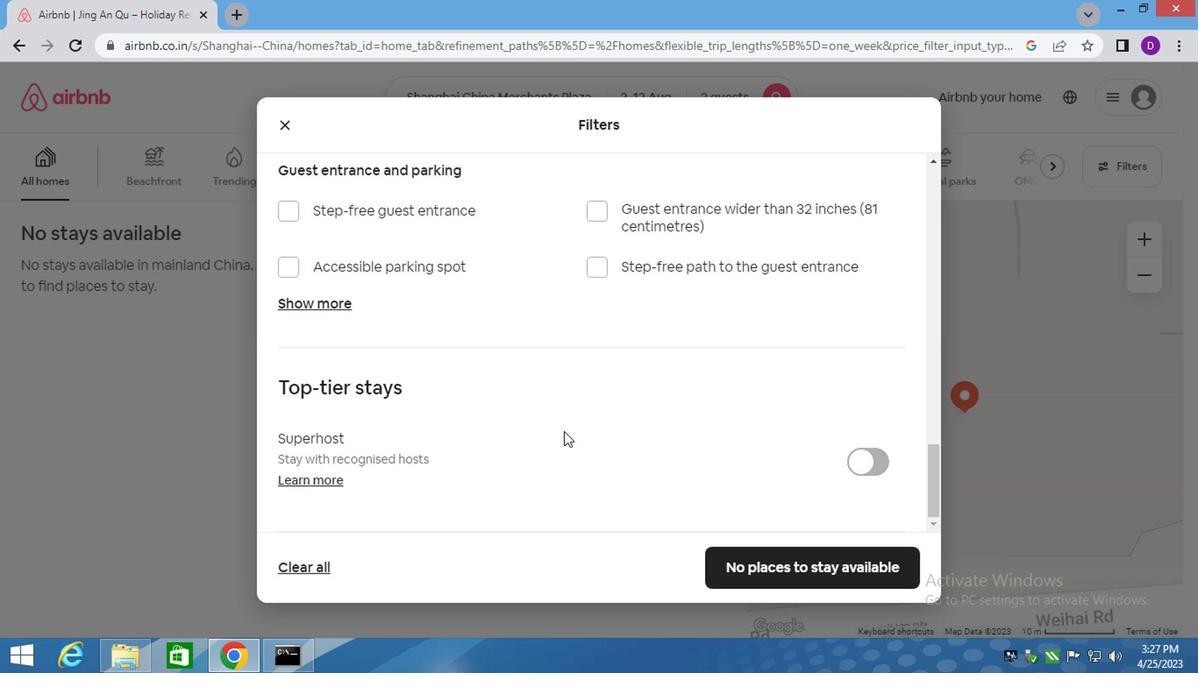 
Action: Mouse scrolled (596, 469) with delta (0, -1)
Screenshot: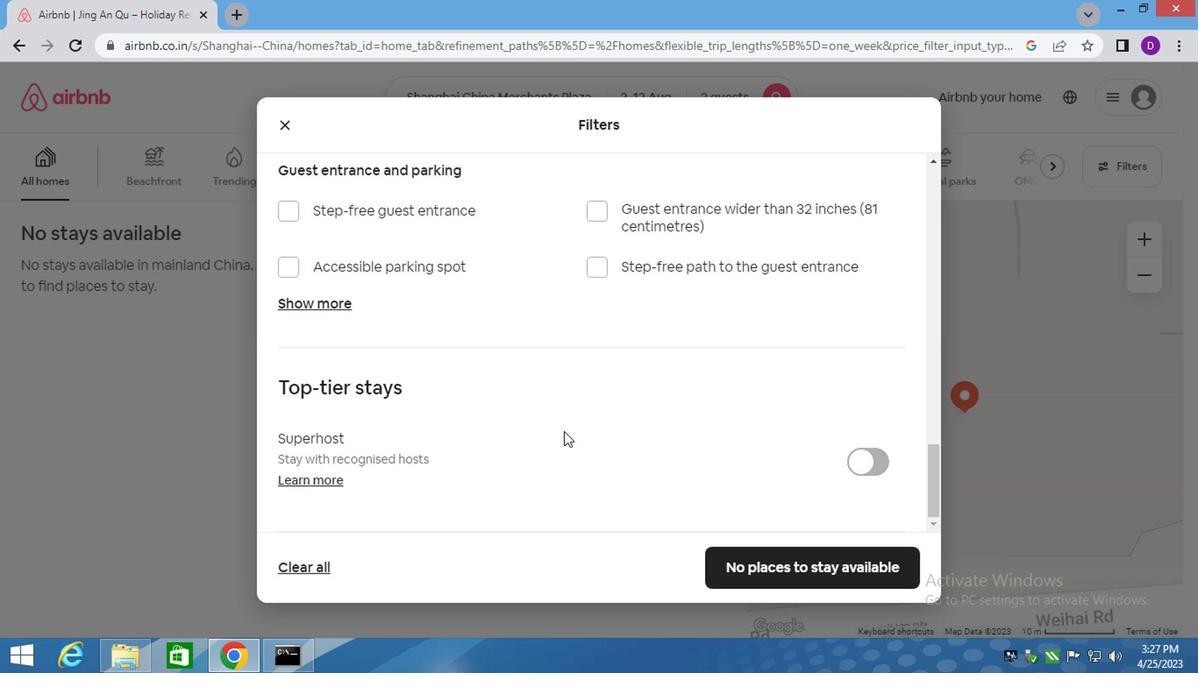 
Action: Mouse moved to (627, 491)
Screenshot: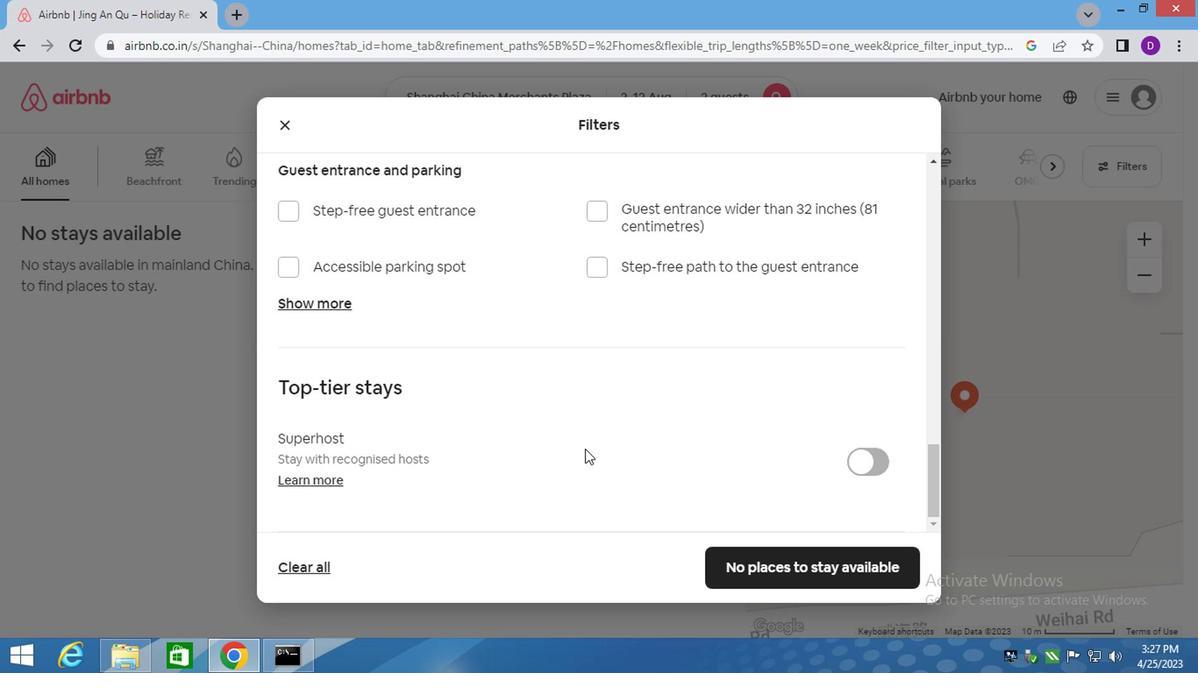 
Action: Mouse scrolled (627, 489) with delta (0, -1)
Screenshot: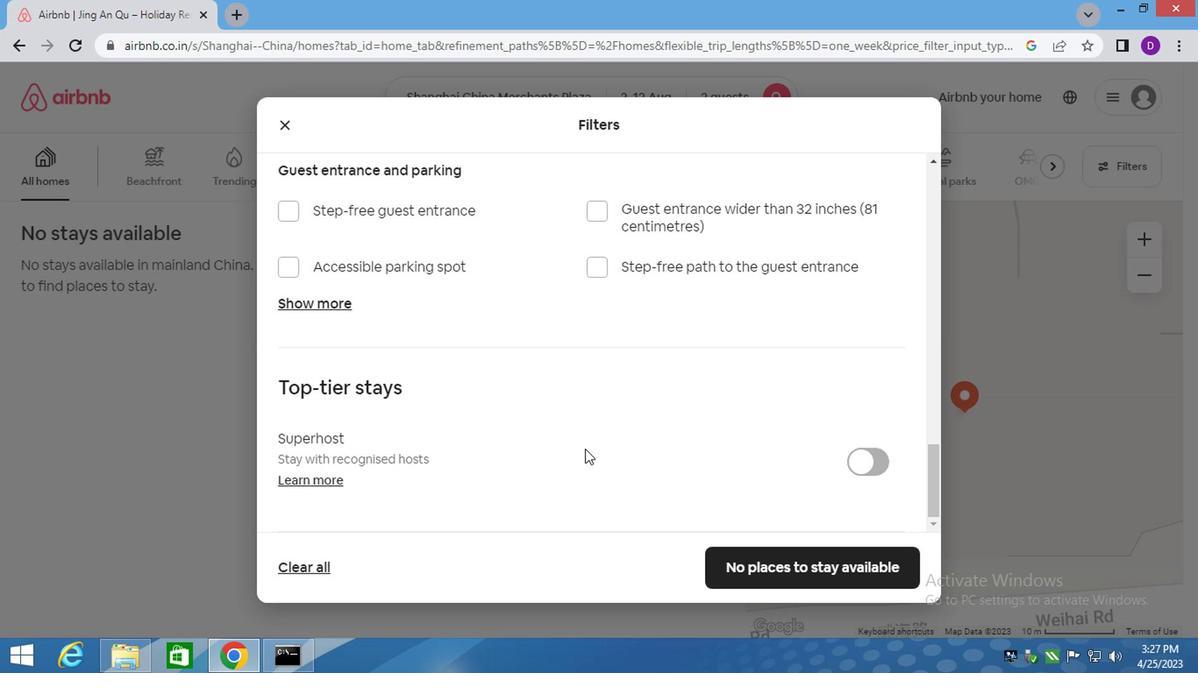 
Action: Mouse moved to (673, 513)
Screenshot: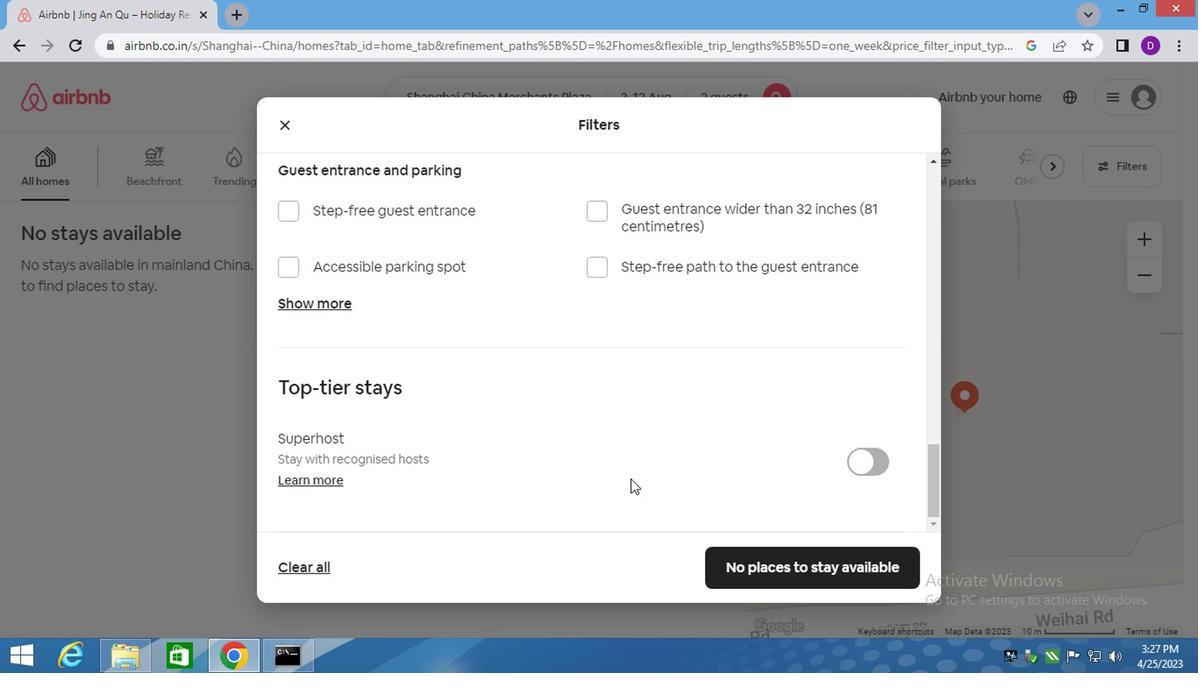 
Action: Mouse scrolled (673, 512) with delta (0, 0)
Screenshot: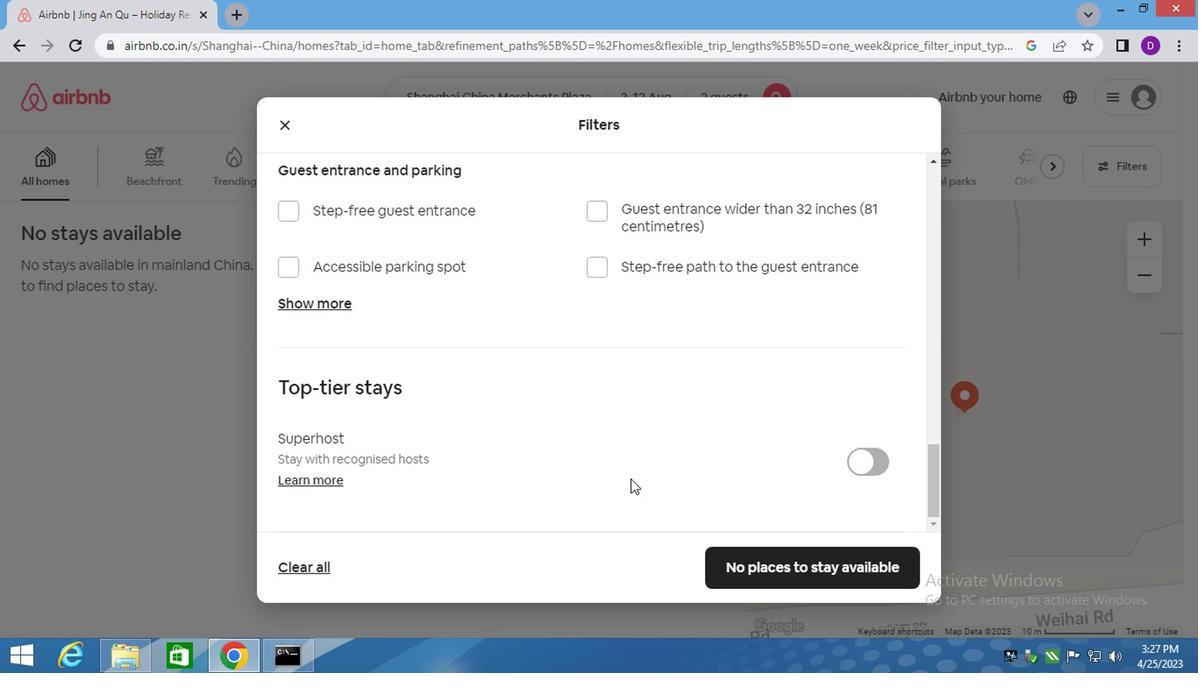 
Action: Mouse moved to (701, 526)
Screenshot: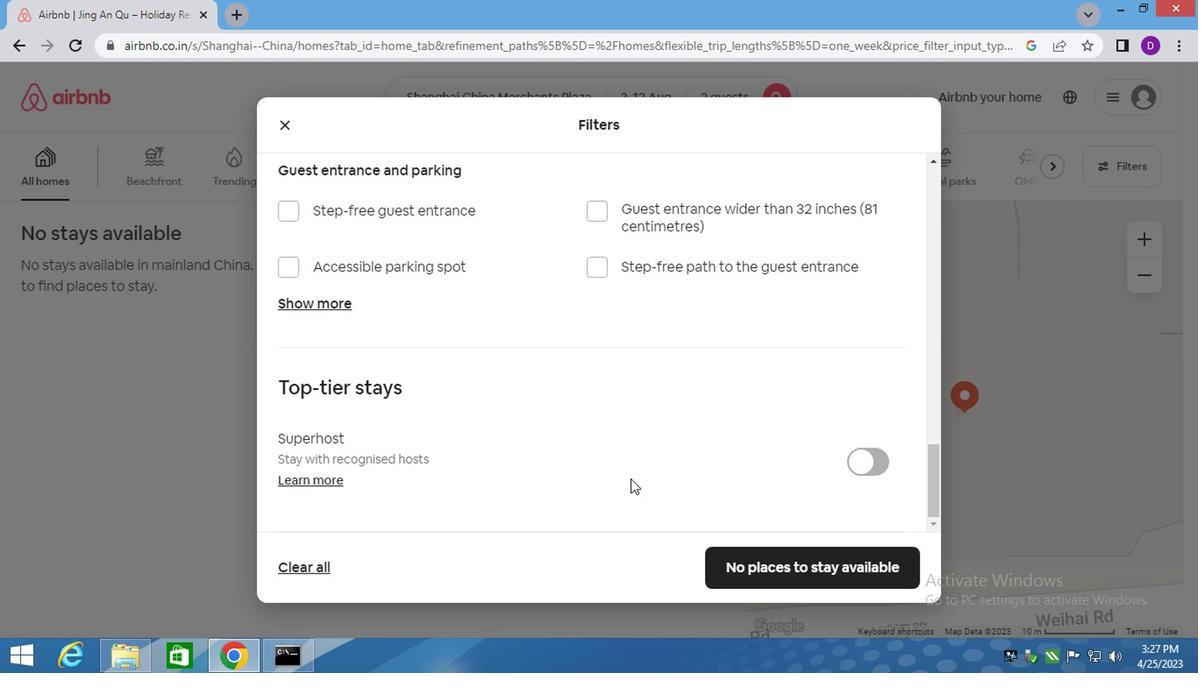 
Action: Mouse scrolled (701, 525) with delta (0, -1)
Screenshot: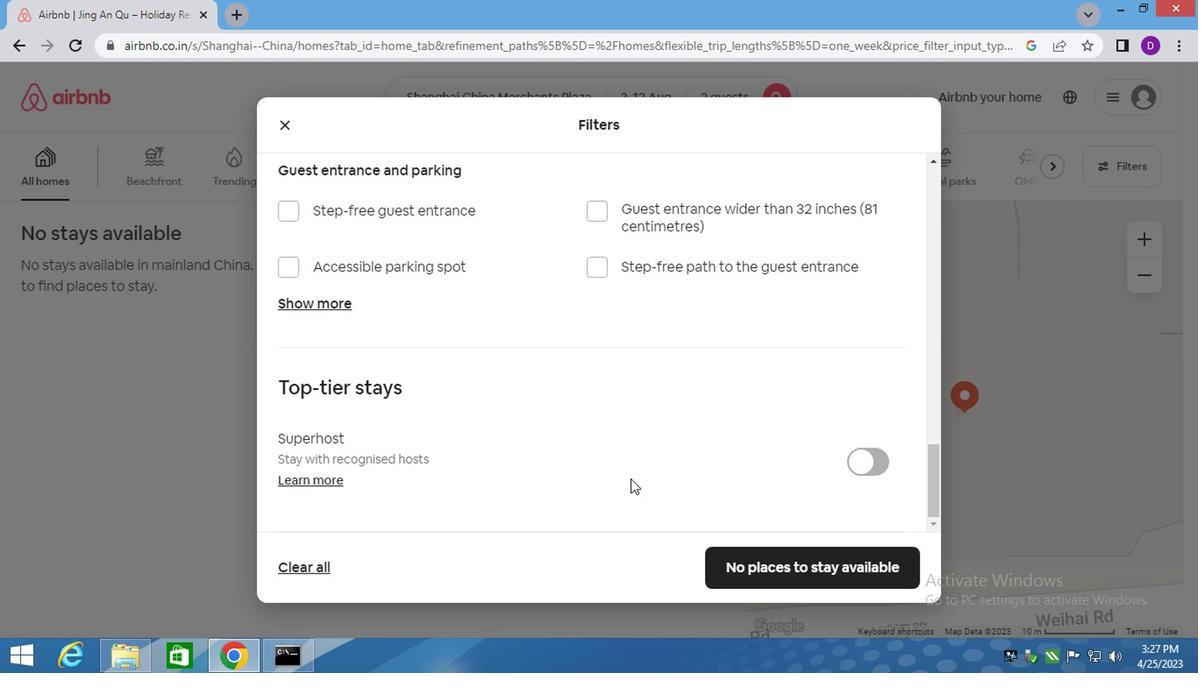 
Action: Mouse moved to (778, 578)
Screenshot: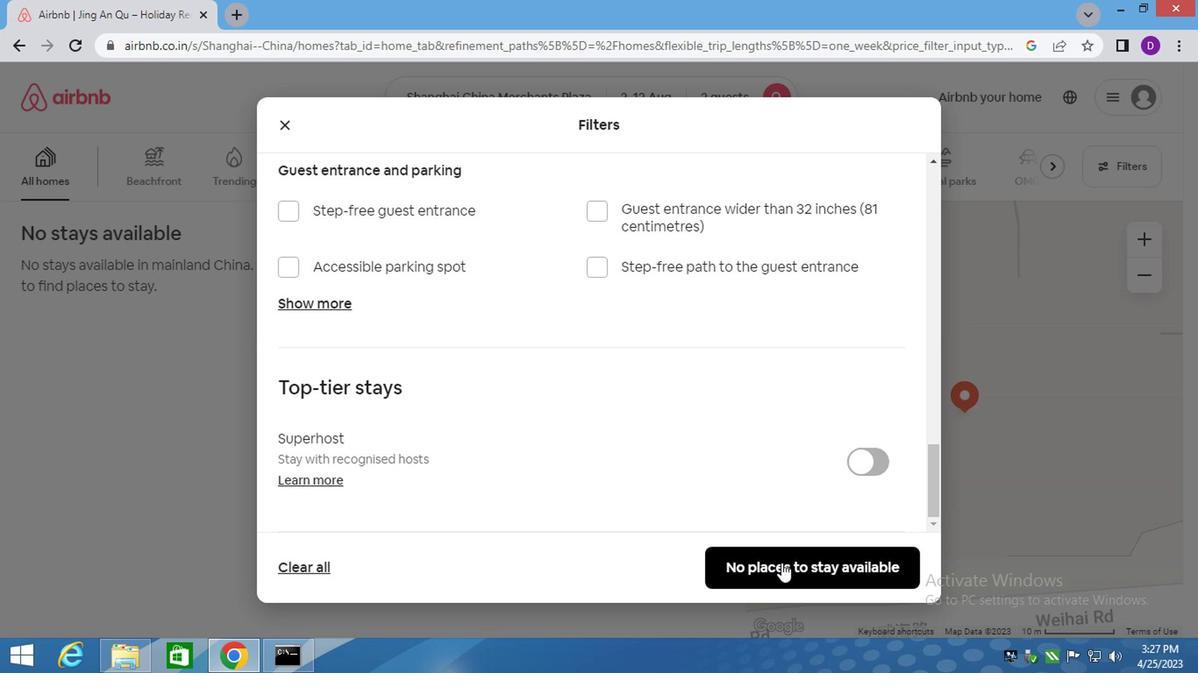 
Action: Mouse pressed left at (778, 578)
Screenshot: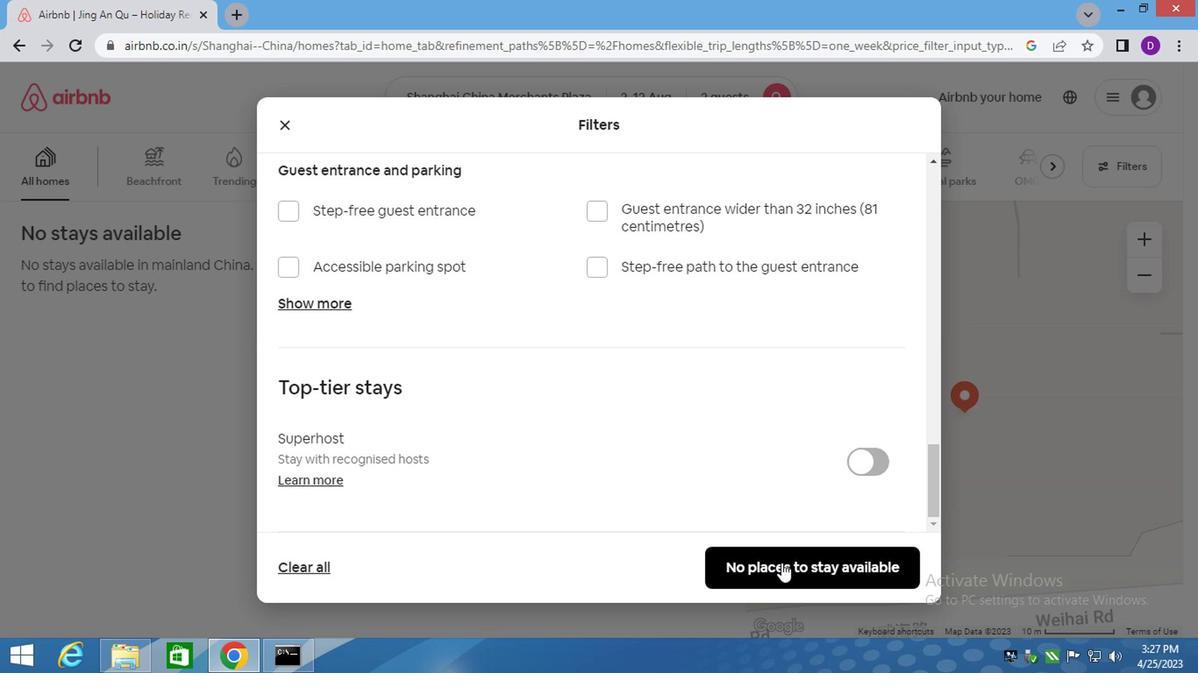 
Action: Mouse moved to (537, 340)
Screenshot: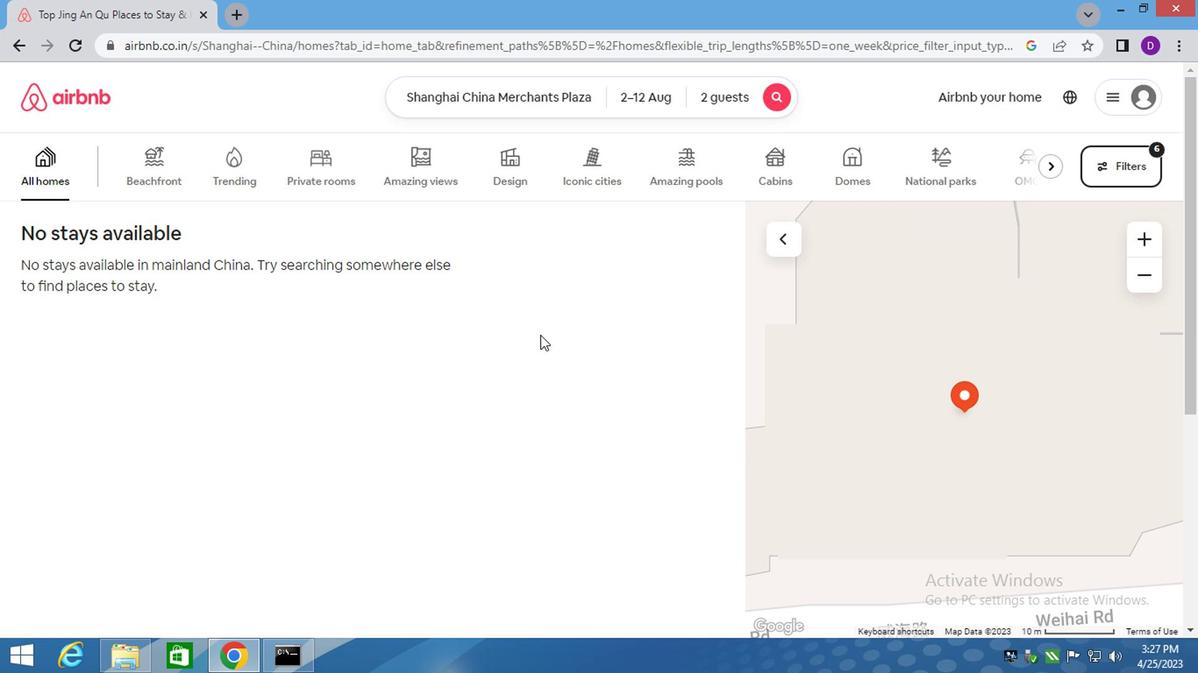 
